 Task: Search one way flight ticket for 4 adults, 2 children, 2 infants in seat and 1 infant on lap in premium economy from Friday Harbor: Friday Harbor Airport to Raleigh: Raleigh-durham International Airport on 8-5-2023. Choice of flights is American. Number of bags: 9 checked bags. Price is upto 42000. Outbound departure time preference is 22:00.
Action: Mouse moved to (400, 359)
Screenshot: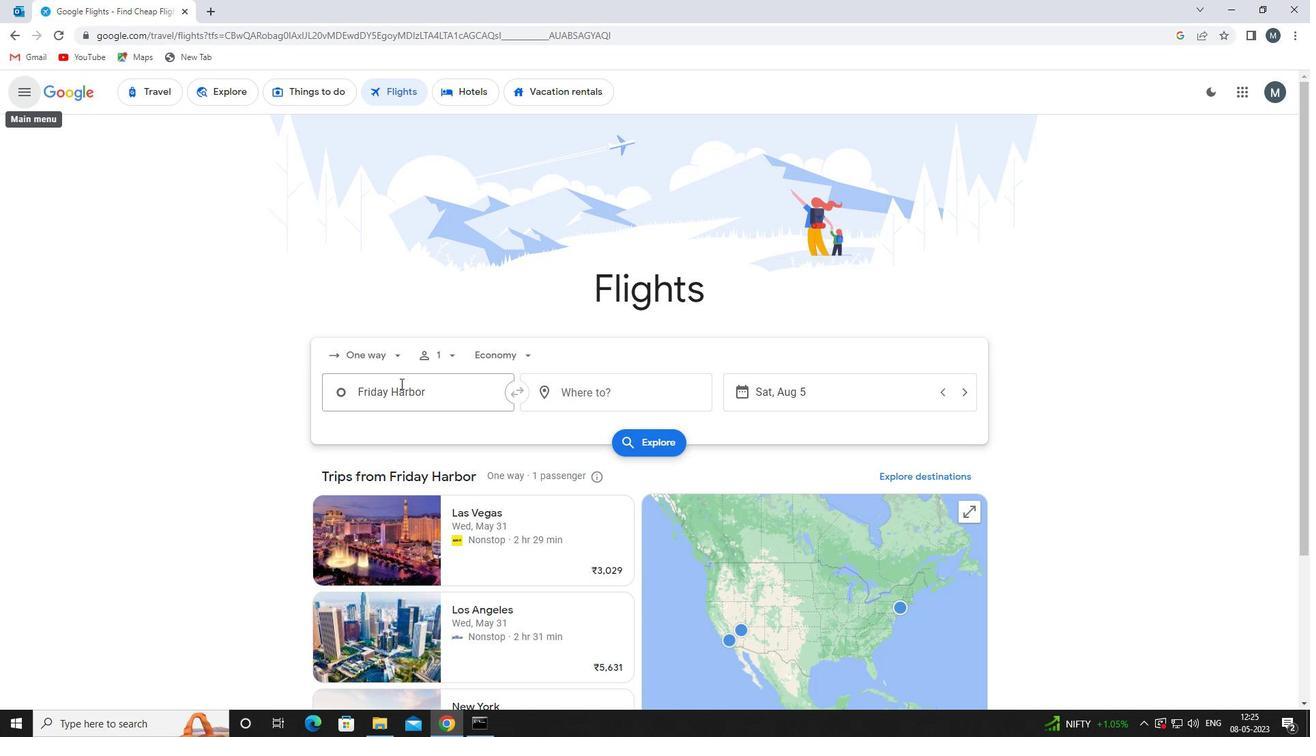
Action: Mouse pressed left at (400, 359)
Screenshot: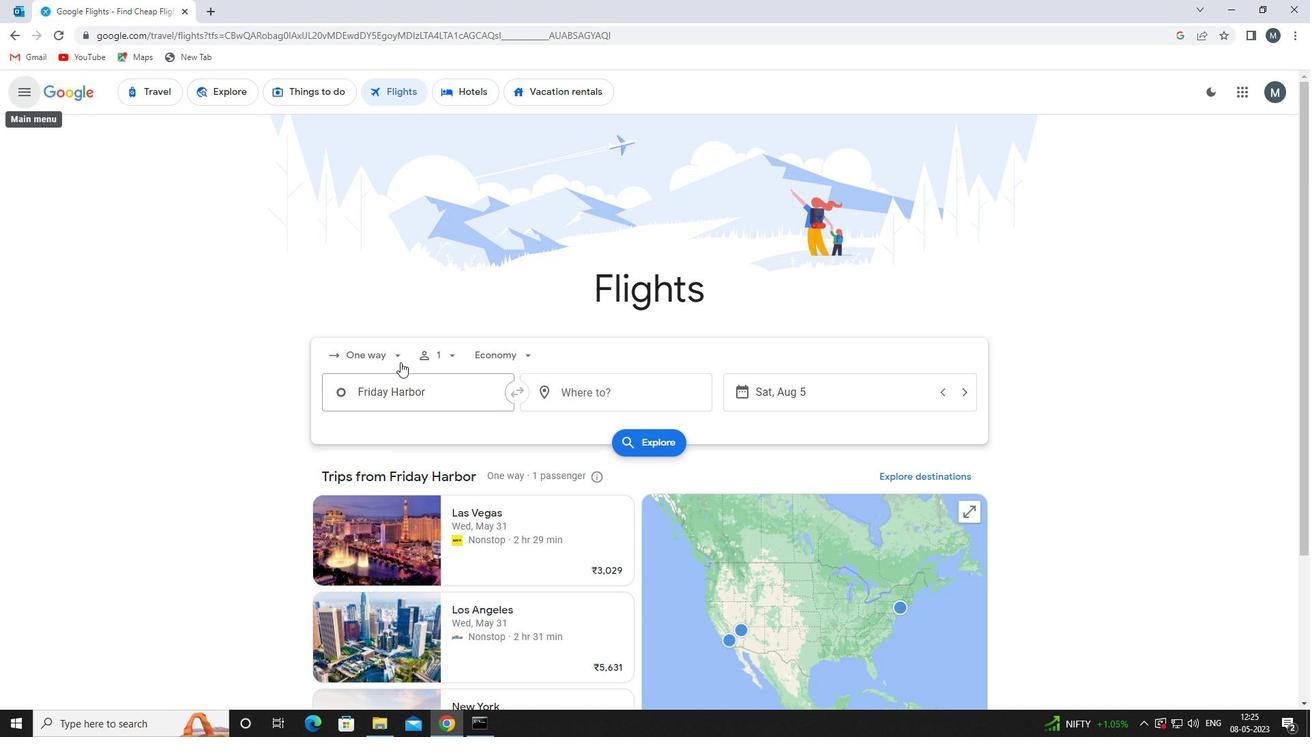 
Action: Mouse moved to (399, 425)
Screenshot: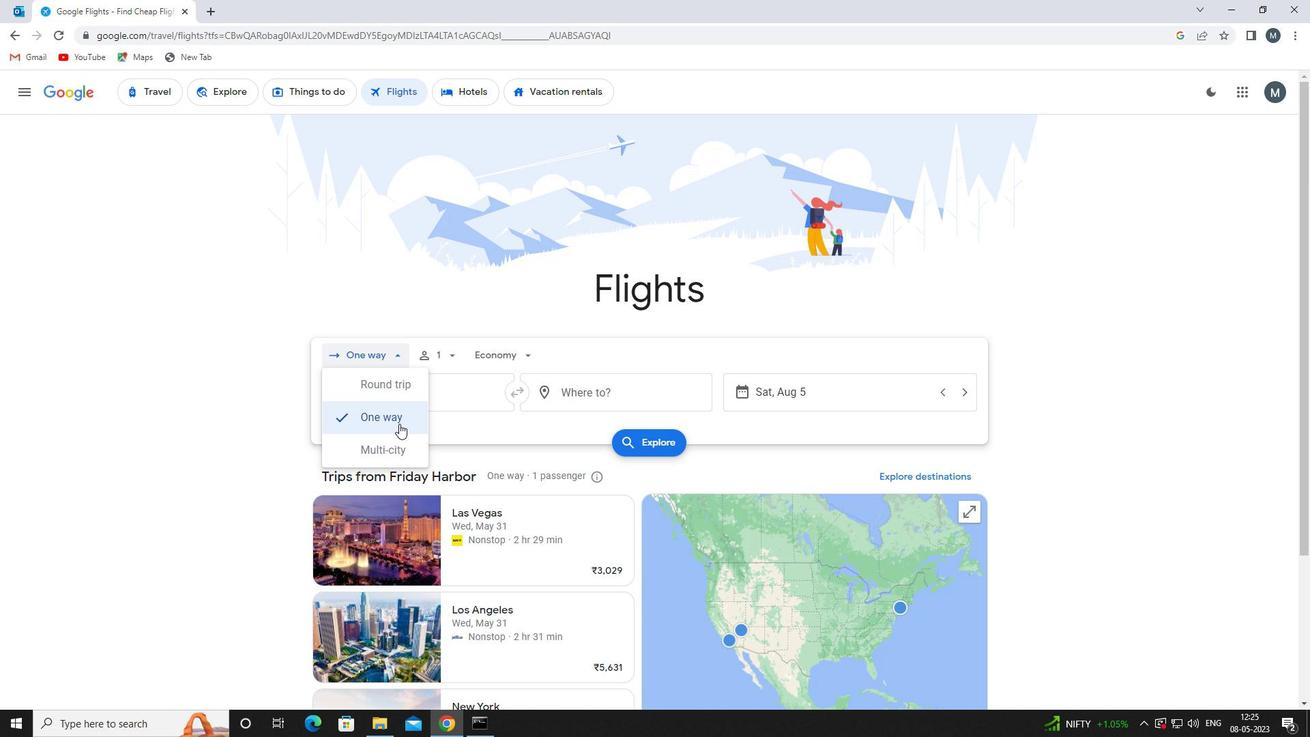 
Action: Mouse pressed left at (399, 425)
Screenshot: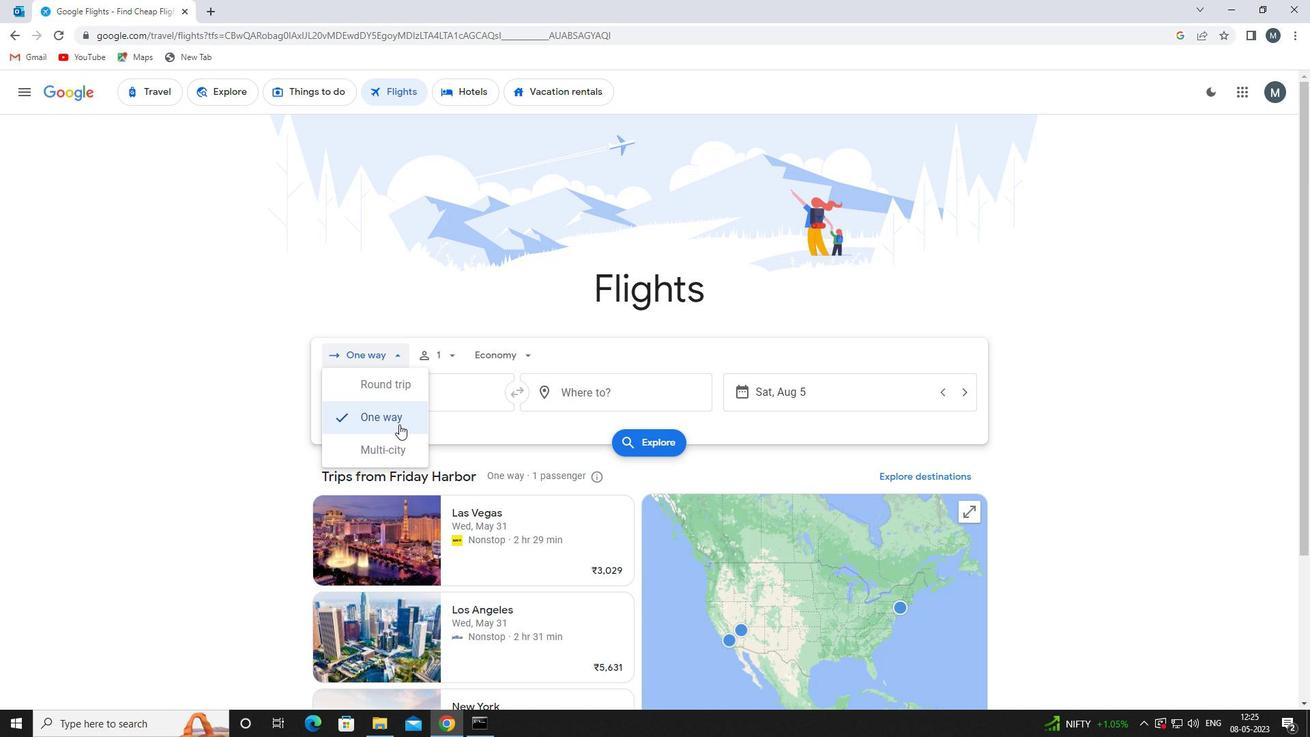
Action: Mouse moved to (447, 359)
Screenshot: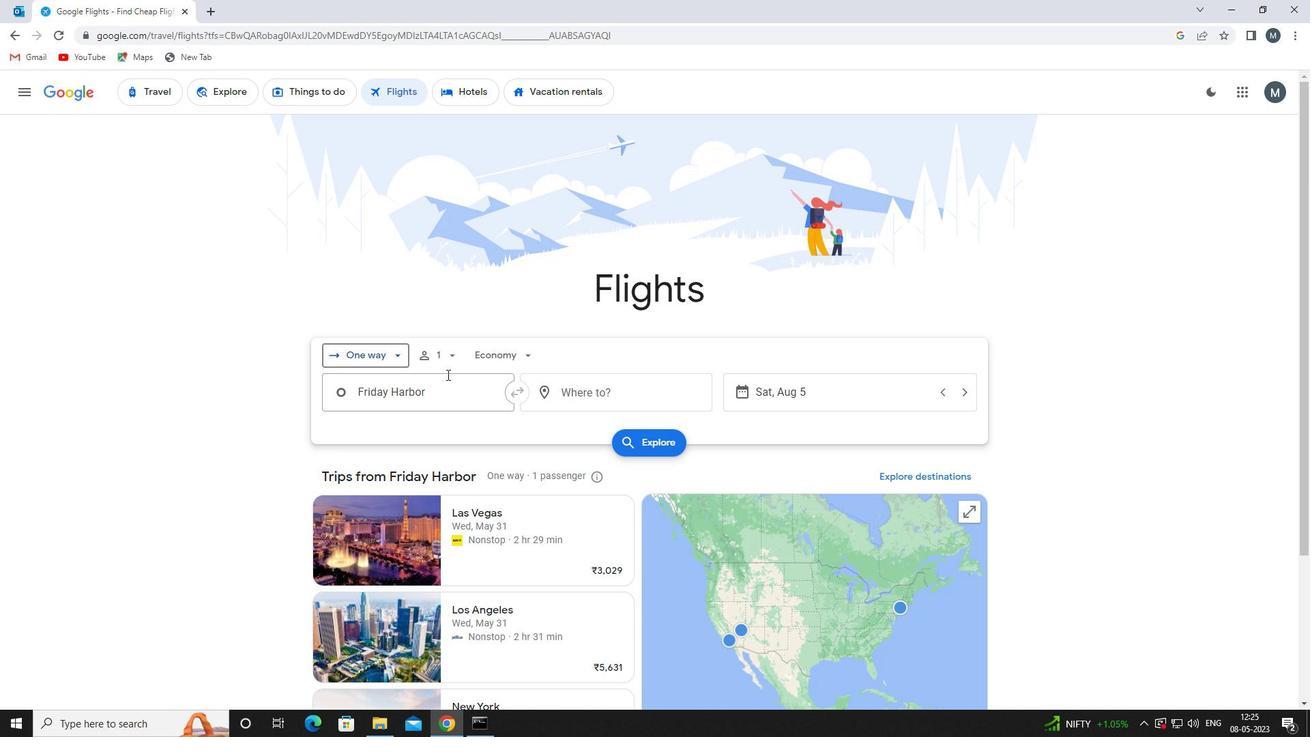 
Action: Mouse pressed left at (447, 359)
Screenshot: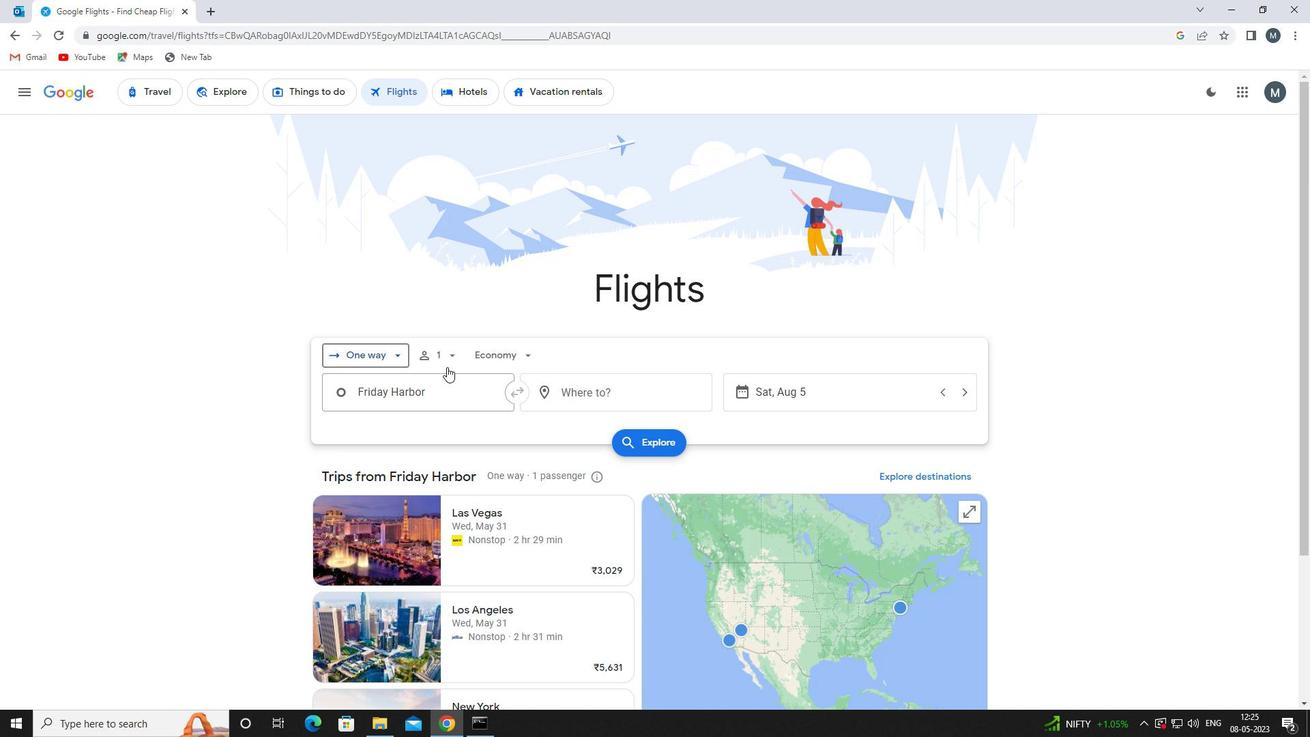 
Action: Mouse moved to (555, 387)
Screenshot: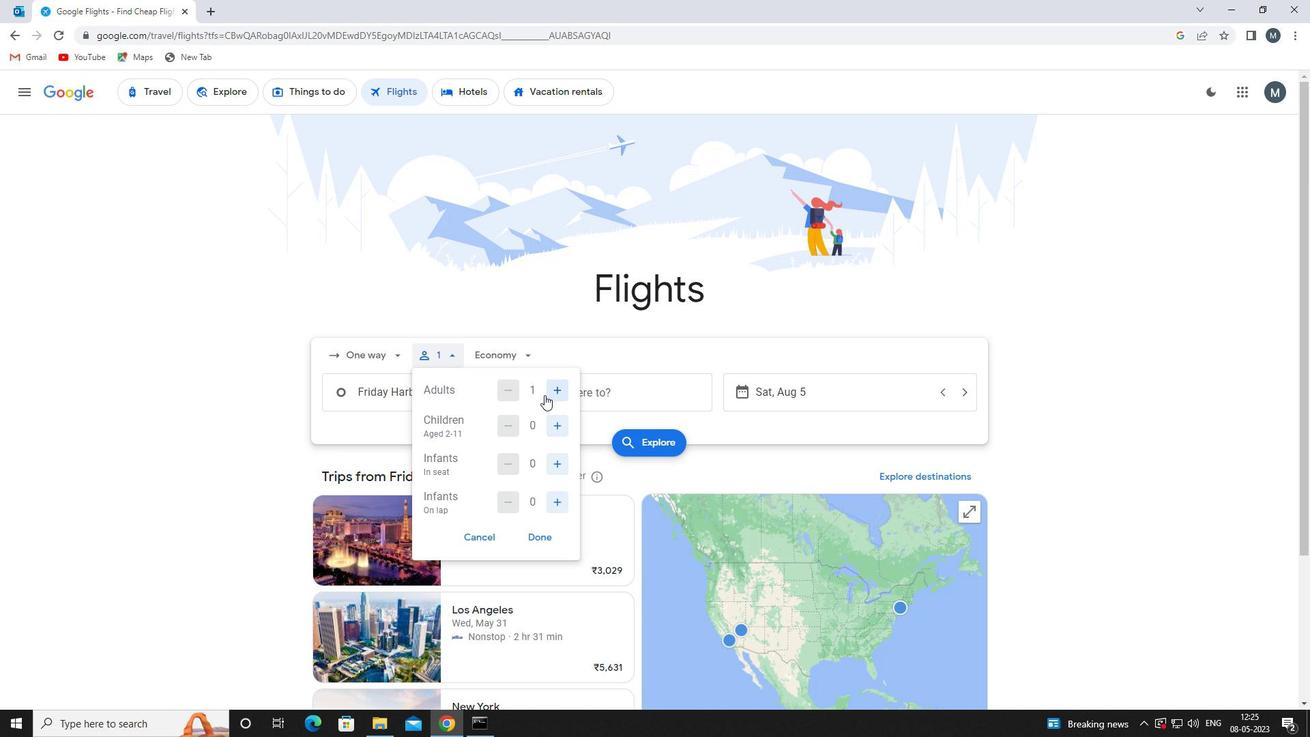
Action: Mouse pressed left at (555, 387)
Screenshot: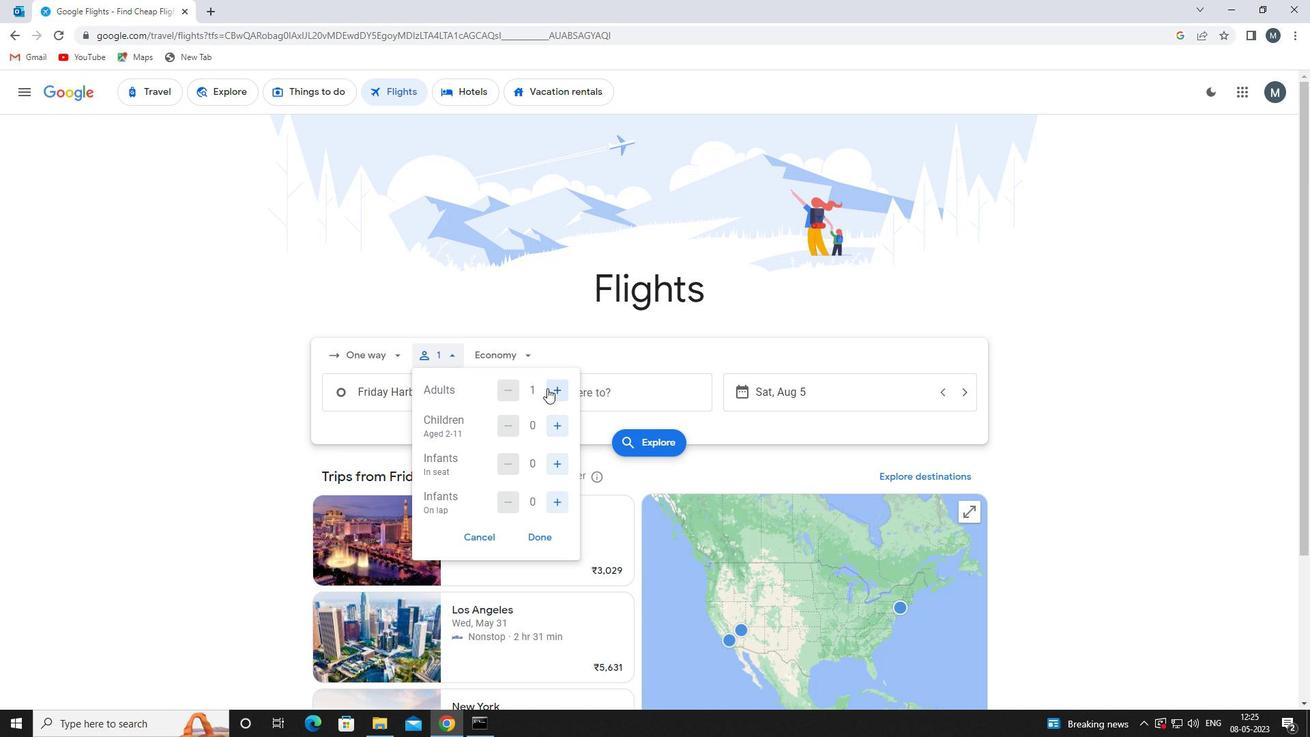 
Action: Mouse moved to (555, 387)
Screenshot: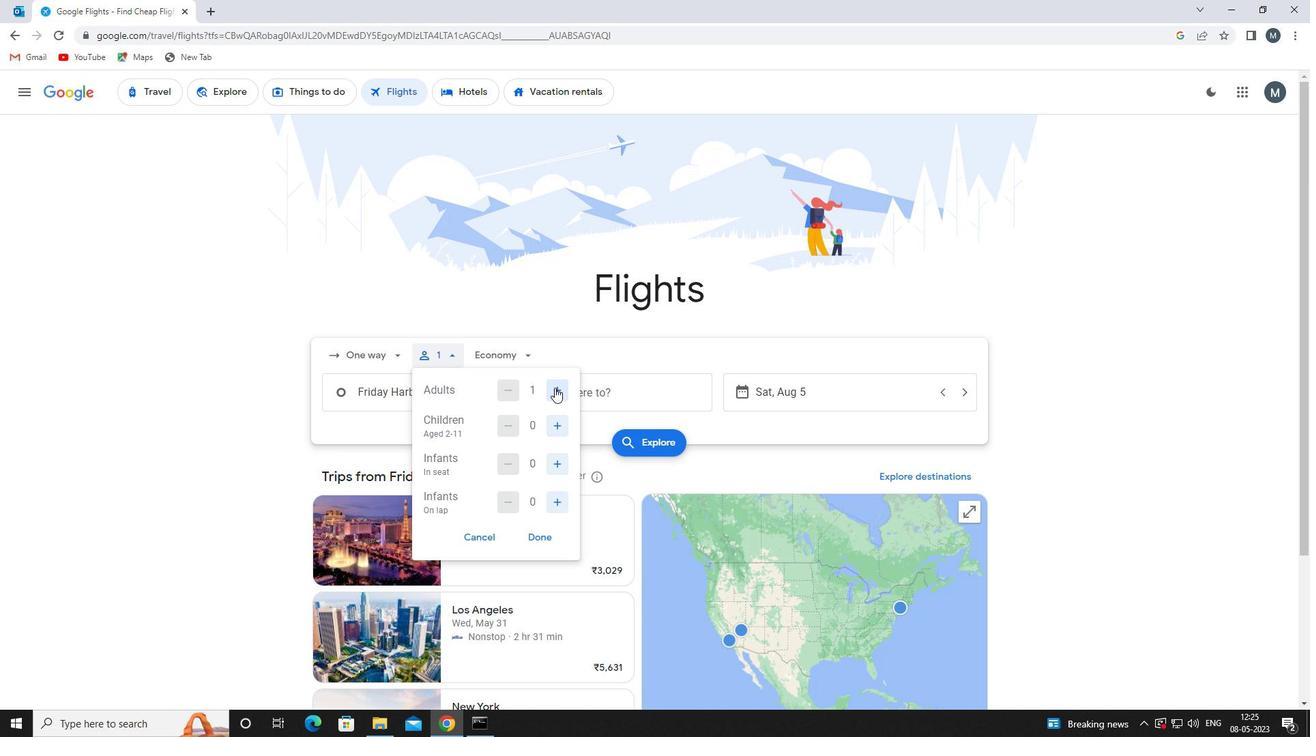 
Action: Mouse pressed left at (555, 387)
Screenshot: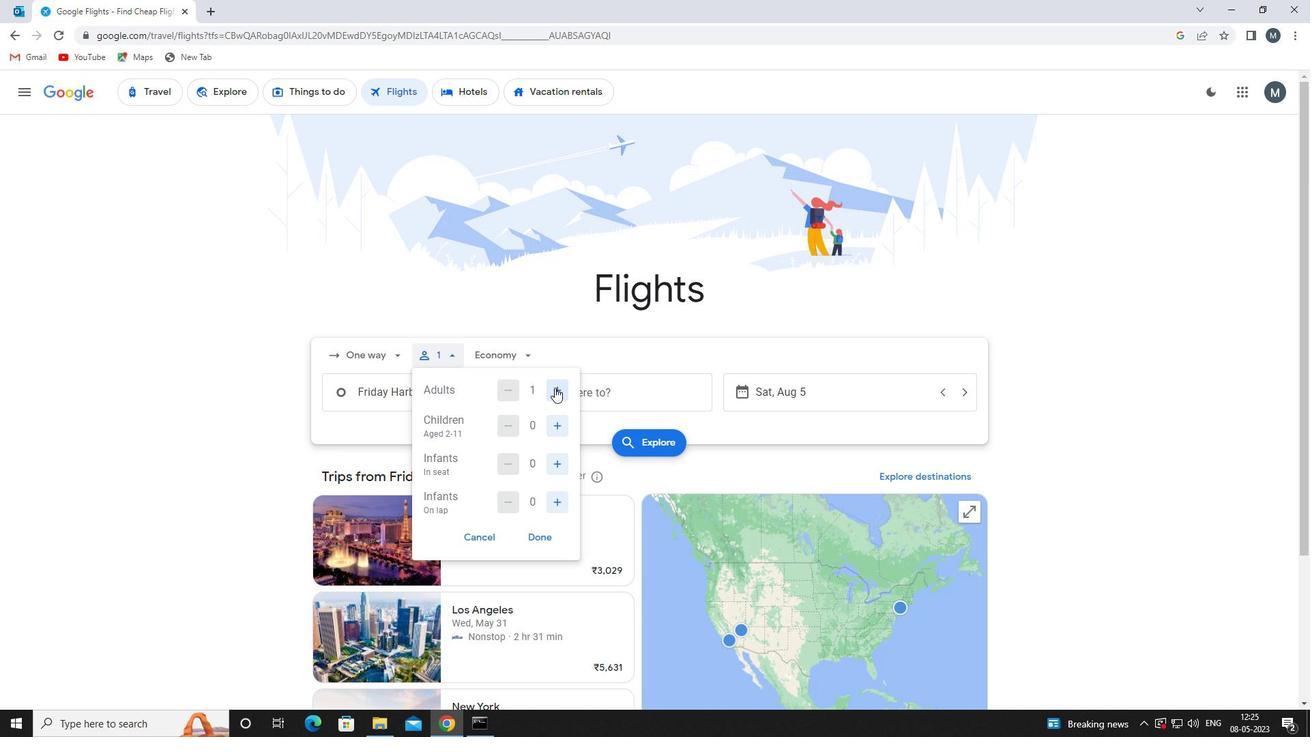
Action: Mouse moved to (558, 387)
Screenshot: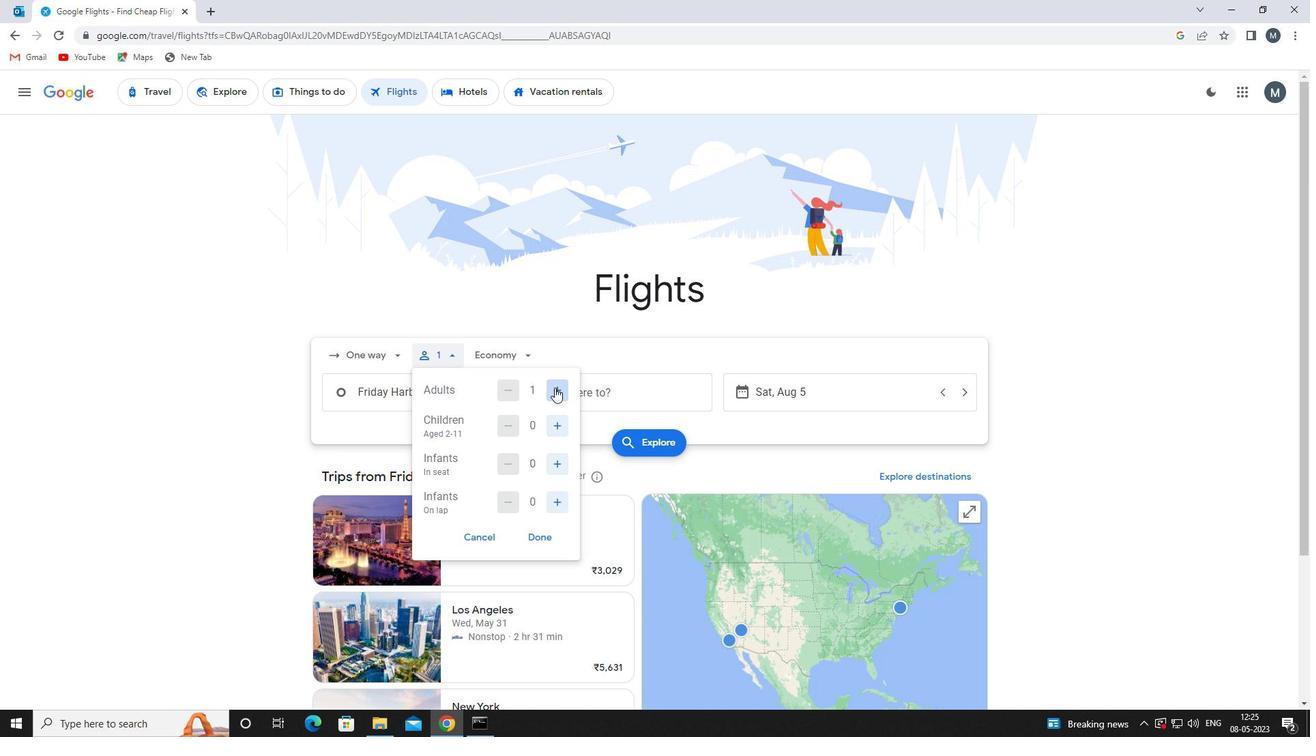 
Action: Mouse pressed left at (558, 387)
Screenshot: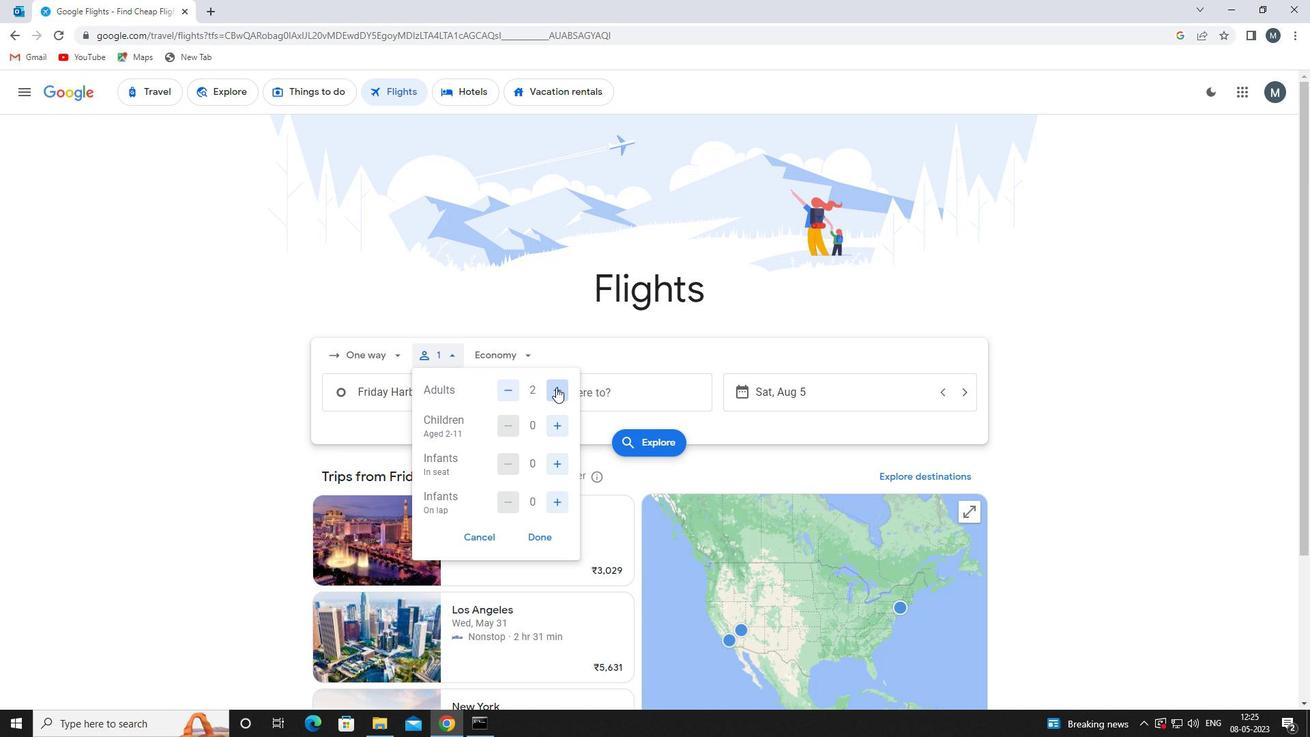 
Action: Mouse moved to (559, 430)
Screenshot: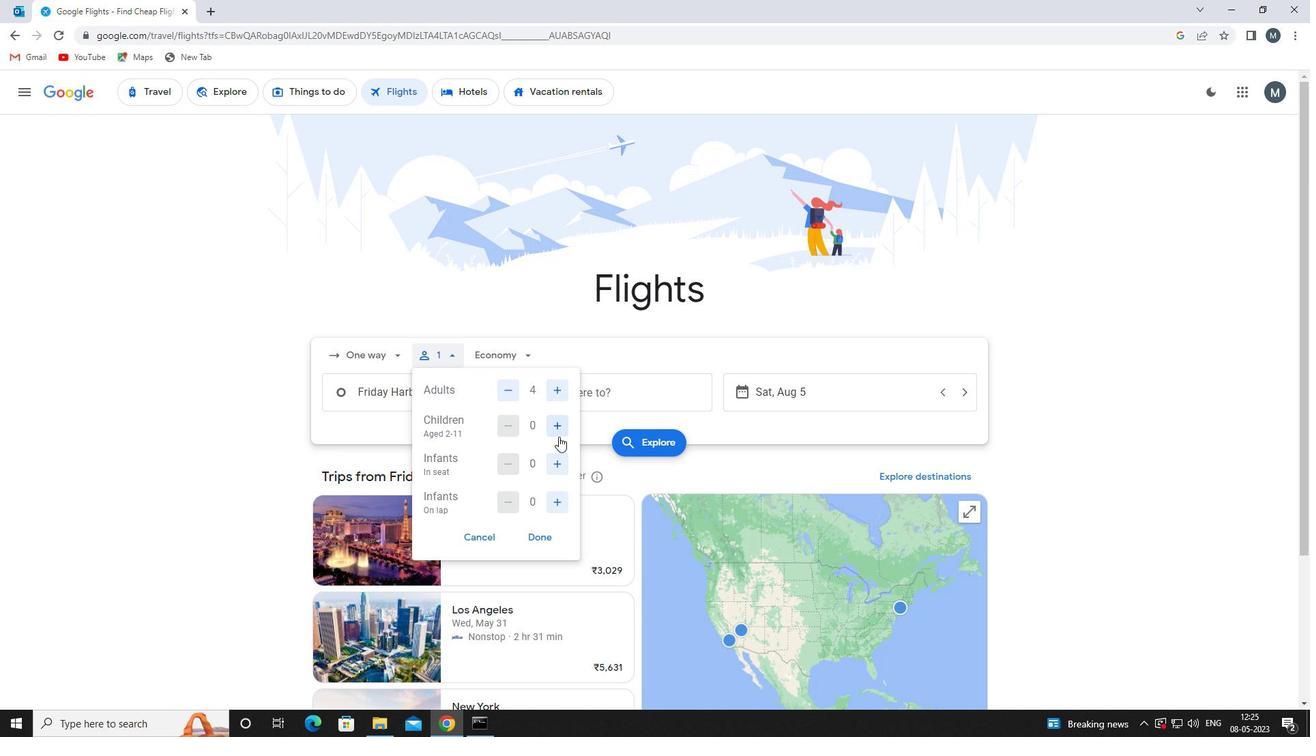 
Action: Mouse pressed left at (559, 430)
Screenshot: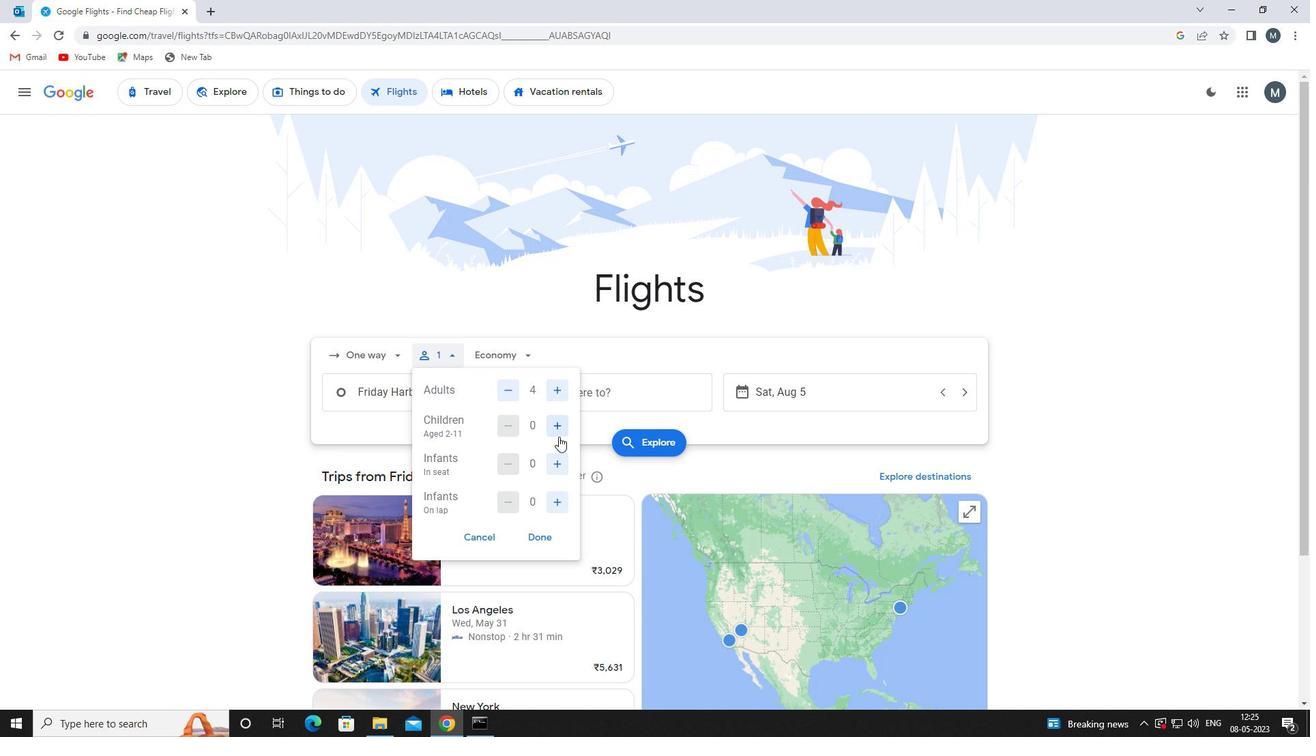 
Action: Mouse moved to (561, 430)
Screenshot: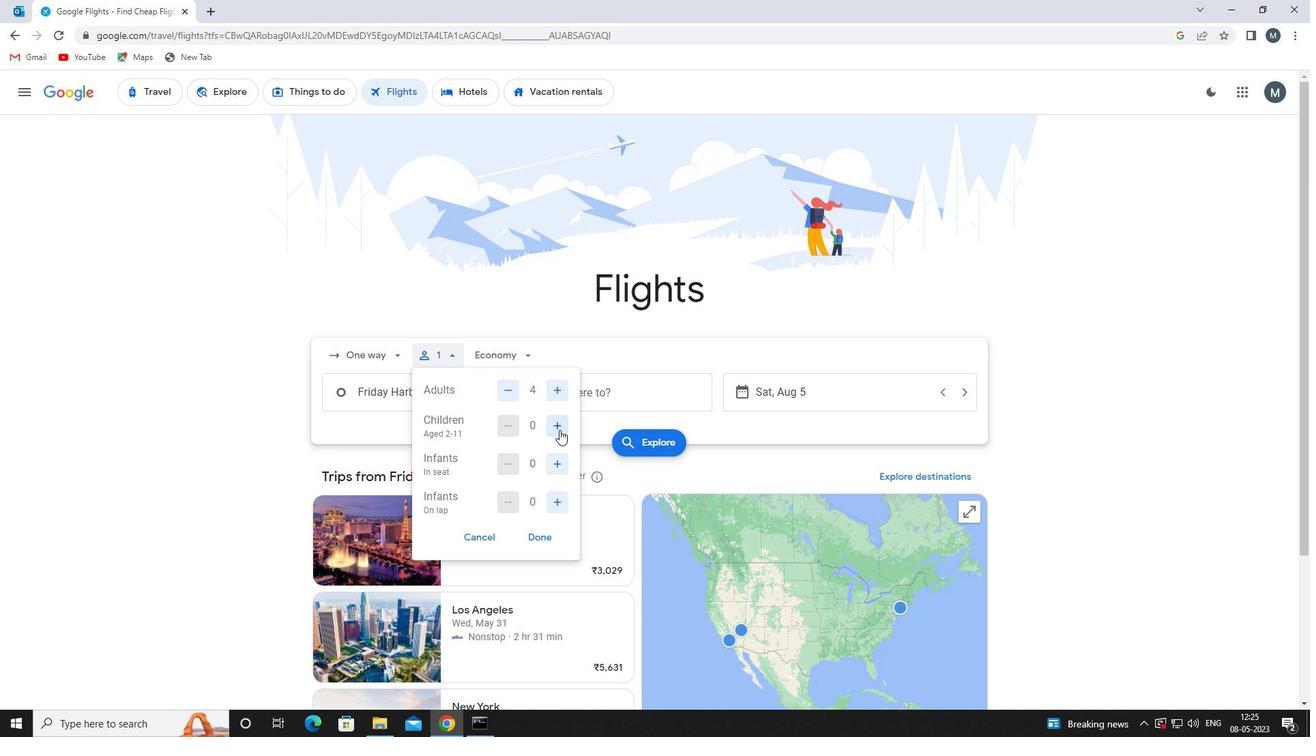 
Action: Mouse pressed left at (561, 430)
Screenshot: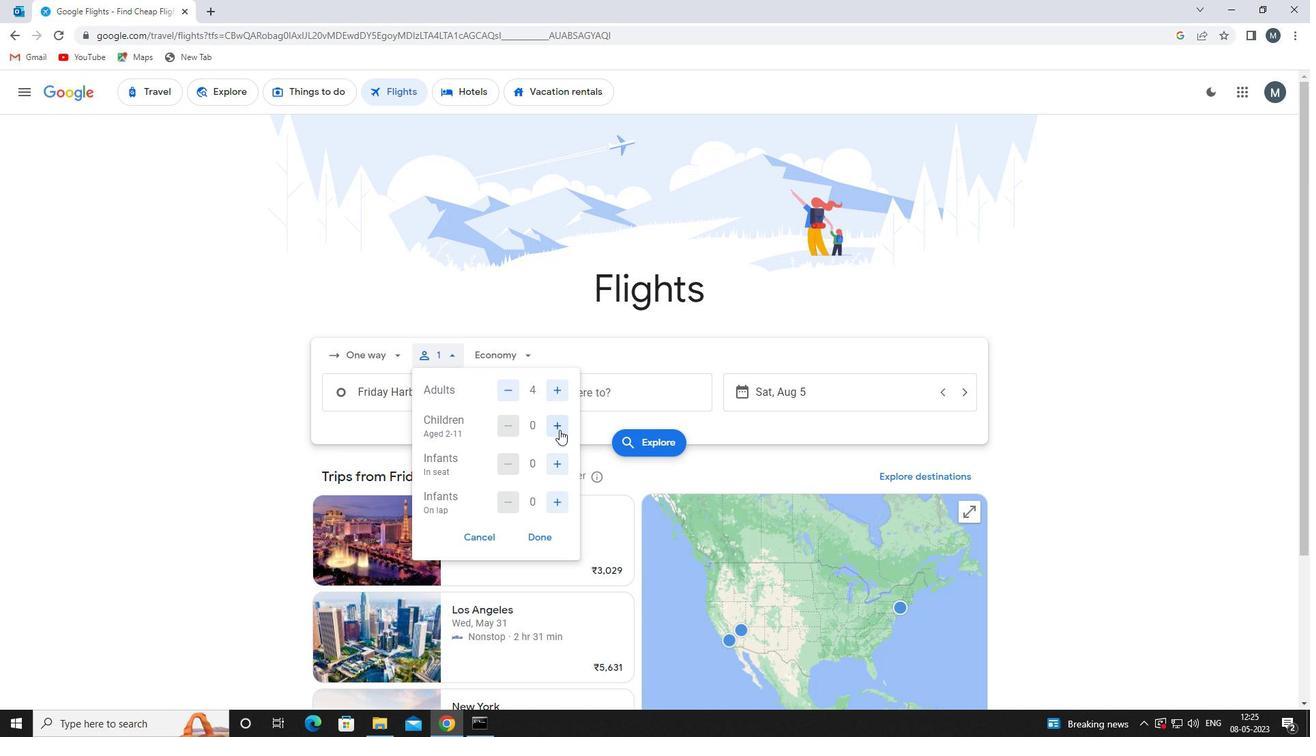 
Action: Mouse moved to (563, 461)
Screenshot: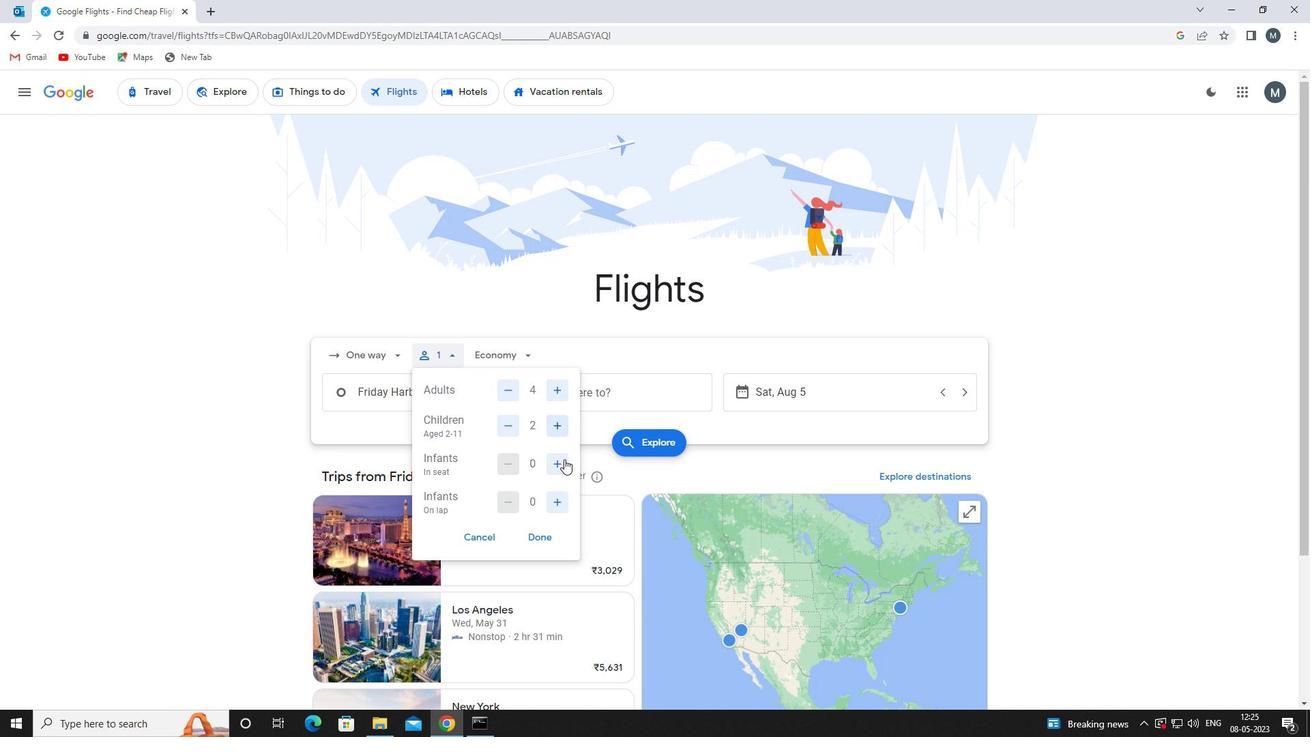 
Action: Mouse pressed left at (563, 461)
Screenshot: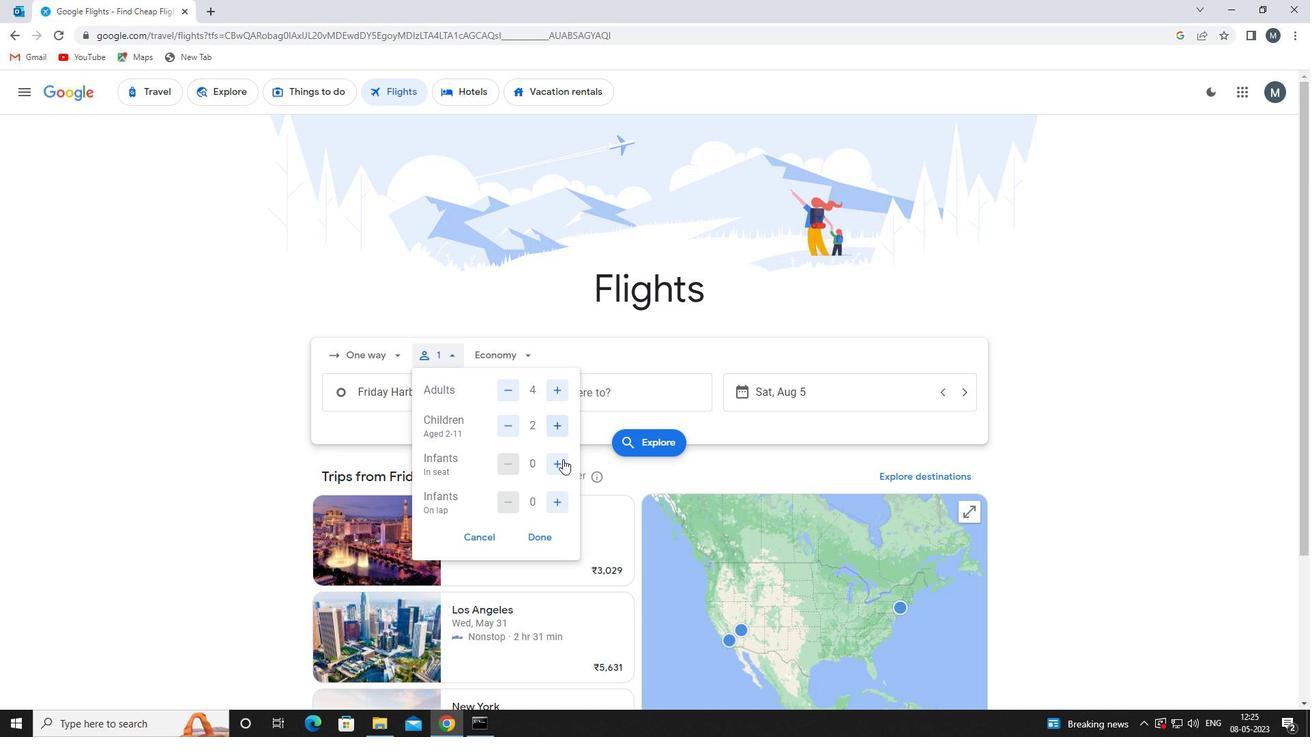 
Action: Mouse moved to (563, 462)
Screenshot: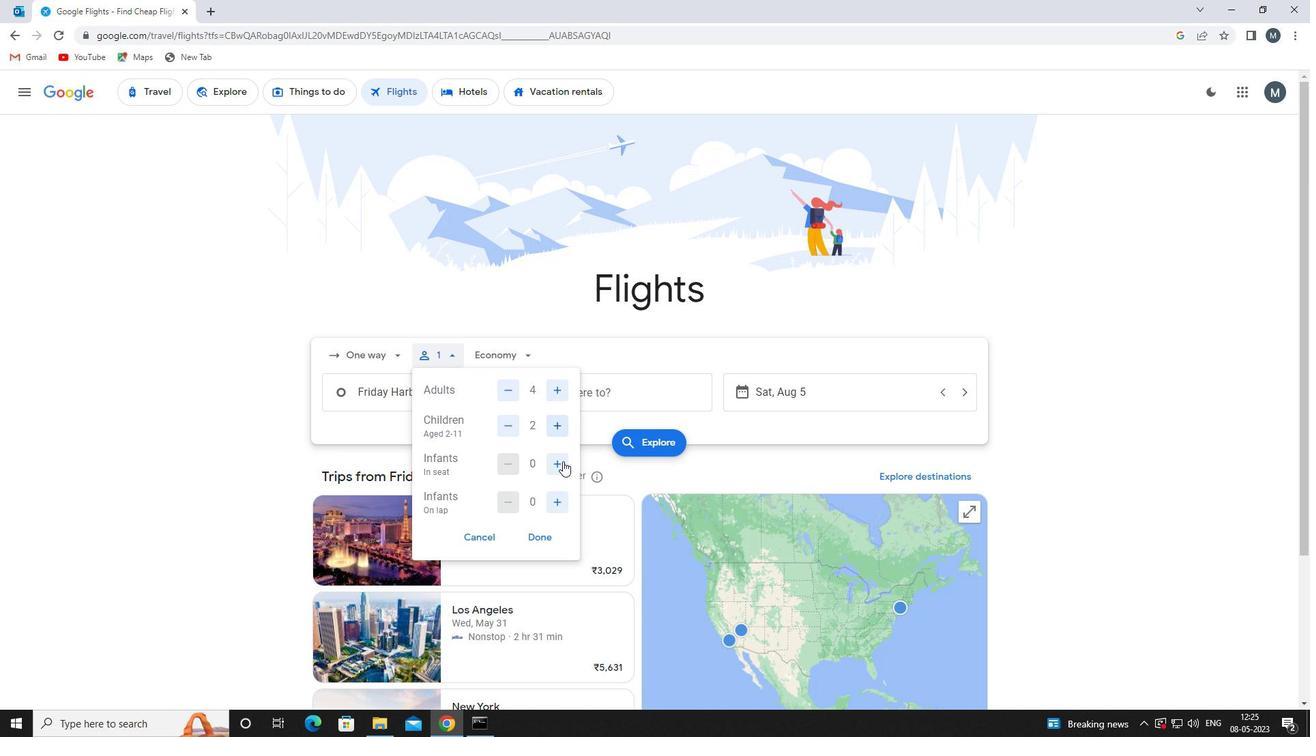 
Action: Mouse pressed left at (563, 462)
Screenshot: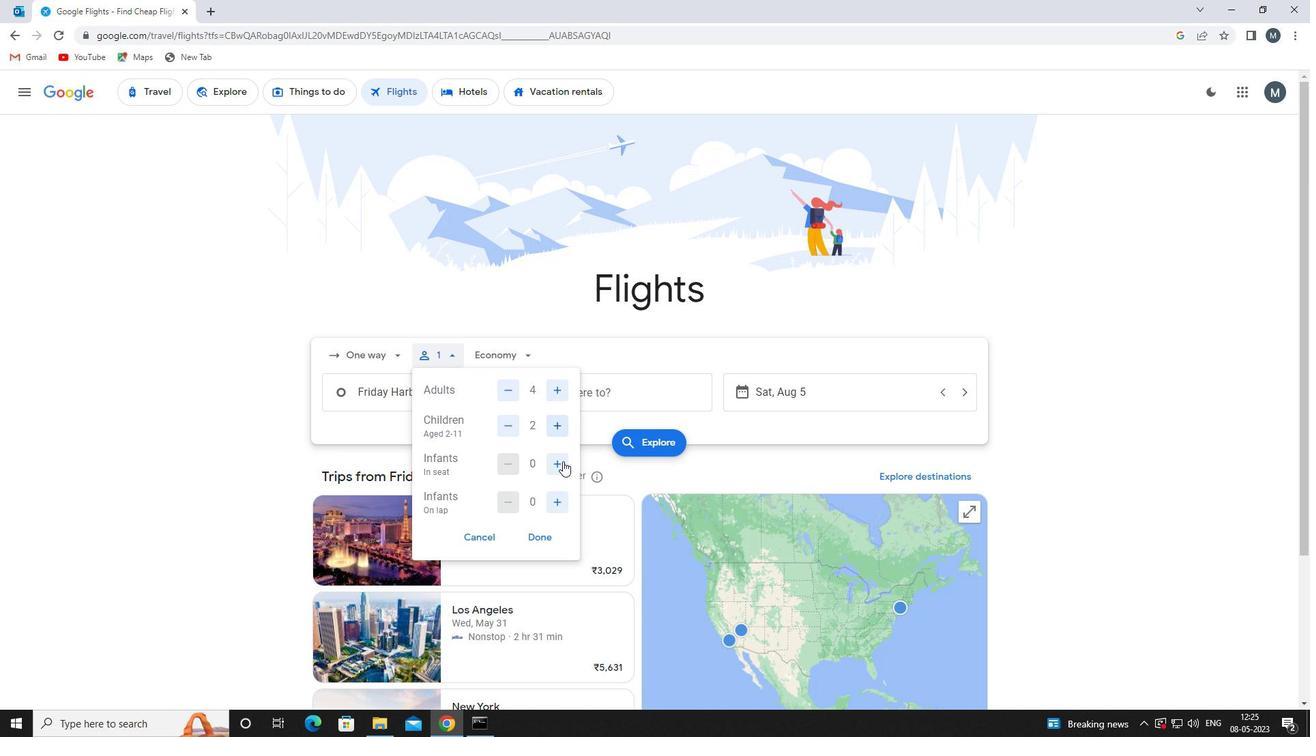 
Action: Mouse moved to (557, 493)
Screenshot: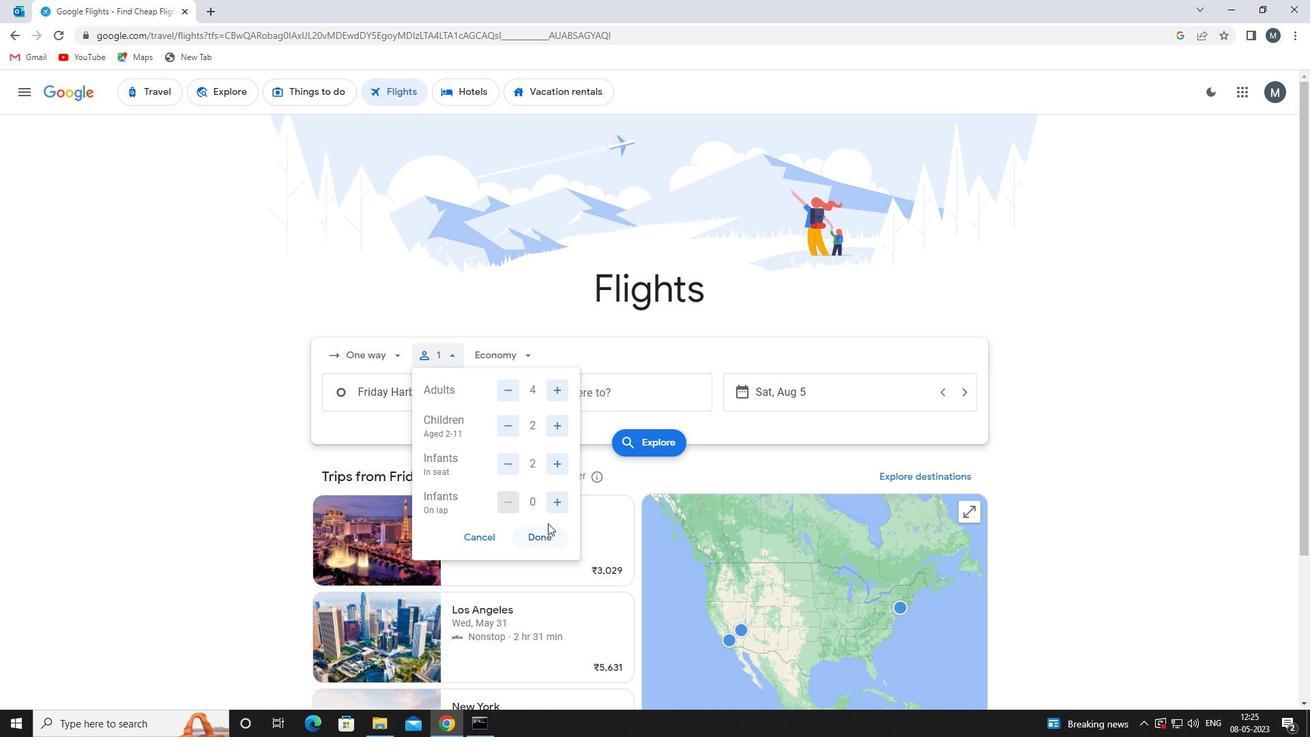 
Action: Mouse pressed left at (557, 493)
Screenshot: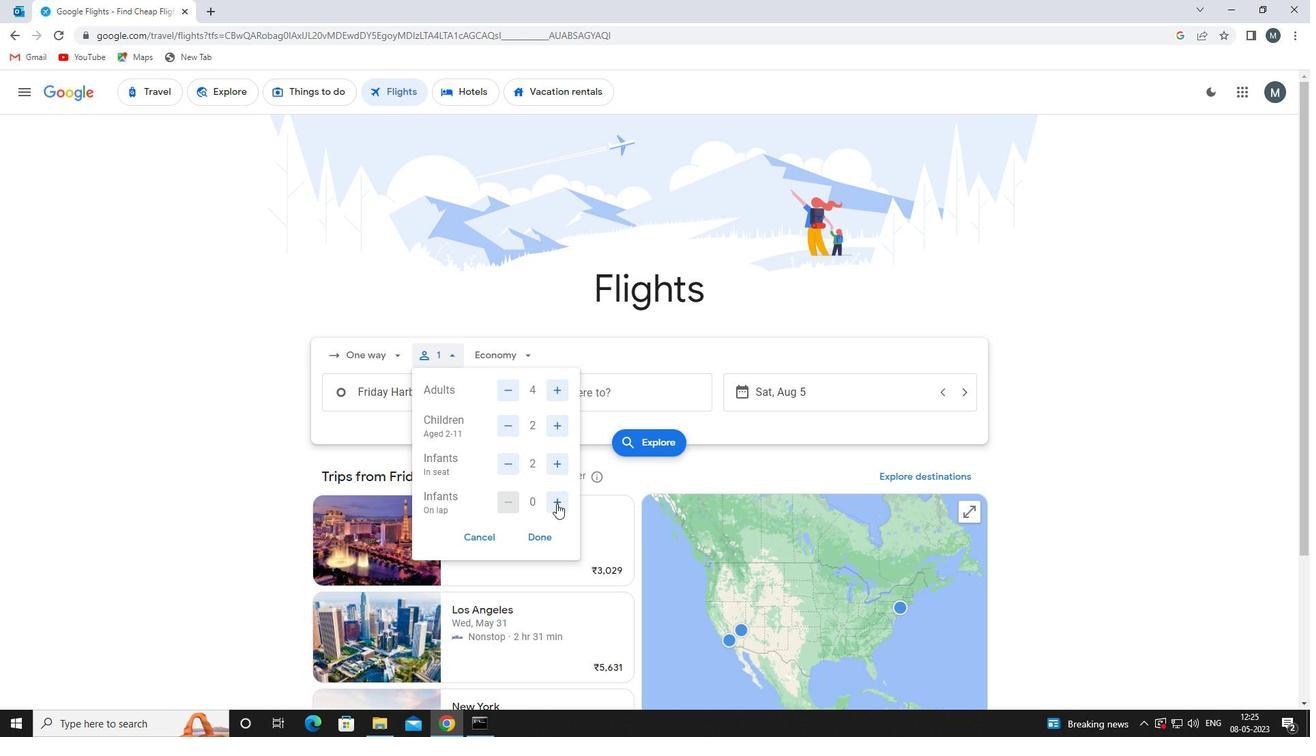 
Action: Mouse moved to (544, 537)
Screenshot: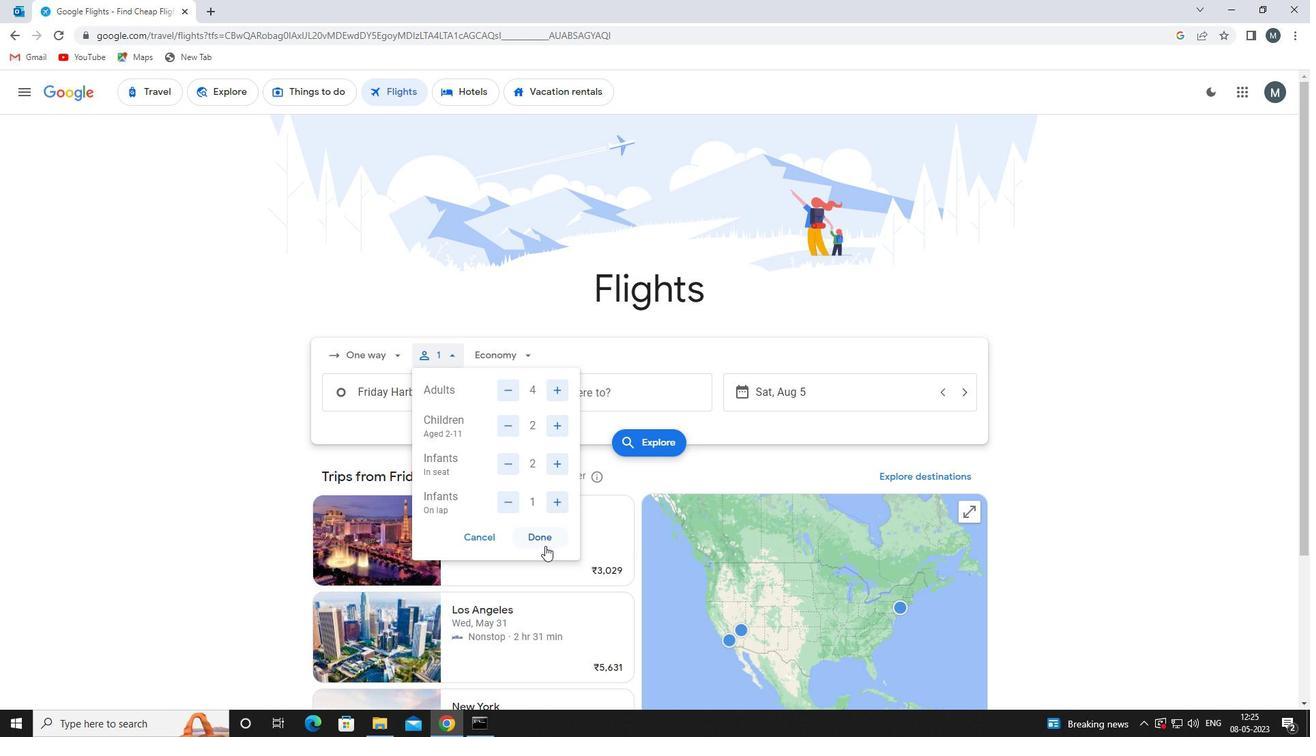 
Action: Mouse pressed left at (544, 537)
Screenshot: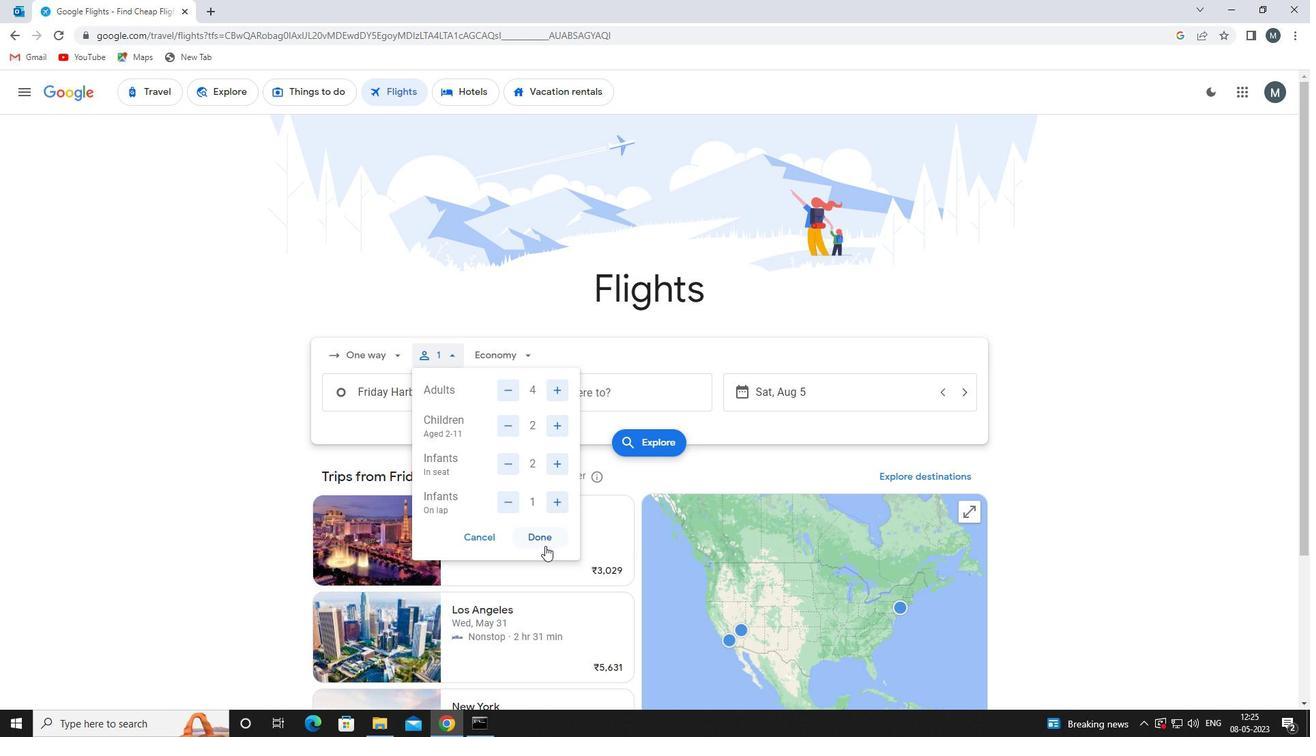 
Action: Mouse moved to (512, 351)
Screenshot: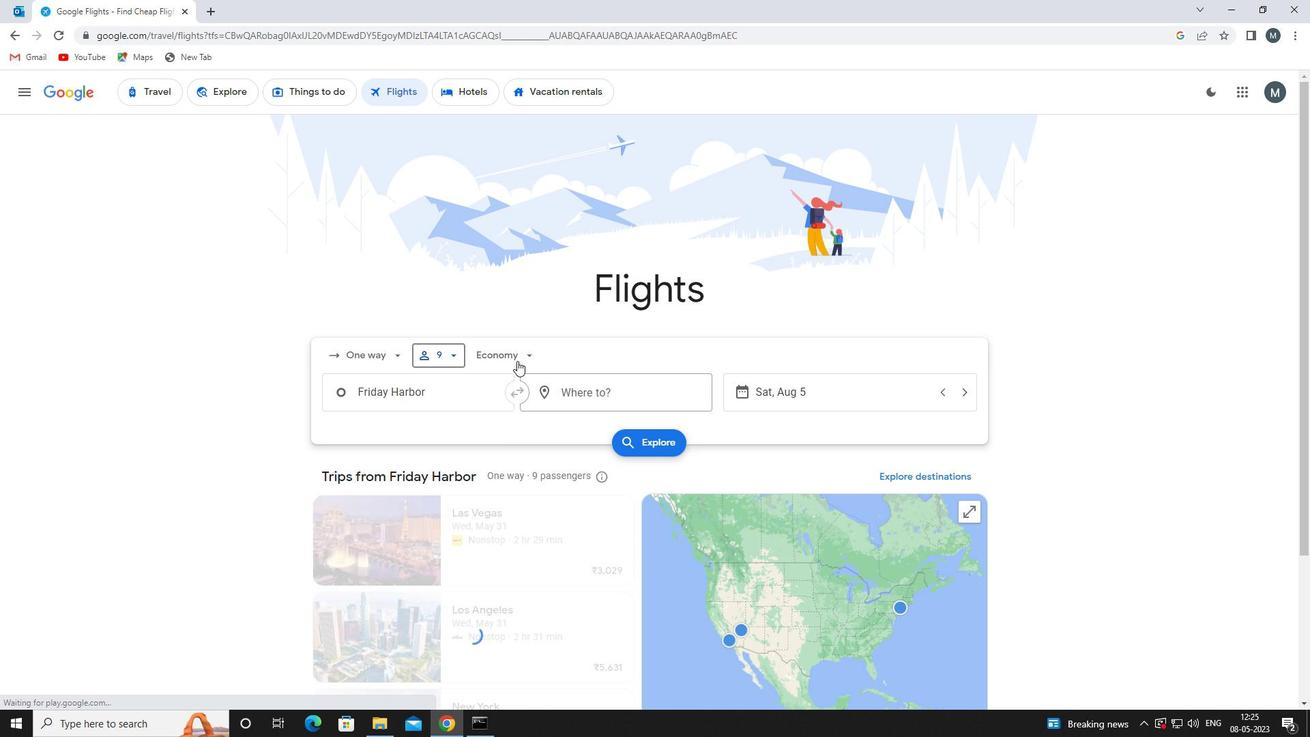 
Action: Mouse pressed left at (512, 351)
Screenshot: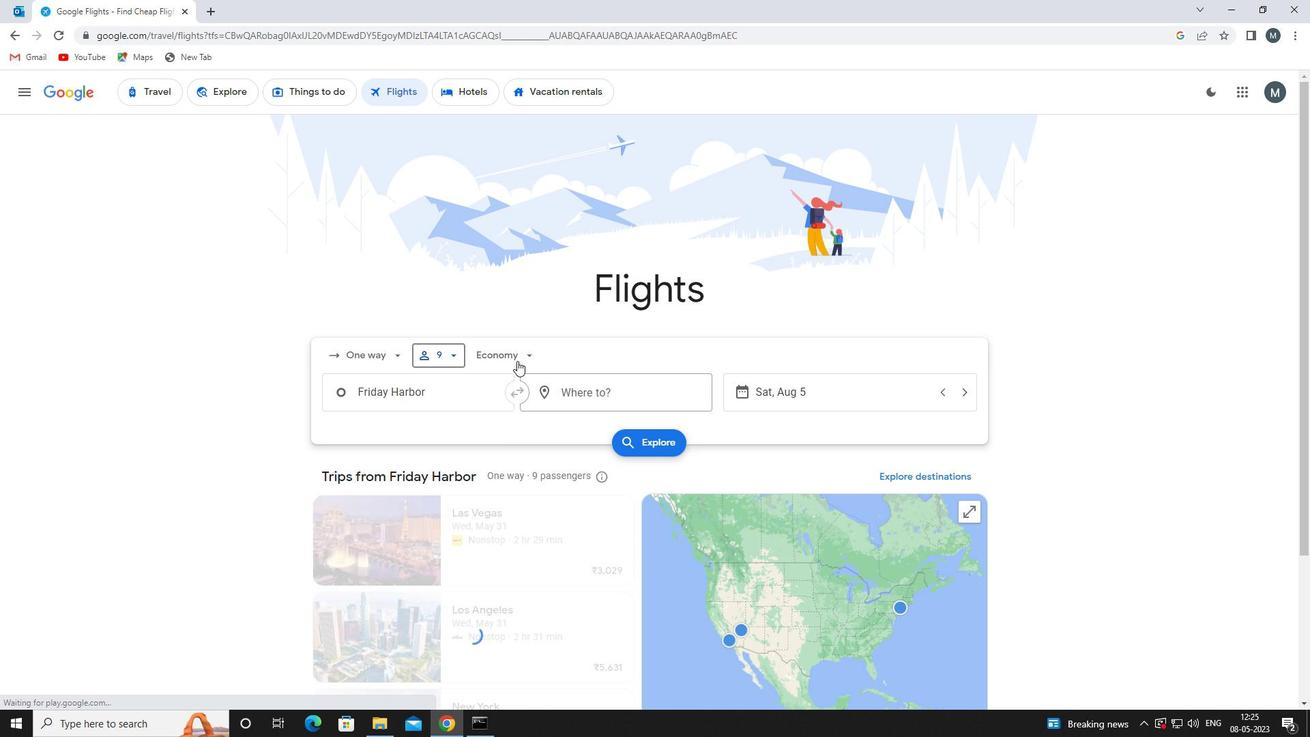 
Action: Mouse moved to (523, 421)
Screenshot: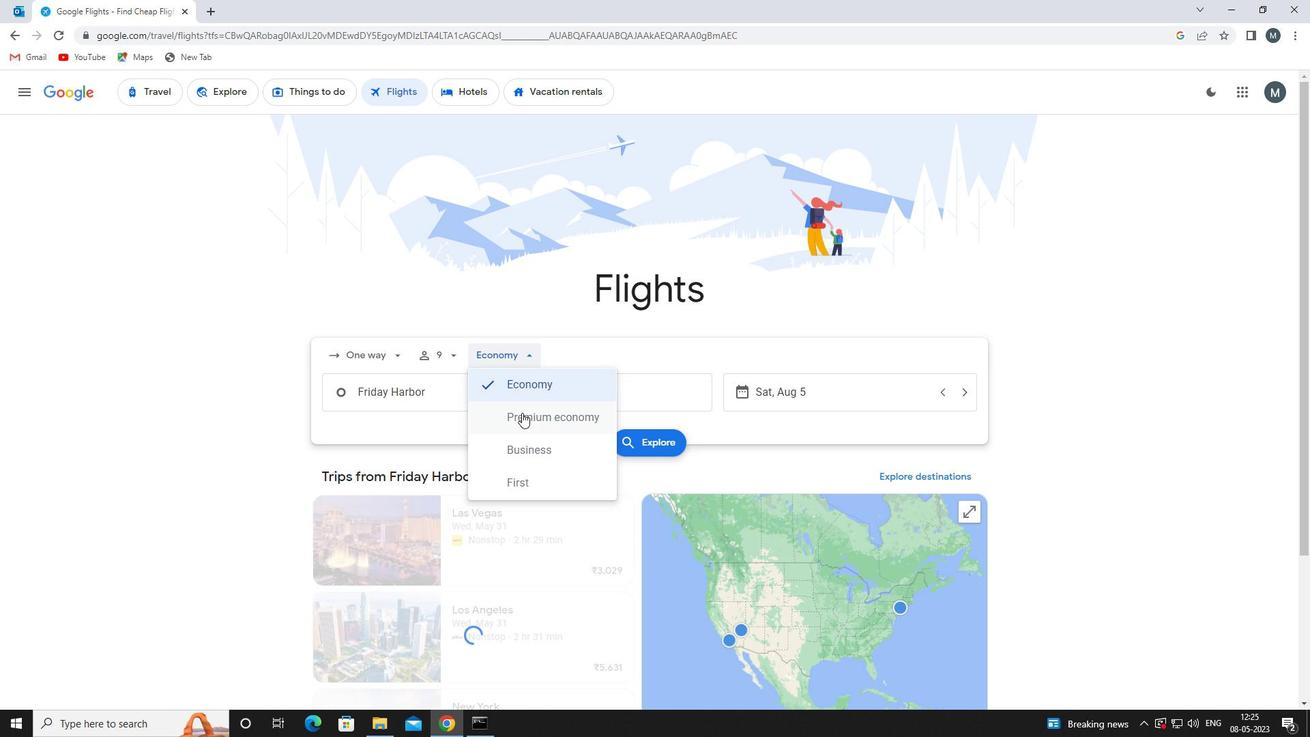 
Action: Mouse pressed left at (523, 421)
Screenshot: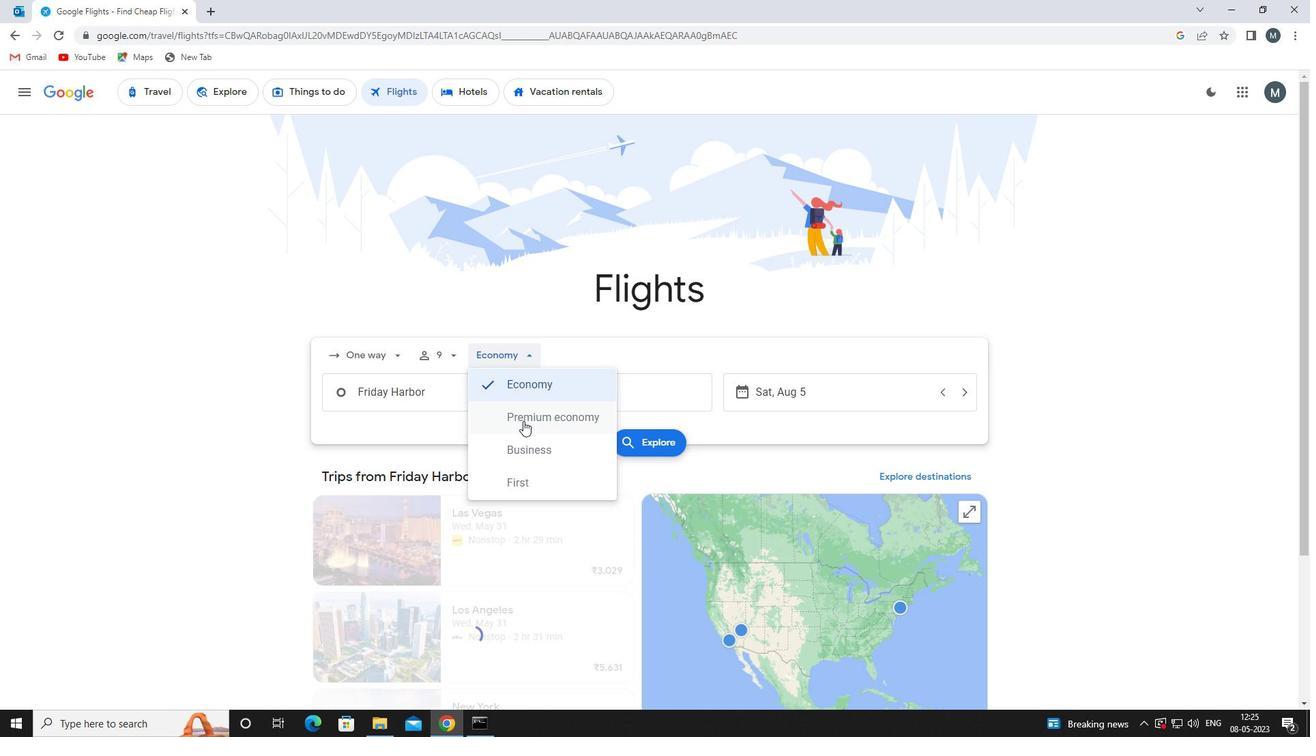 
Action: Mouse moved to (454, 398)
Screenshot: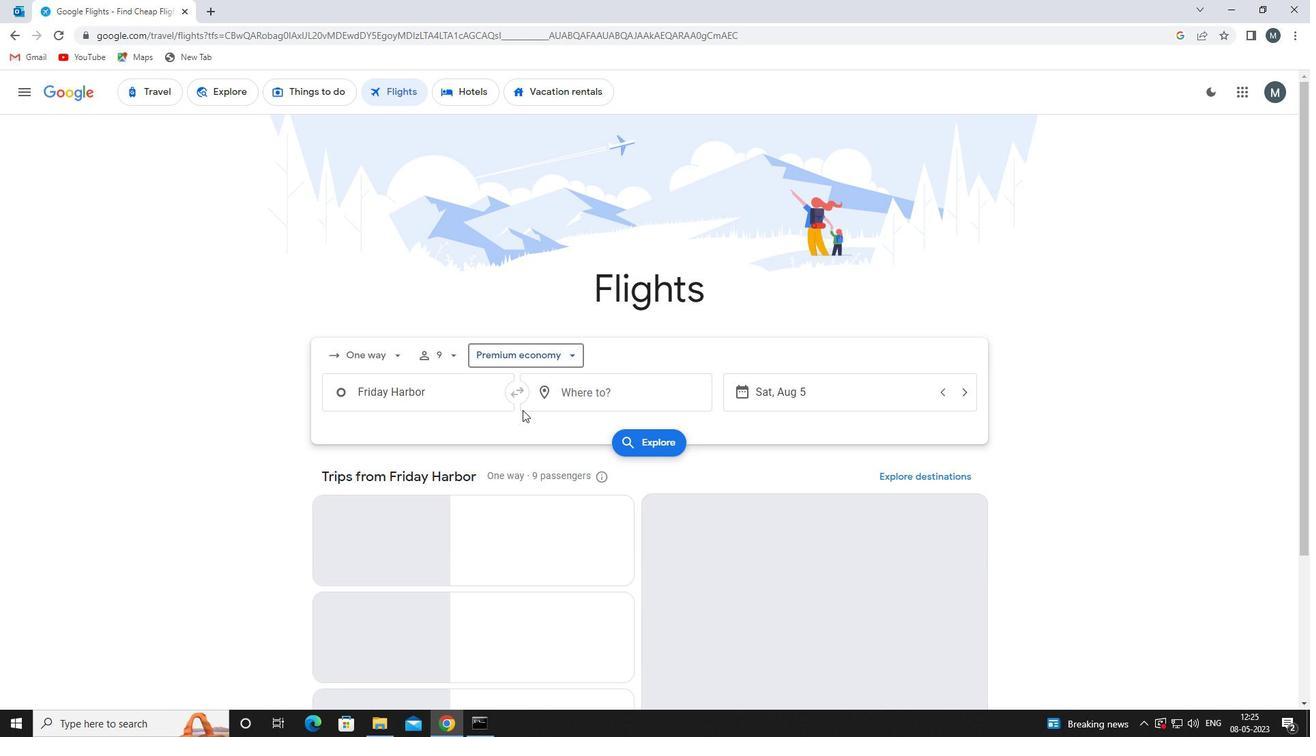 
Action: Mouse pressed left at (454, 398)
Screenshot: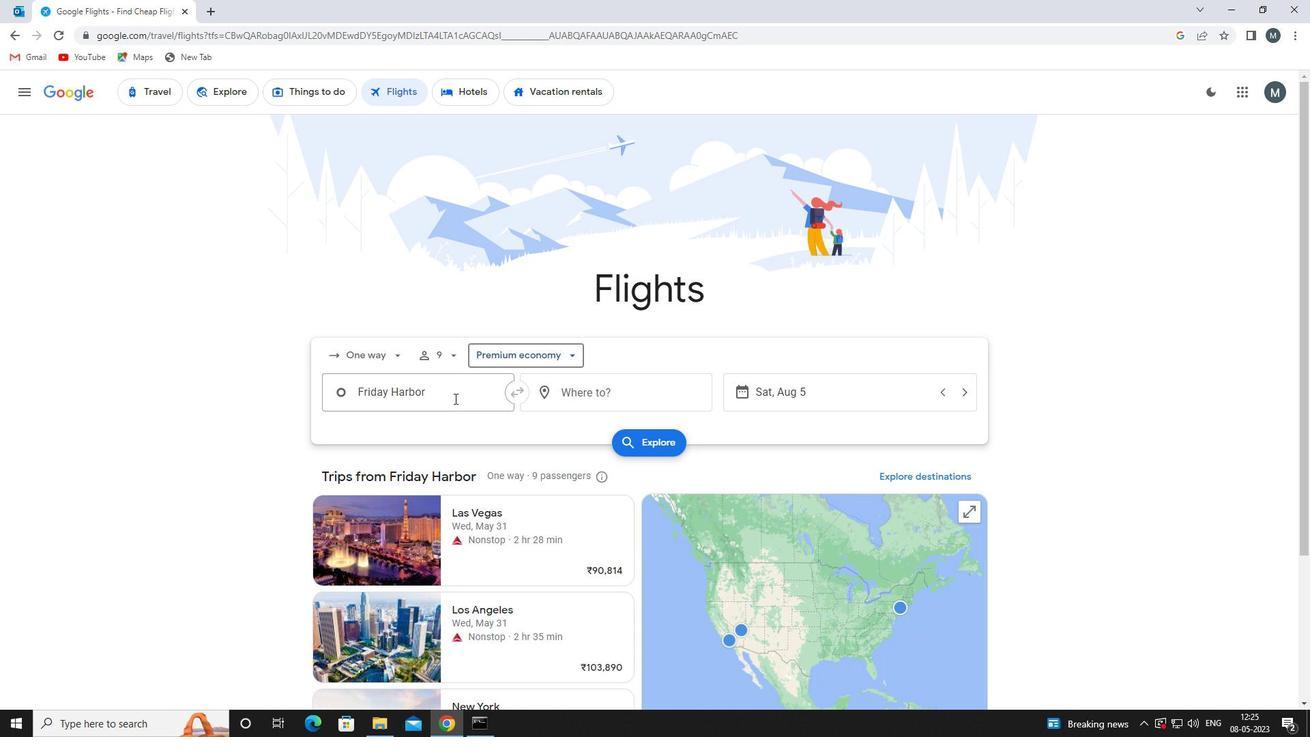 
Action: Mouse moved to (471, 432)
Screenshot: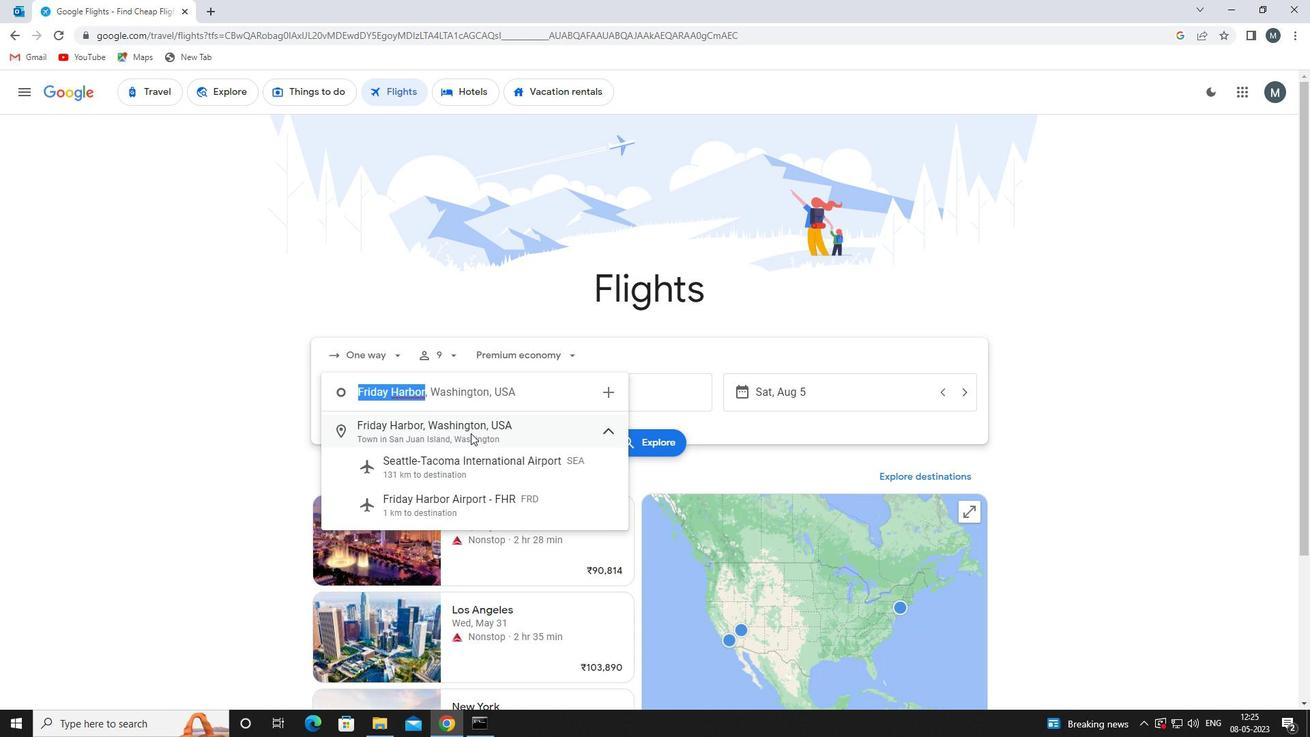 
Action: Mouse pressed left at (471, 432)
Screenshot: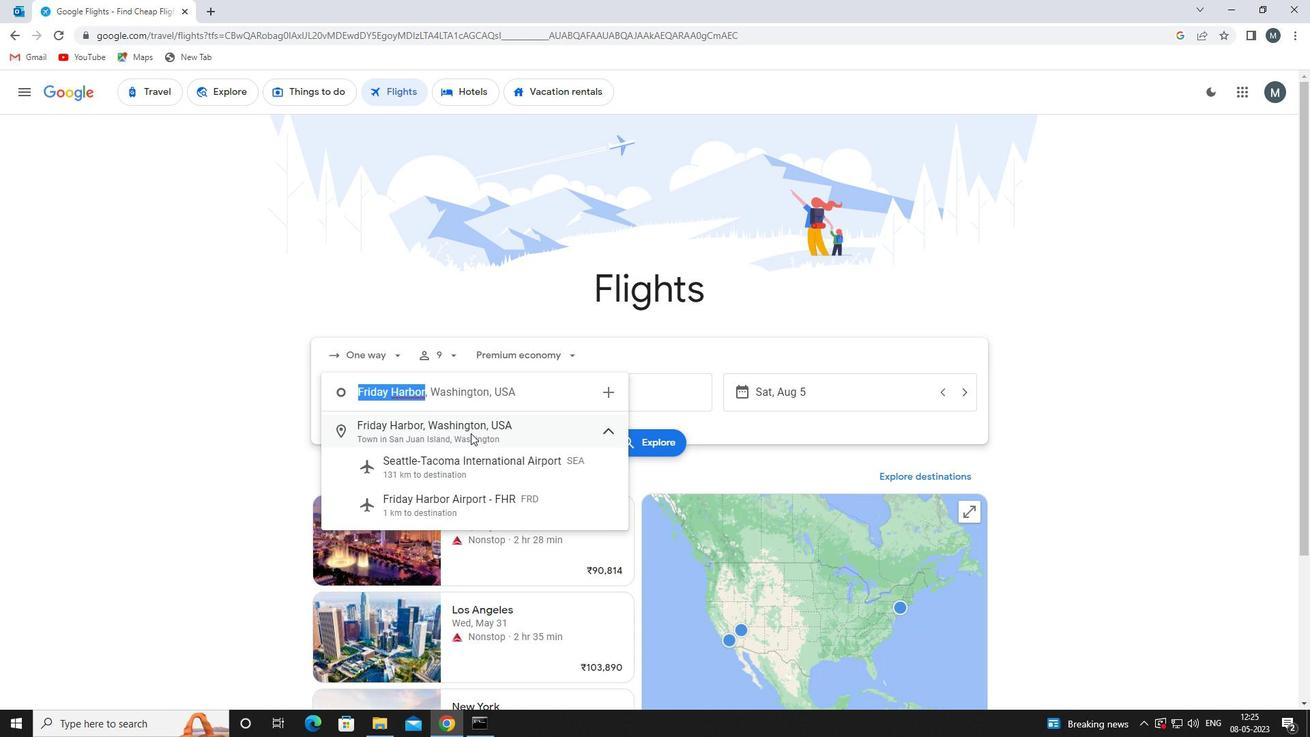 
Action: Mouse moved to (466, 394)
Screenshot: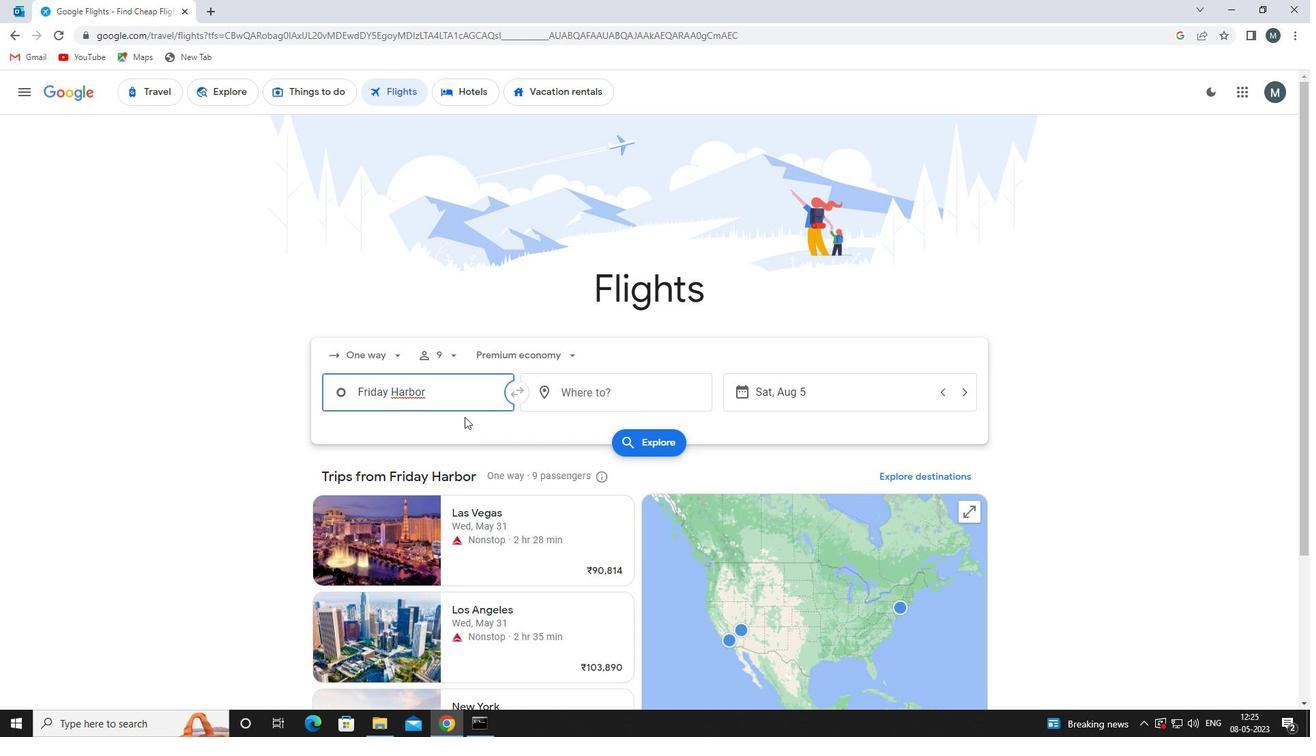 
Action: Mouse pressed left at (466, 394)
Screenshot: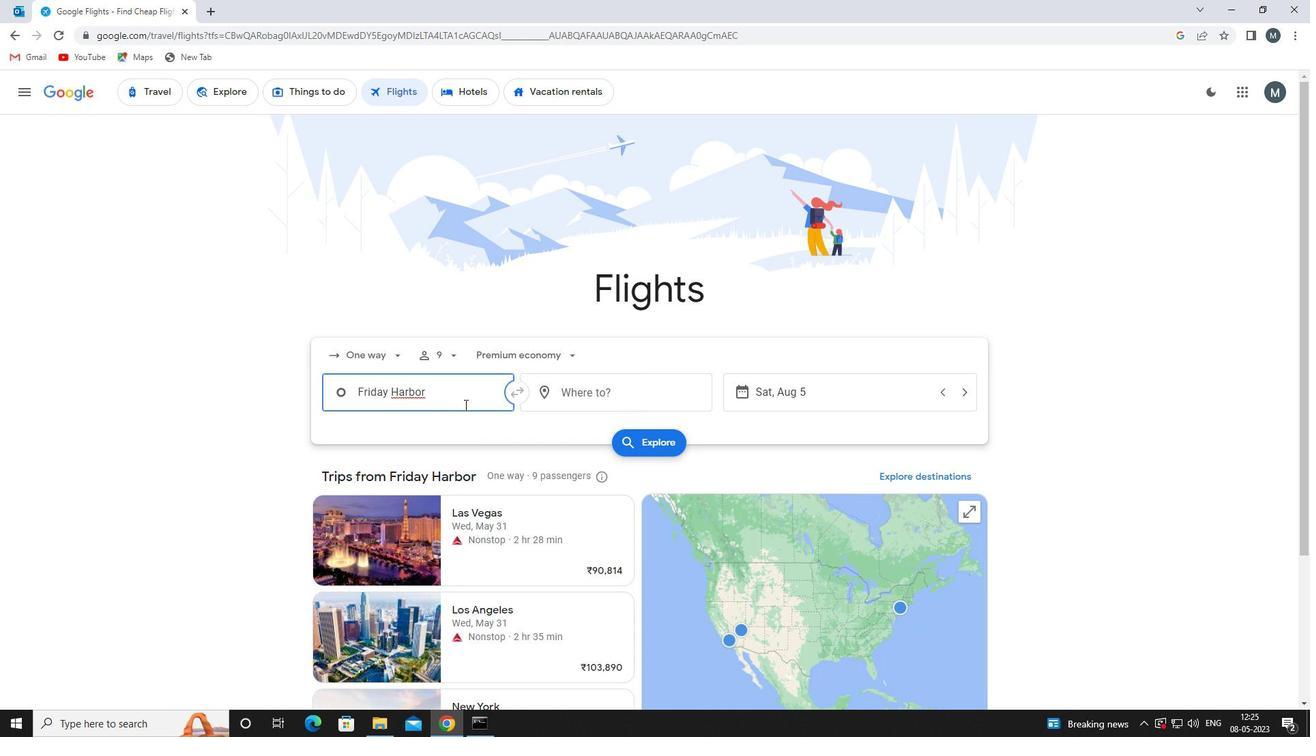 
Action: Mouse moved to (466, 434)
Screenshot: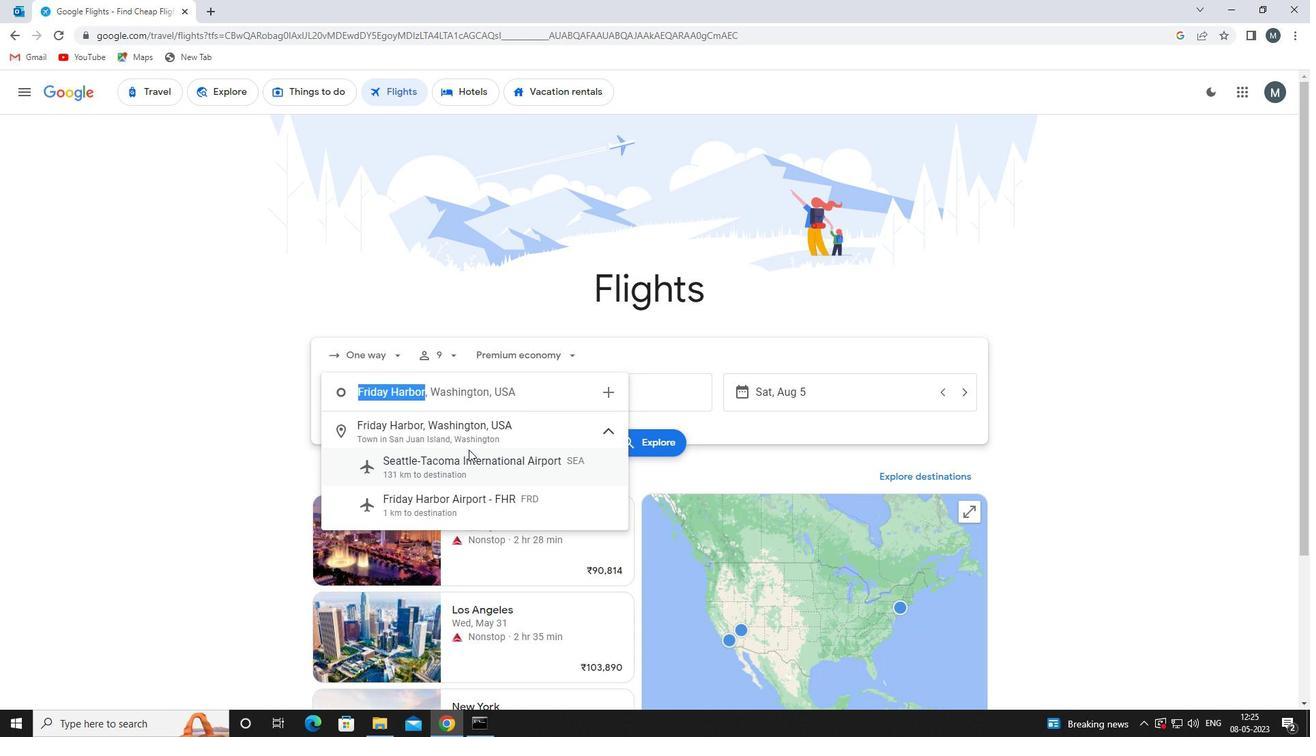 
Action: Mouse pressed left at (466, 434)
Screenshot: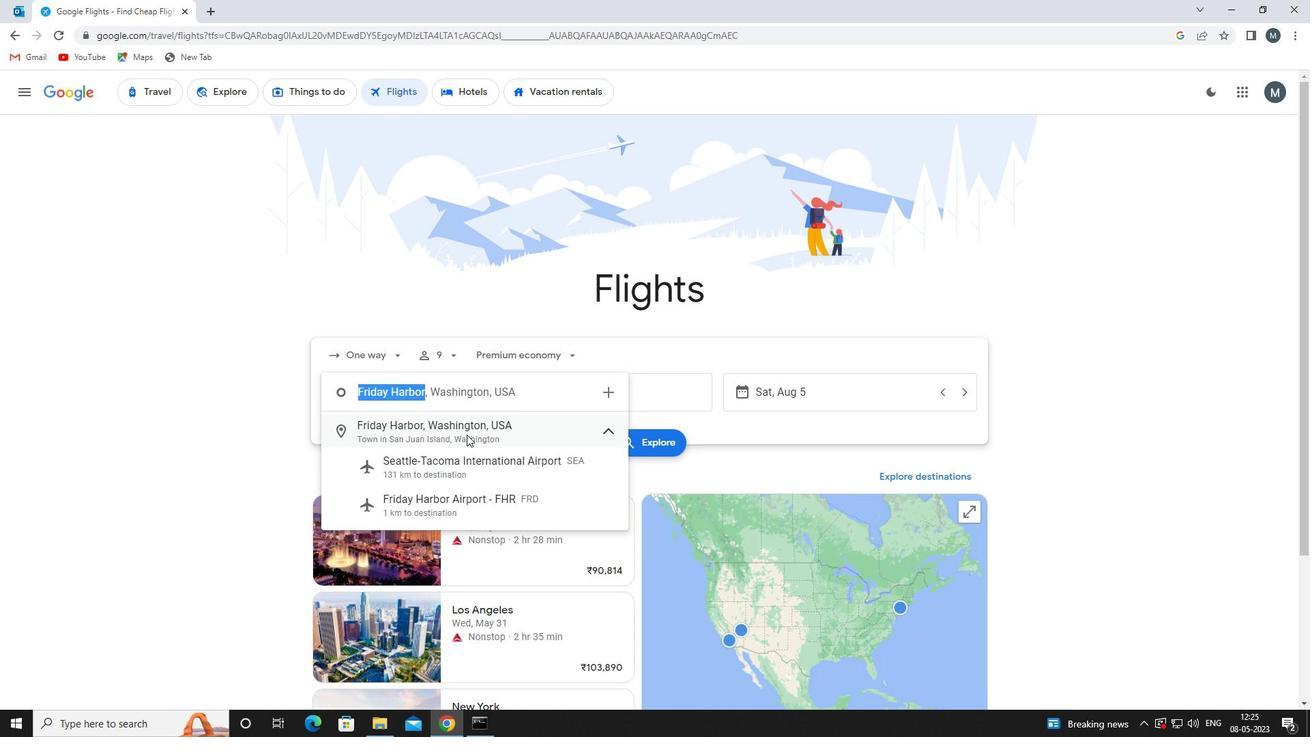 
Action: Mouse moved to (600, 391)
Screenshot: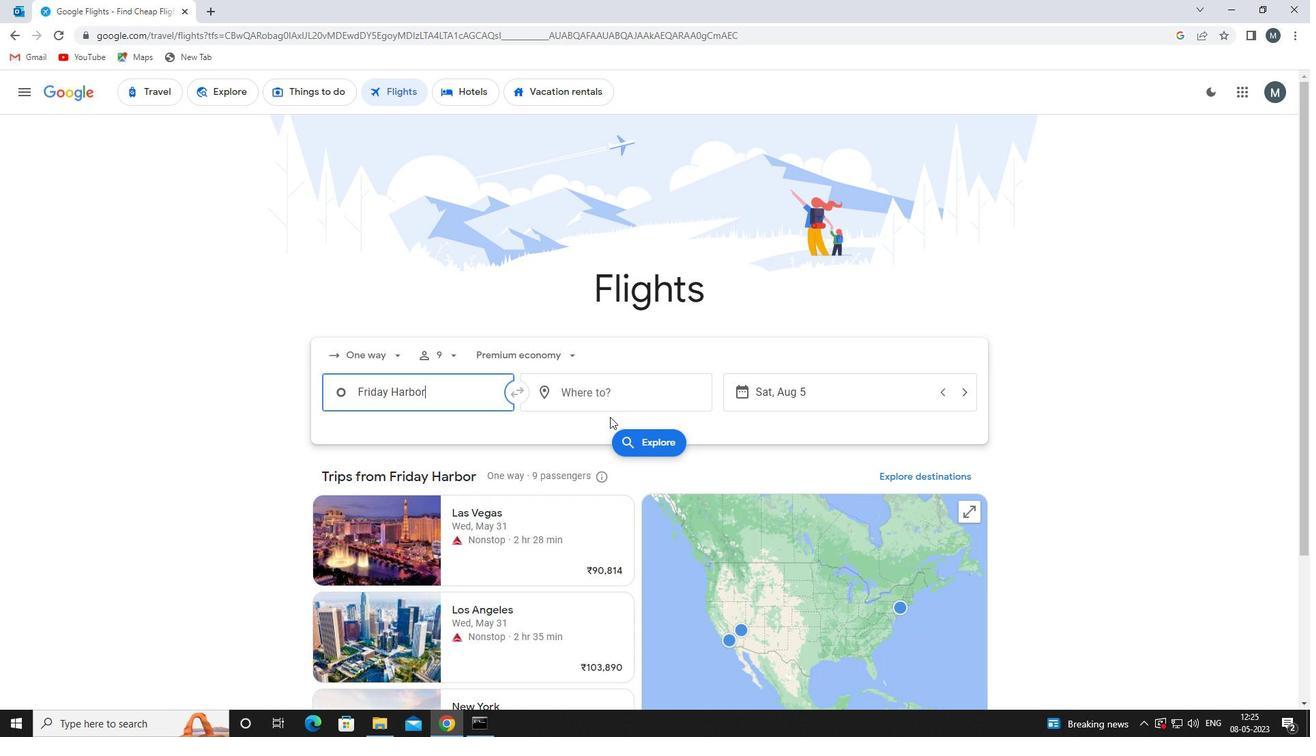
Action: Mouse pressed left at (600, 391)
Screenshot: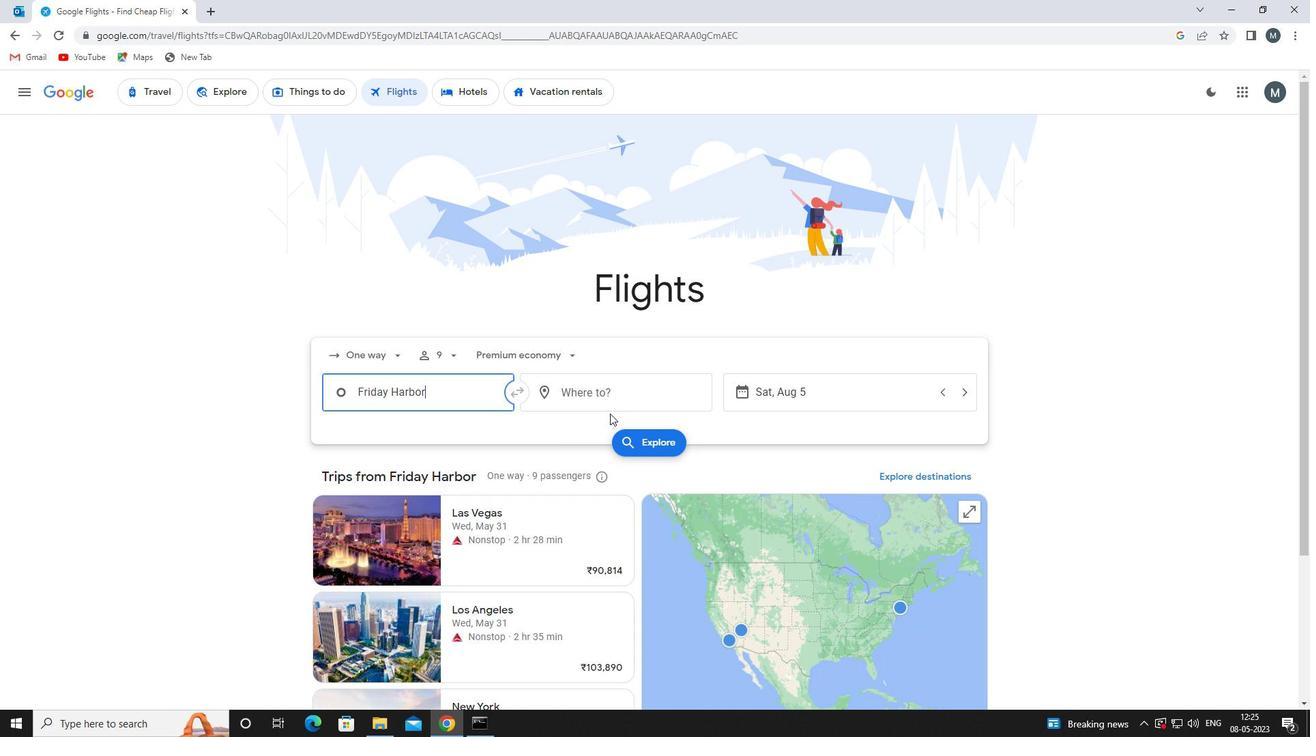 
Action: Mouse moved to (599, 390)
Screenshot: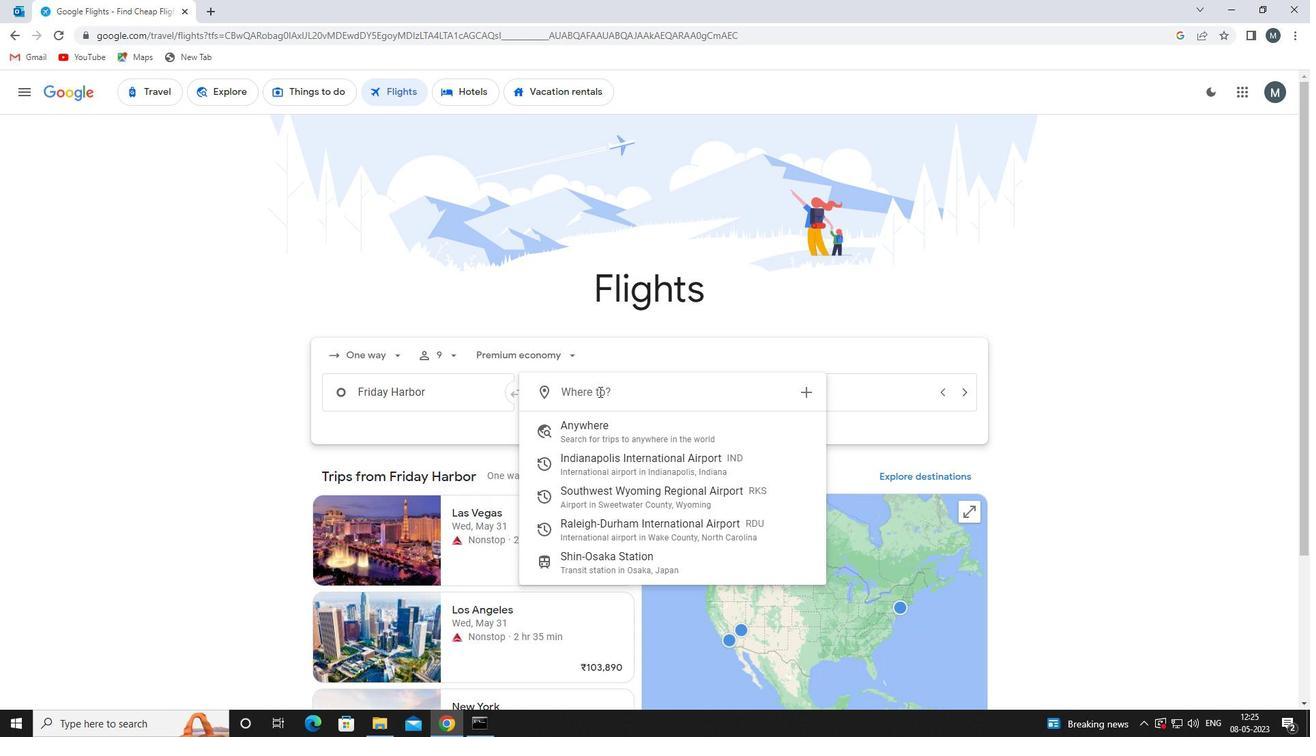 
Action: Key pressed rdu
Screenshot: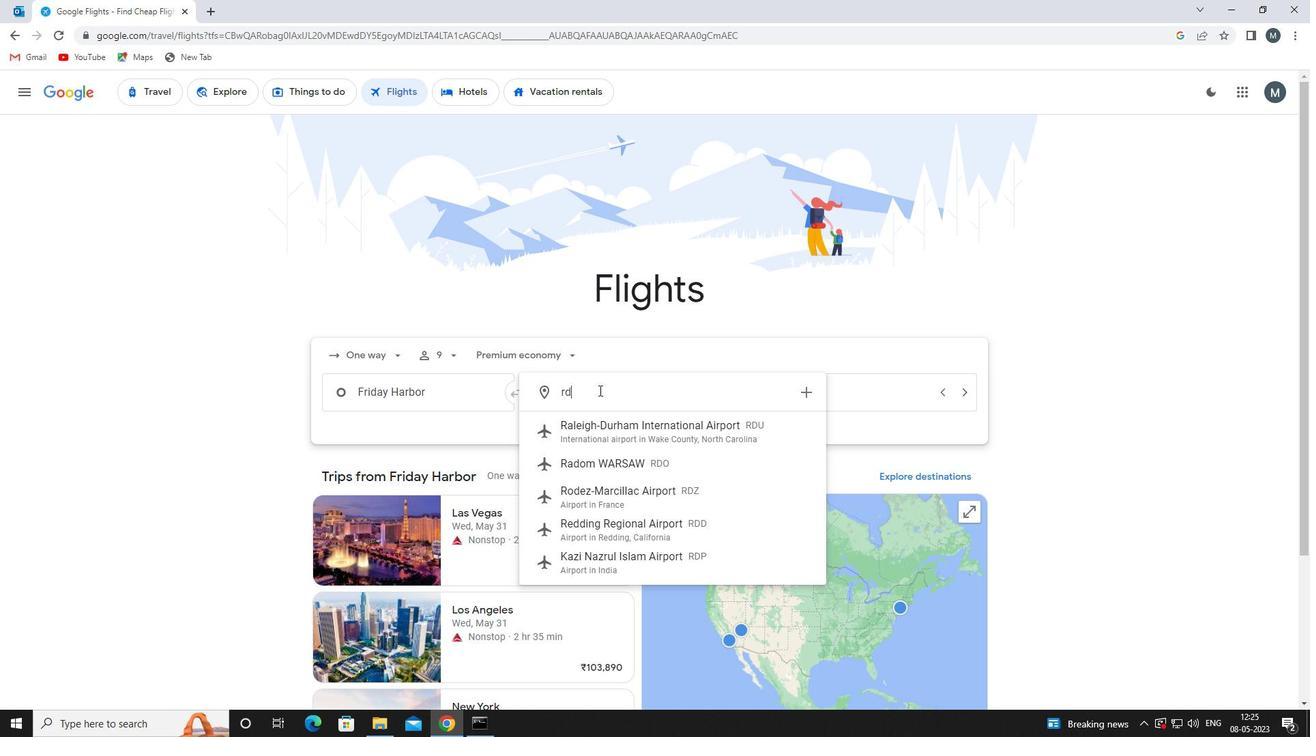
Action: Mouse moved to (639, 432)
Screenshot: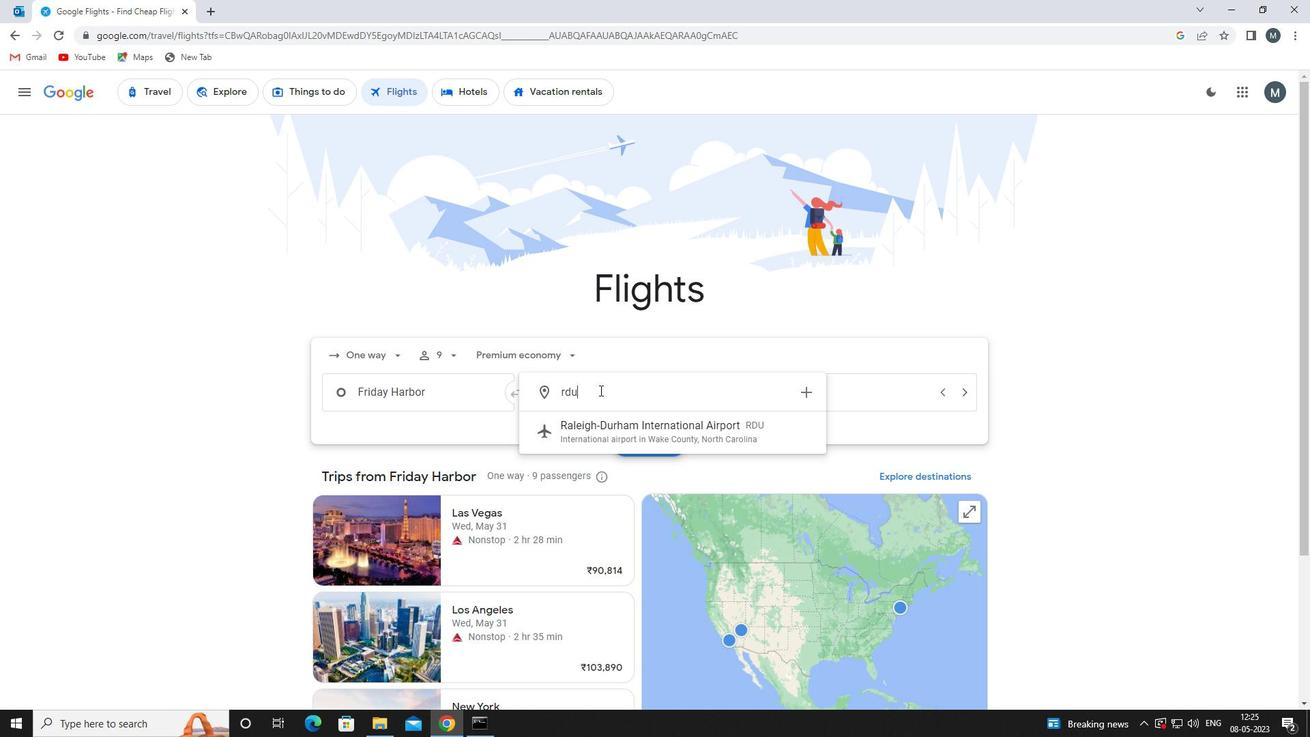 
Action: Mouse pressed left at (639, 432)
Screenshot: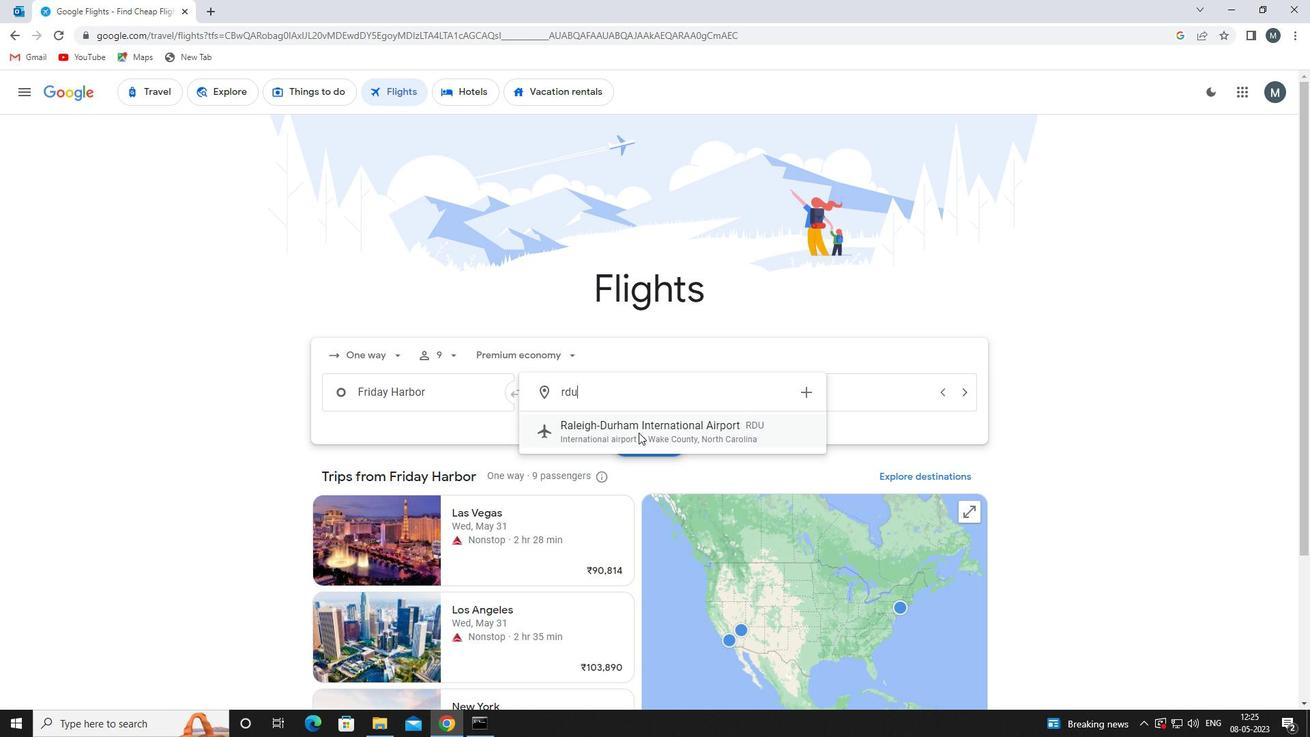 
Action: Mouse moved to (816, 393)
Screenshot: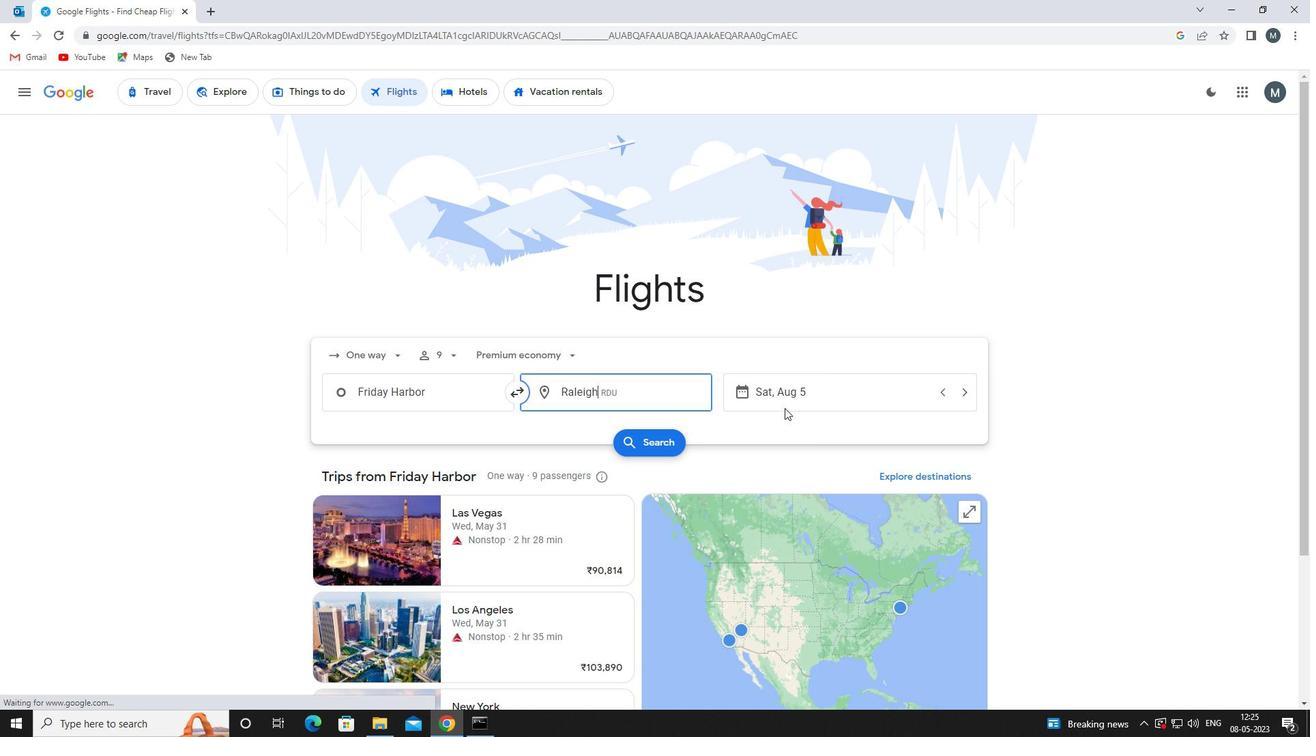 
Action: Mouse pressed left at (816, 393)
Screenshot: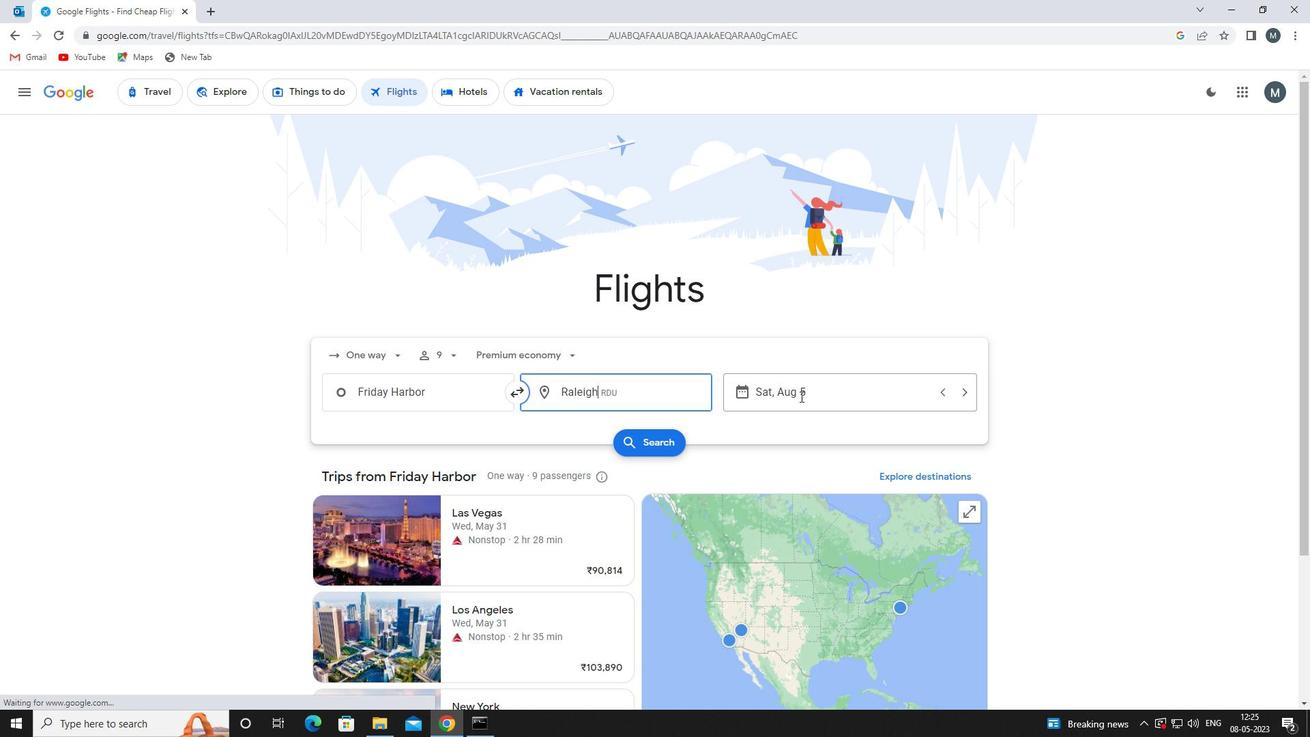 
Action: Mouse moved to (686, 462)
Screenshot: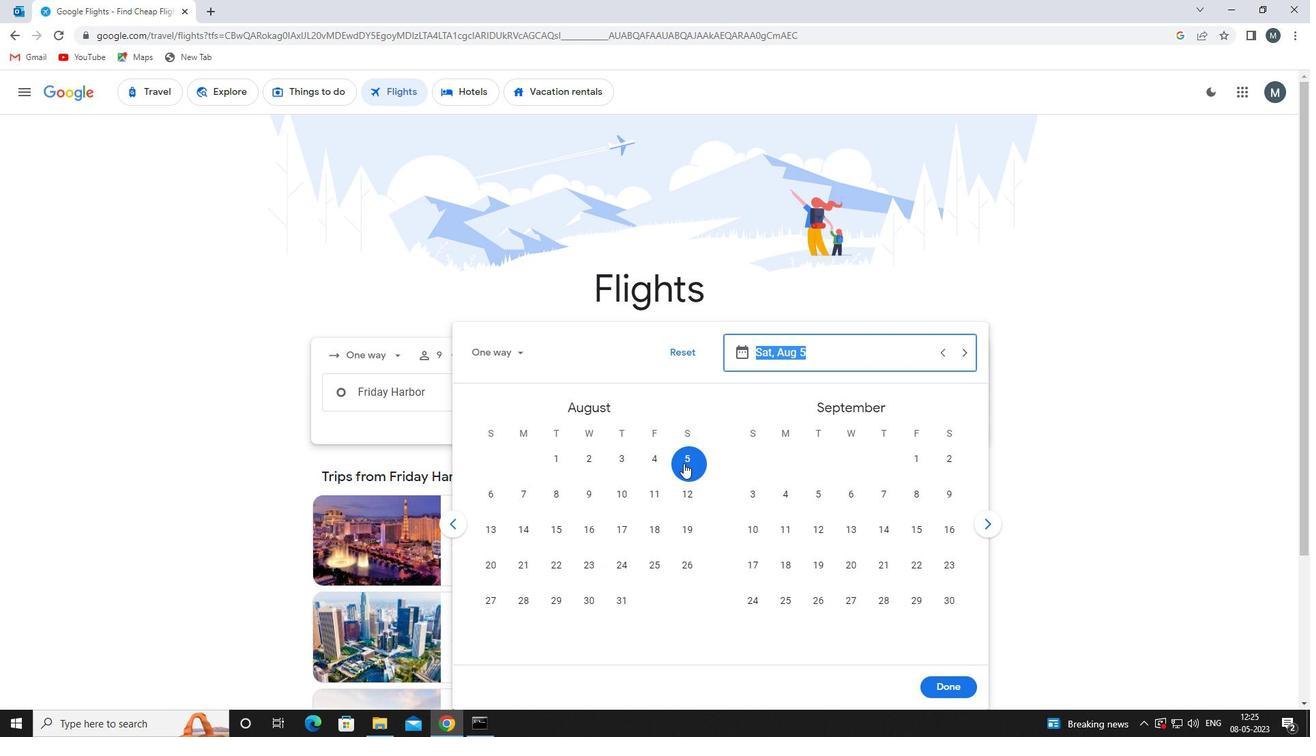 
Action: Mouse pressed left at (686, 462)
Screenshot: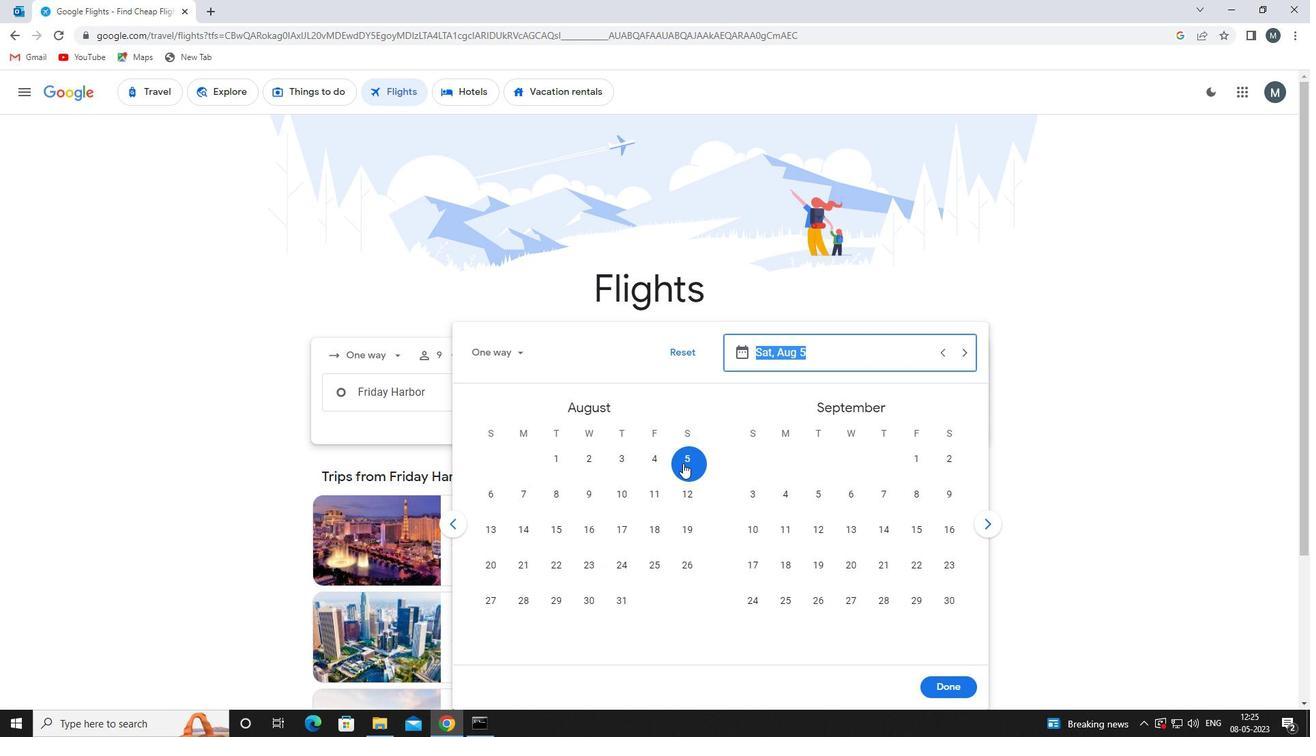 
Action: Mouse moved to (944, 682)
Screenshot: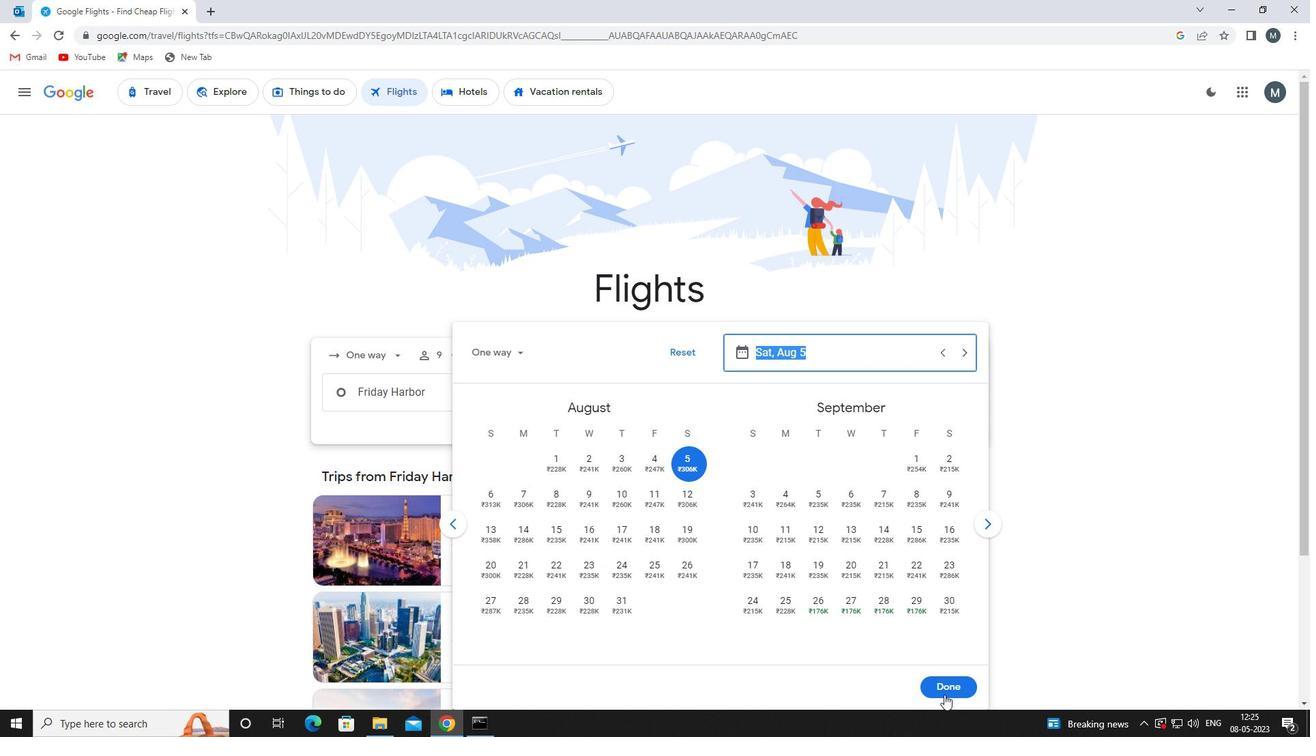 
Action: Mouse pressed left at (944, 682)
Screenshot: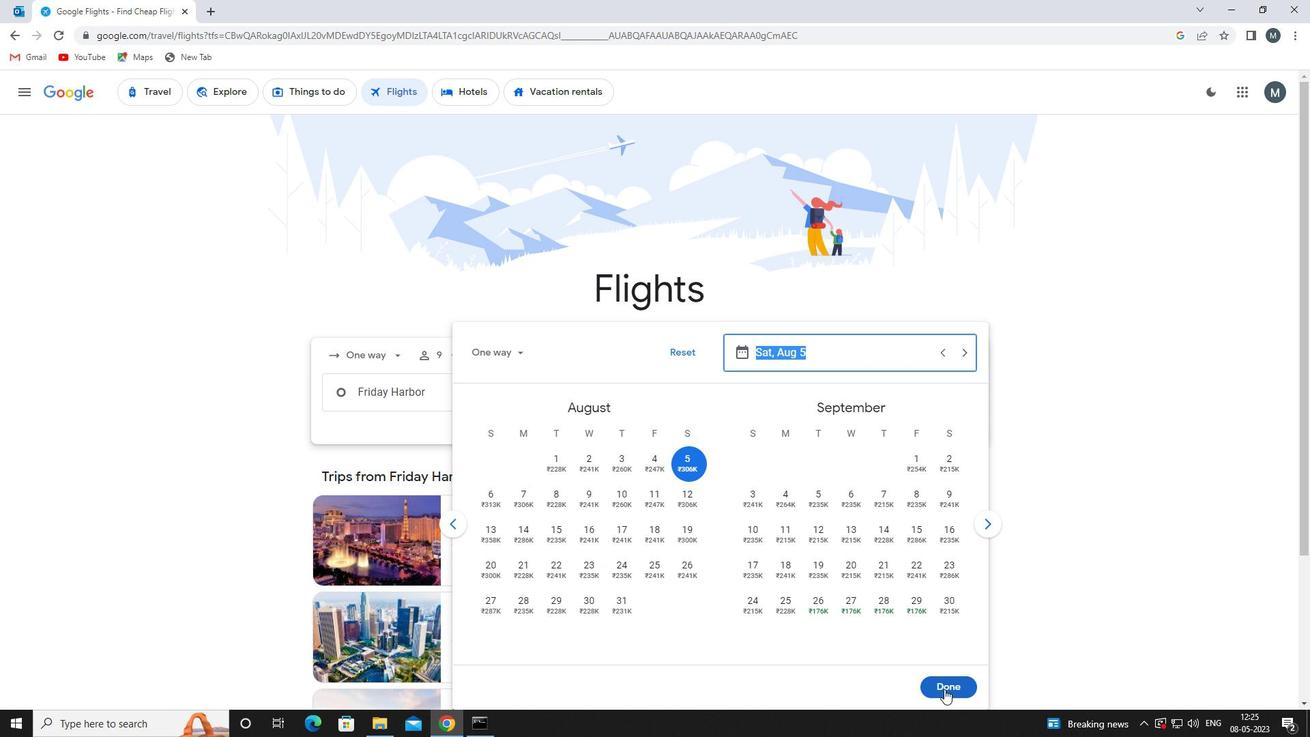 
Action: Mouse moved to (675, 444)
Screenshot: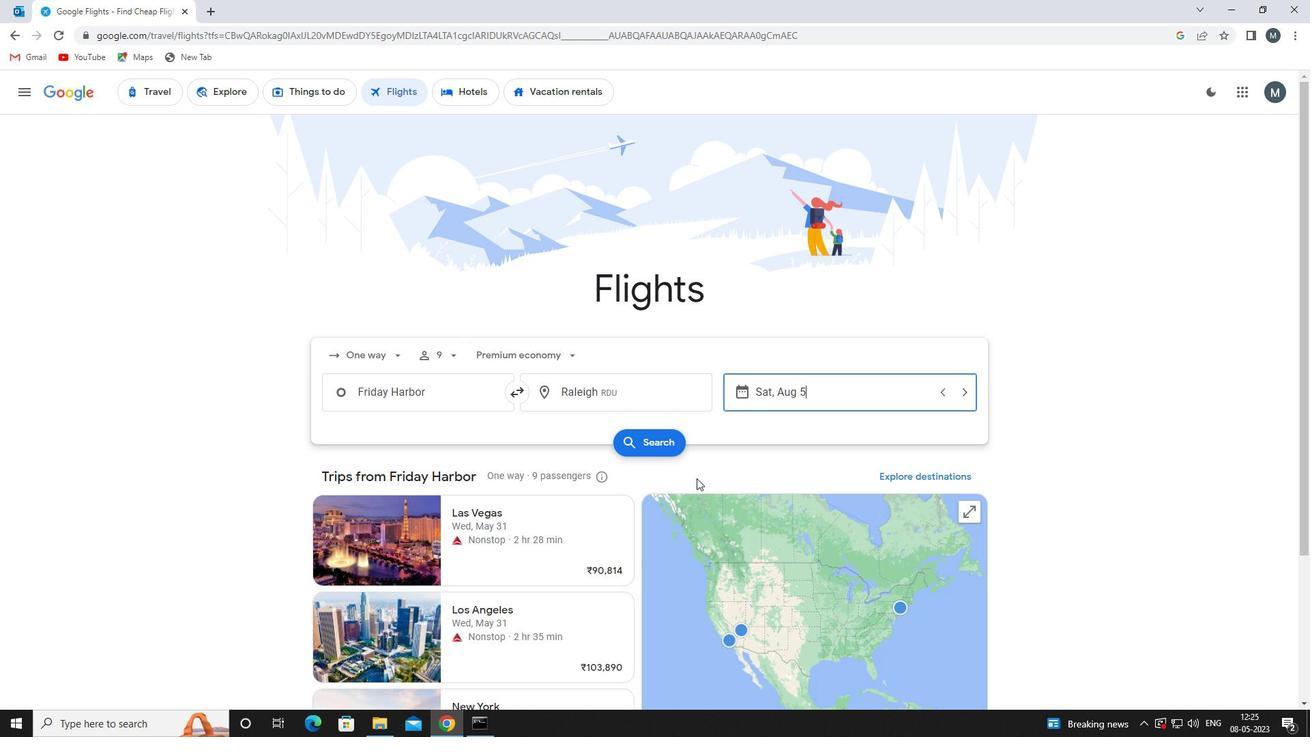 
Action: Mouse pressed left at (675, 444)
Screenshot: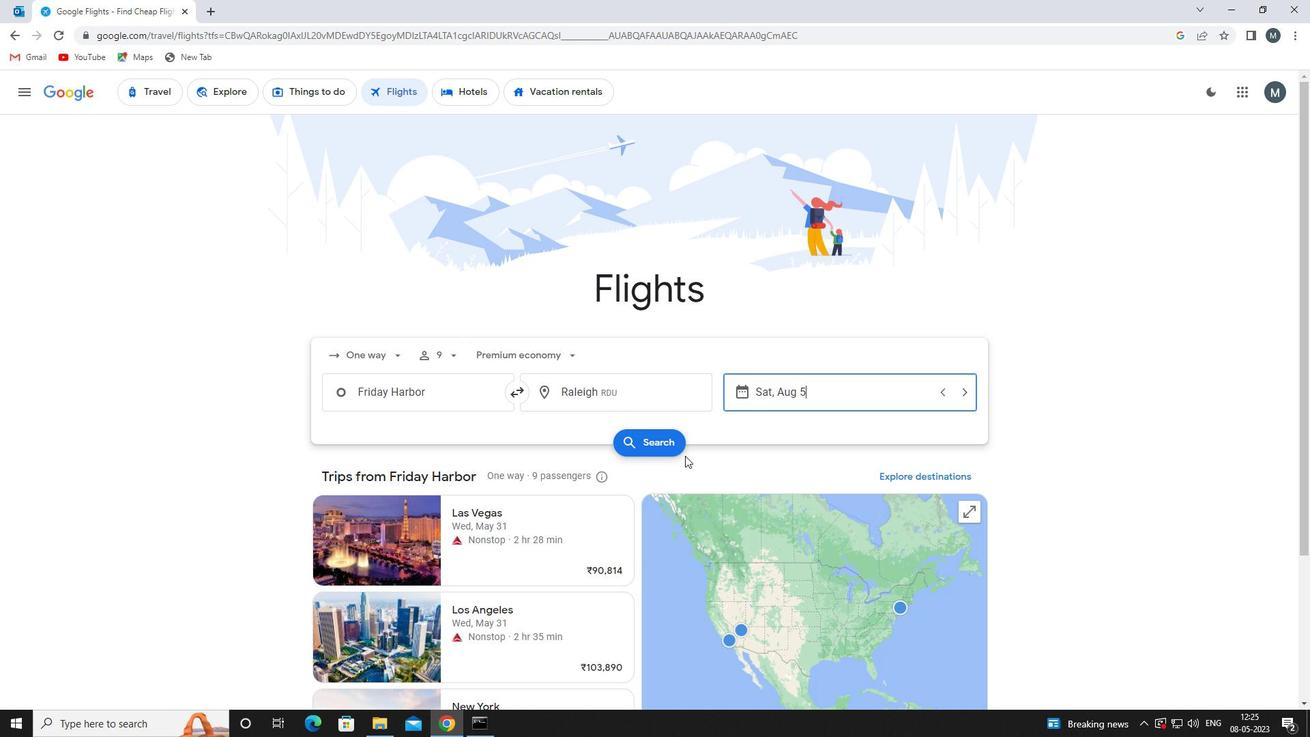 
Action: Mouse moved to (355, 218)
Screenshot: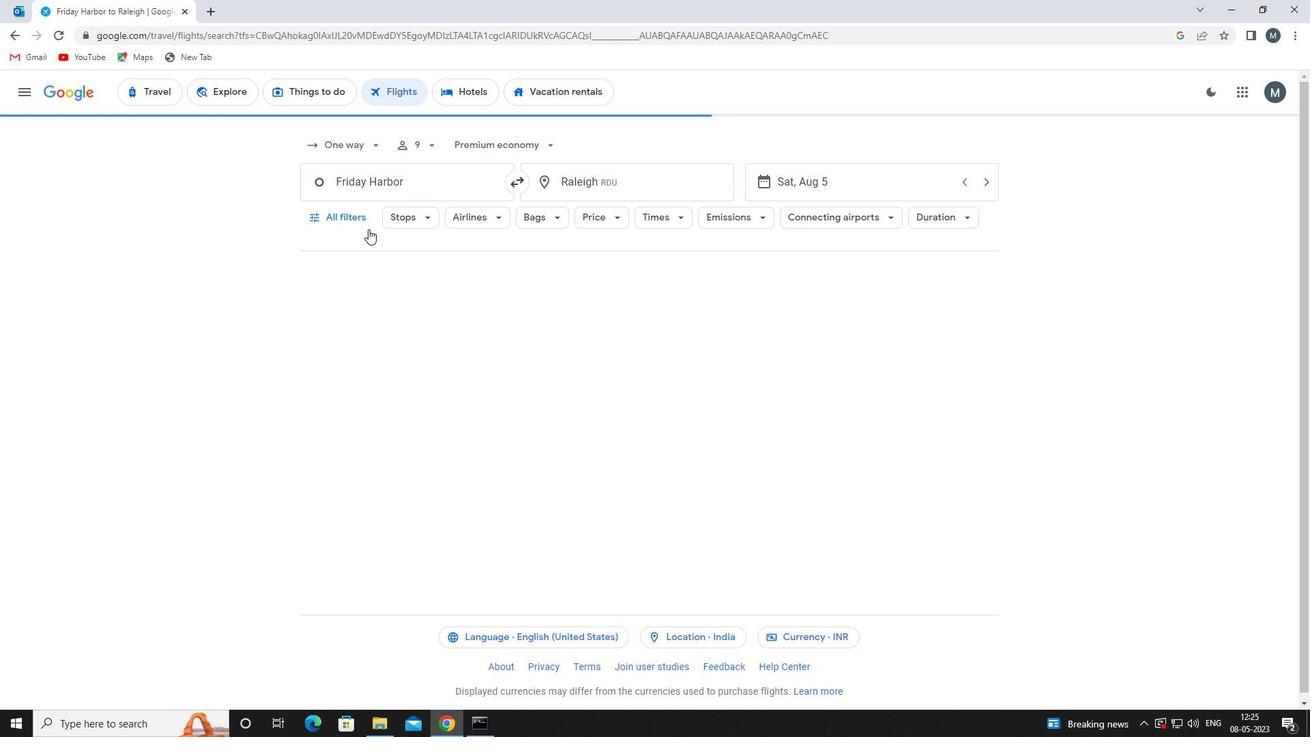 
Action: Mouse pressed left at (355, 218)
Screenshot: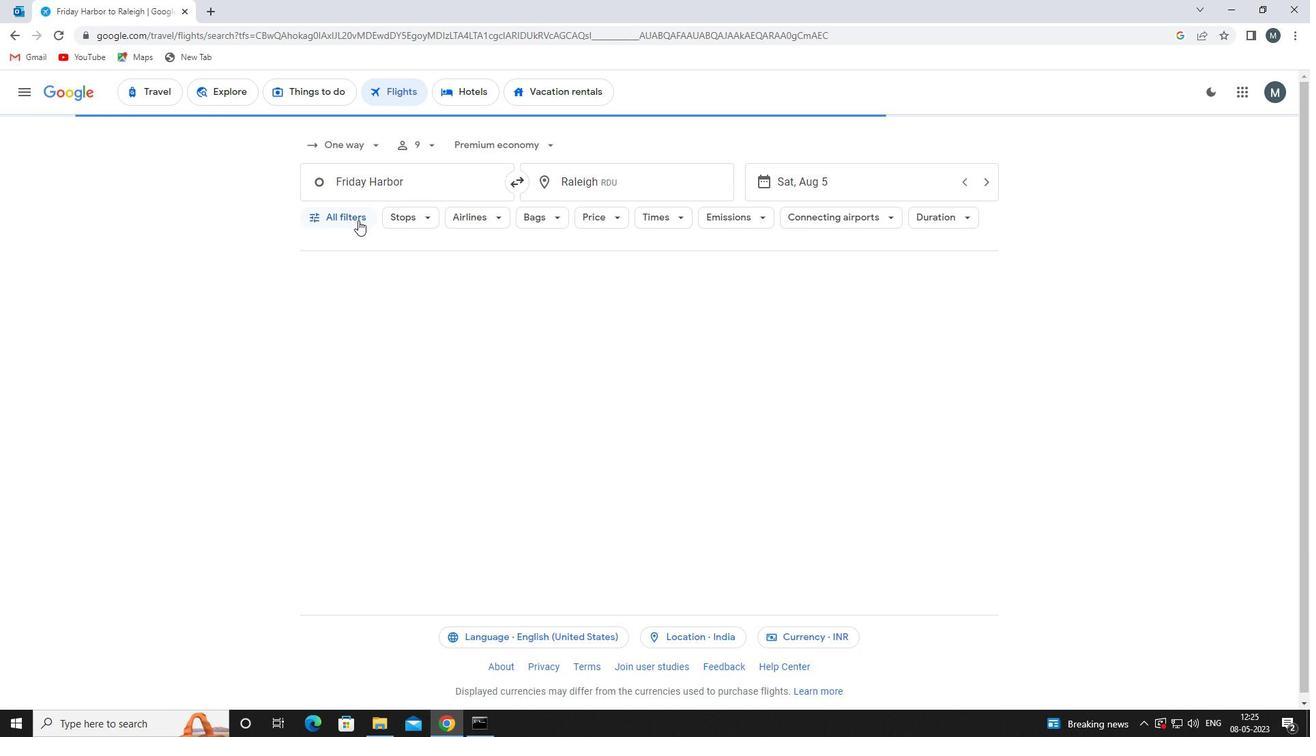 
Action: Mouse moved to (385, 367)
Screenshot: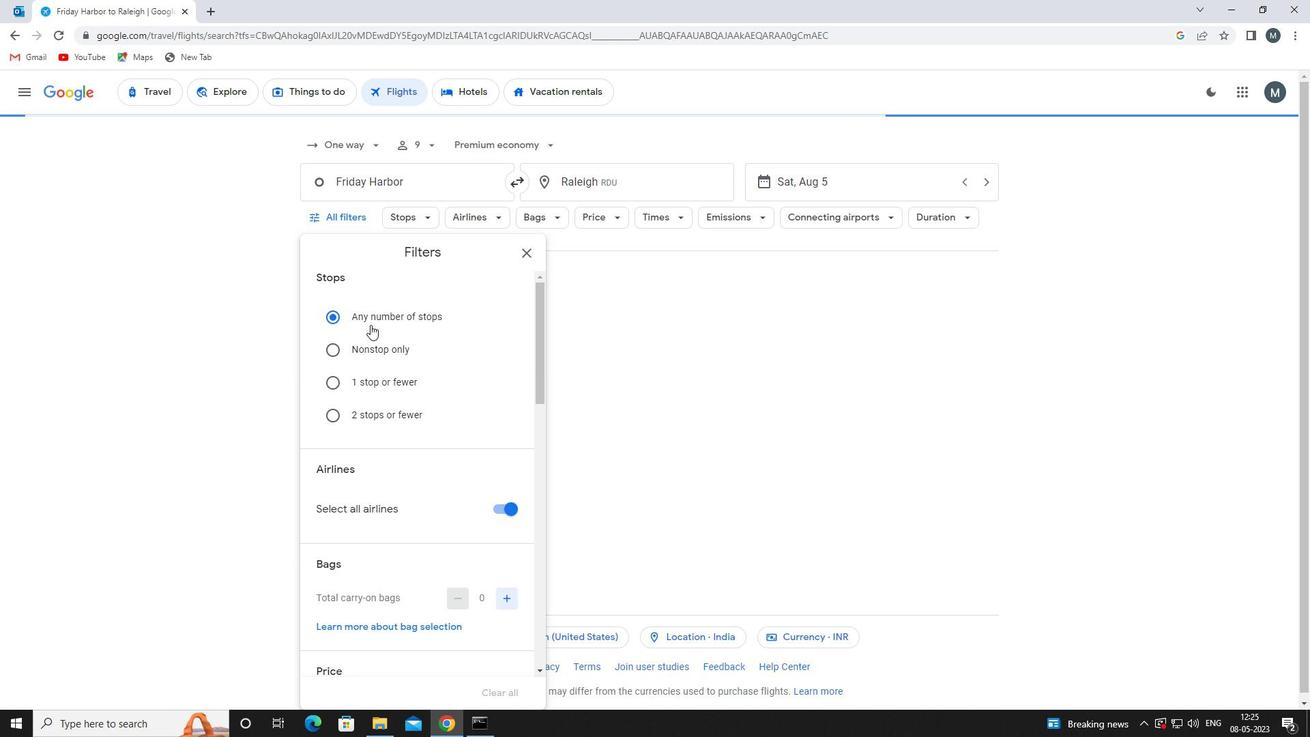 
Action: Mouse scrolled (385, 367) with delta (0, 0)
Screenshot: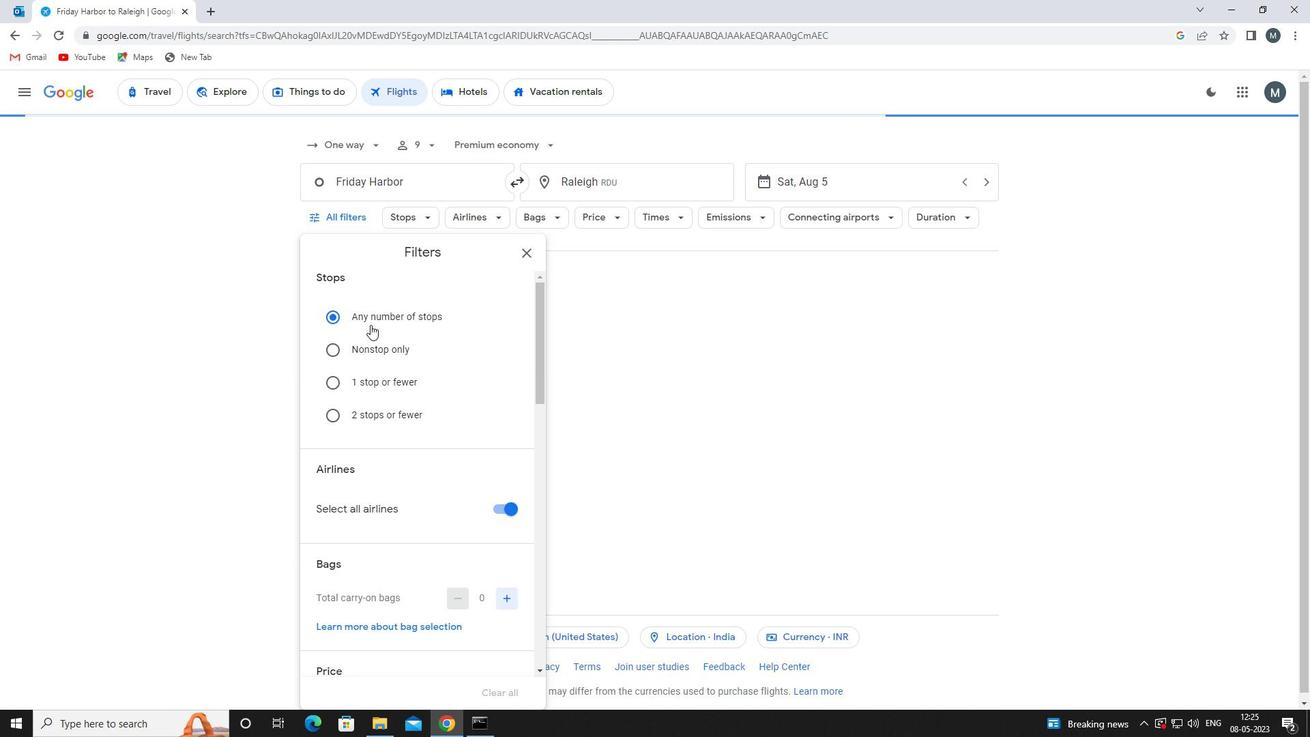 
Action: Mouse moved to (388, 382)
Screenshot: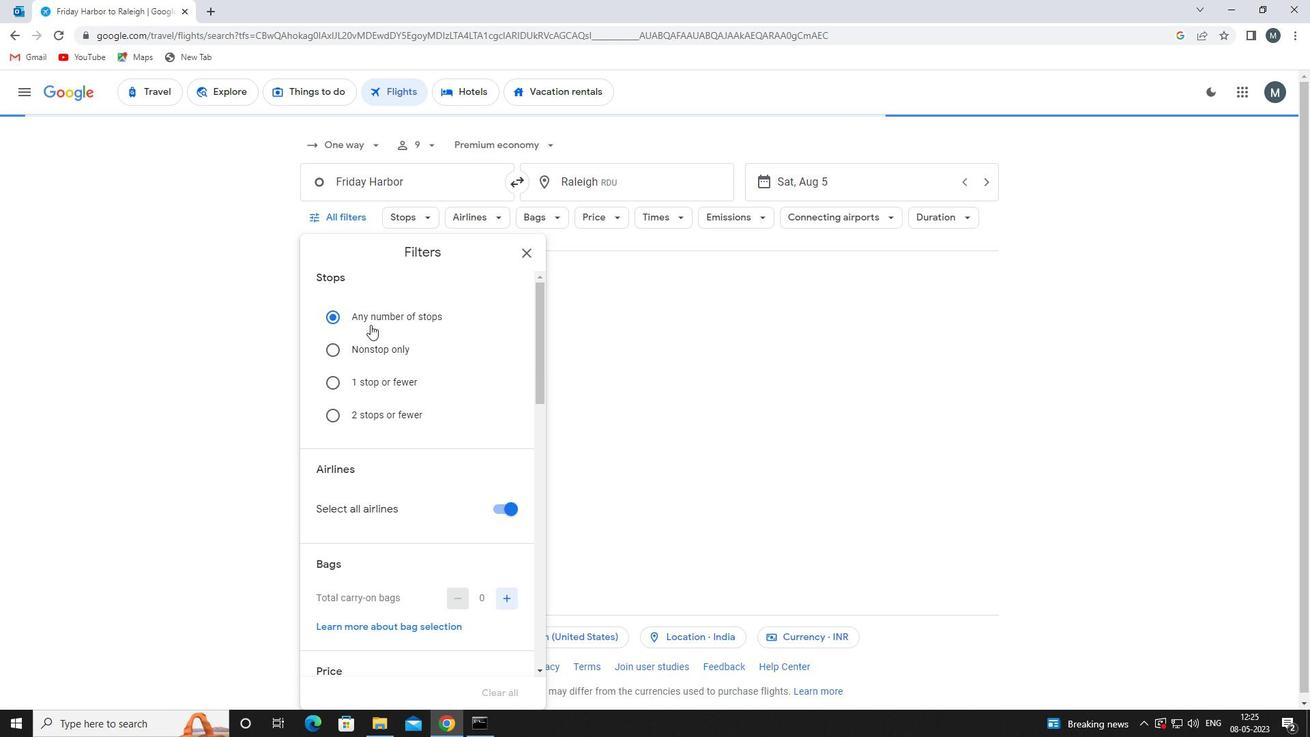 
Action: Mouse scrolled (388, 381) with delta (0, 0)
Screenshot: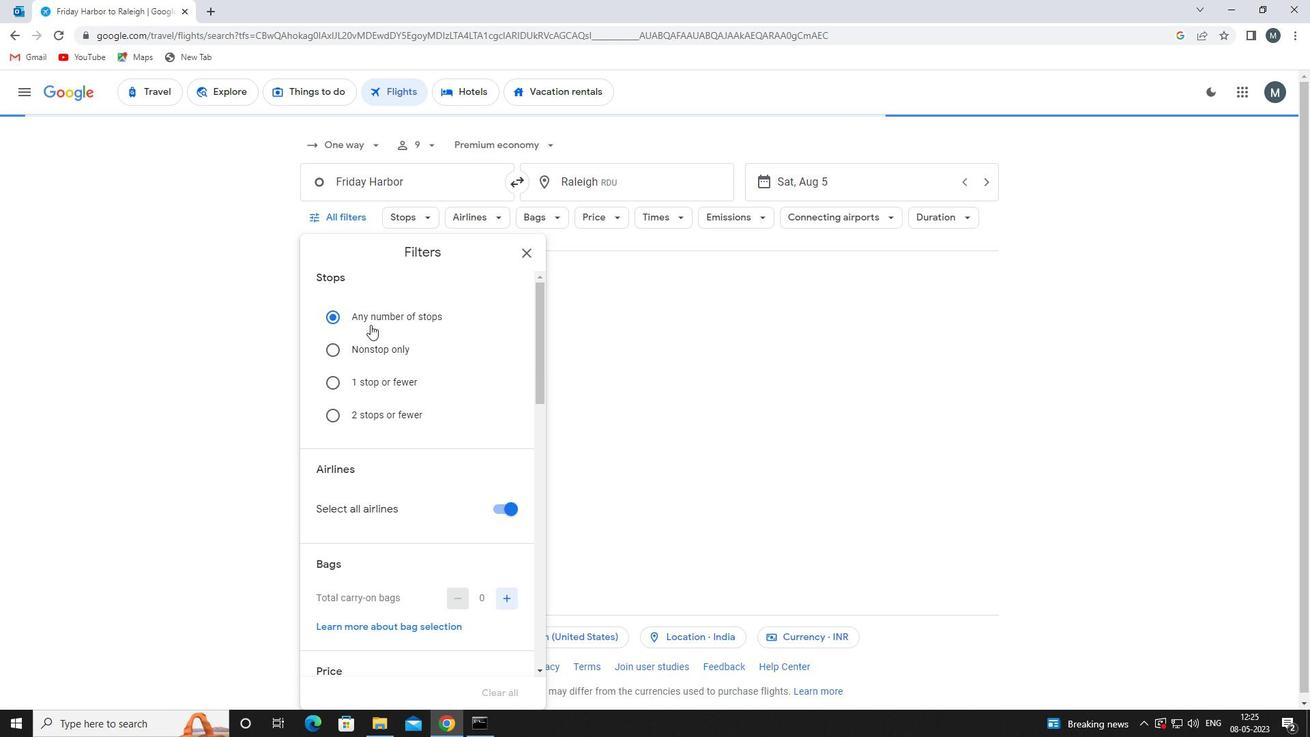 
Action: Mouse moved to (503, 367)
Screenshot: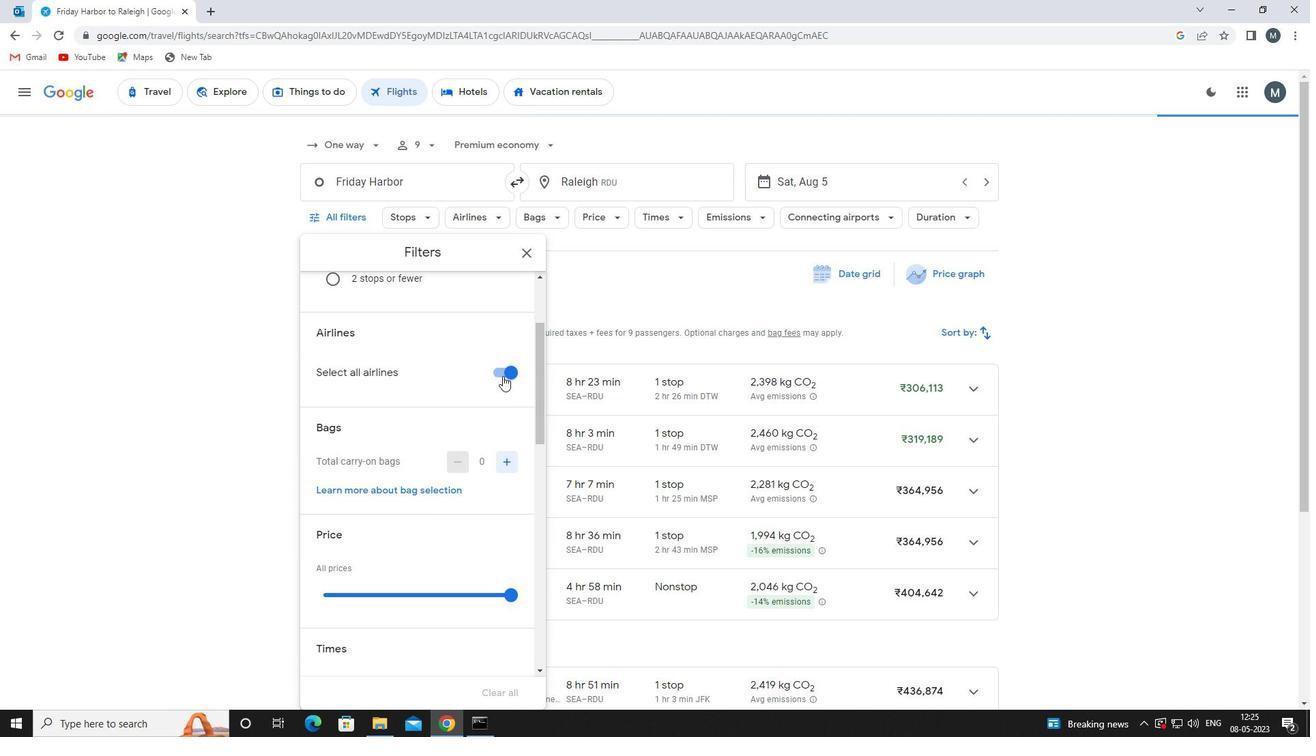 
Action: Mouse pressed left at (503, 367)
Screenshot: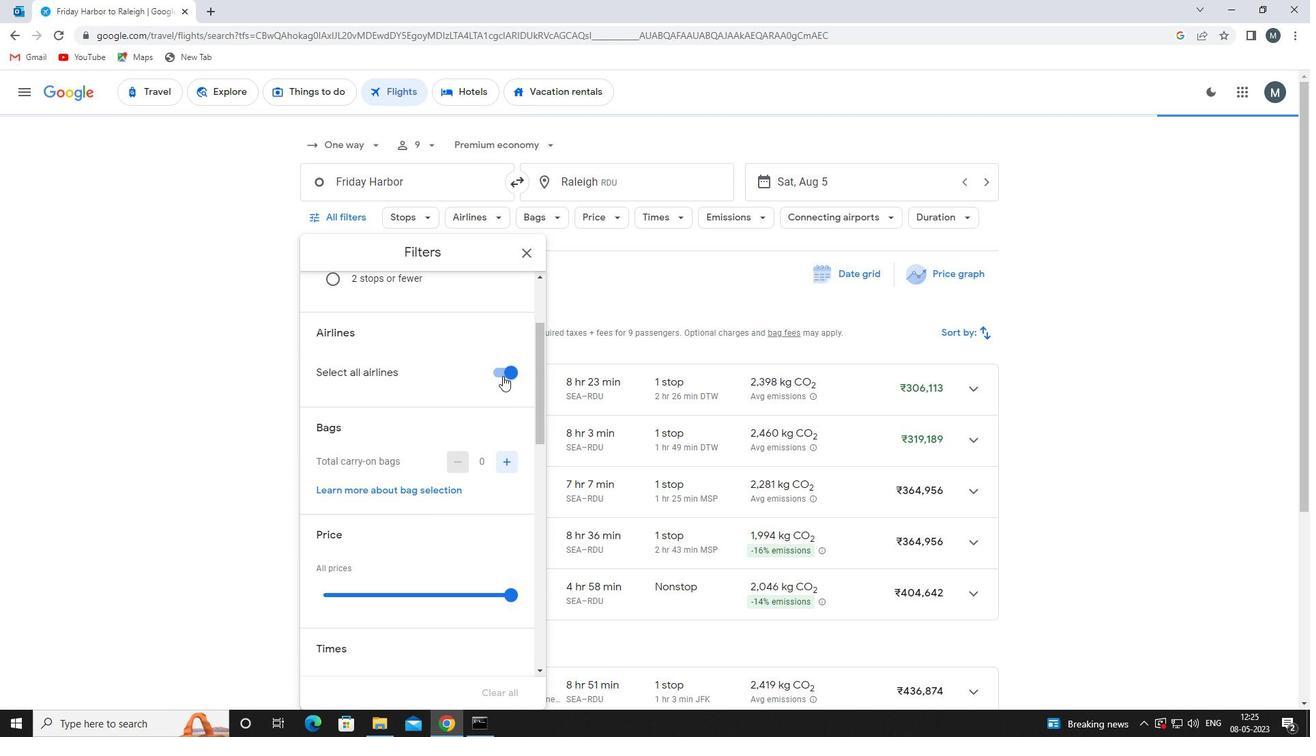 
Action: Mouse moved to (503, 374)
Screenshot: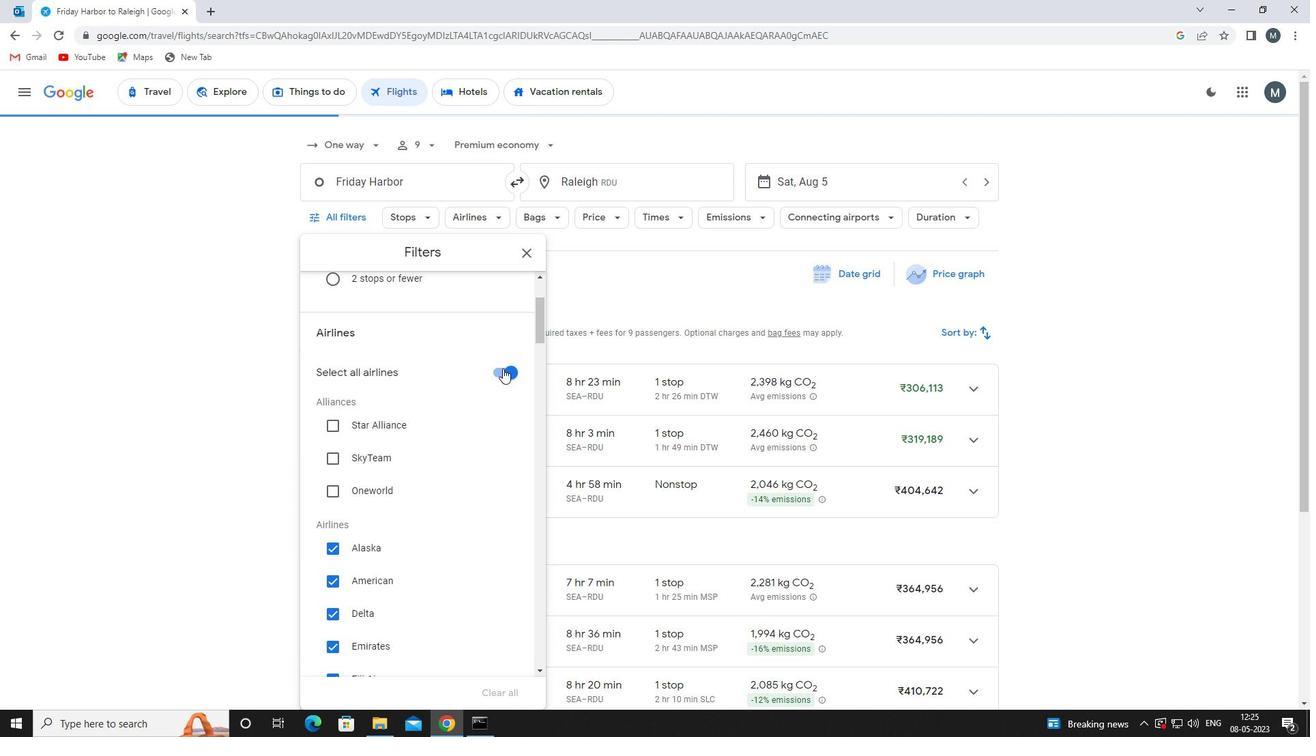 
Action: Mouse pressed left at (503, 374)
Screenshot: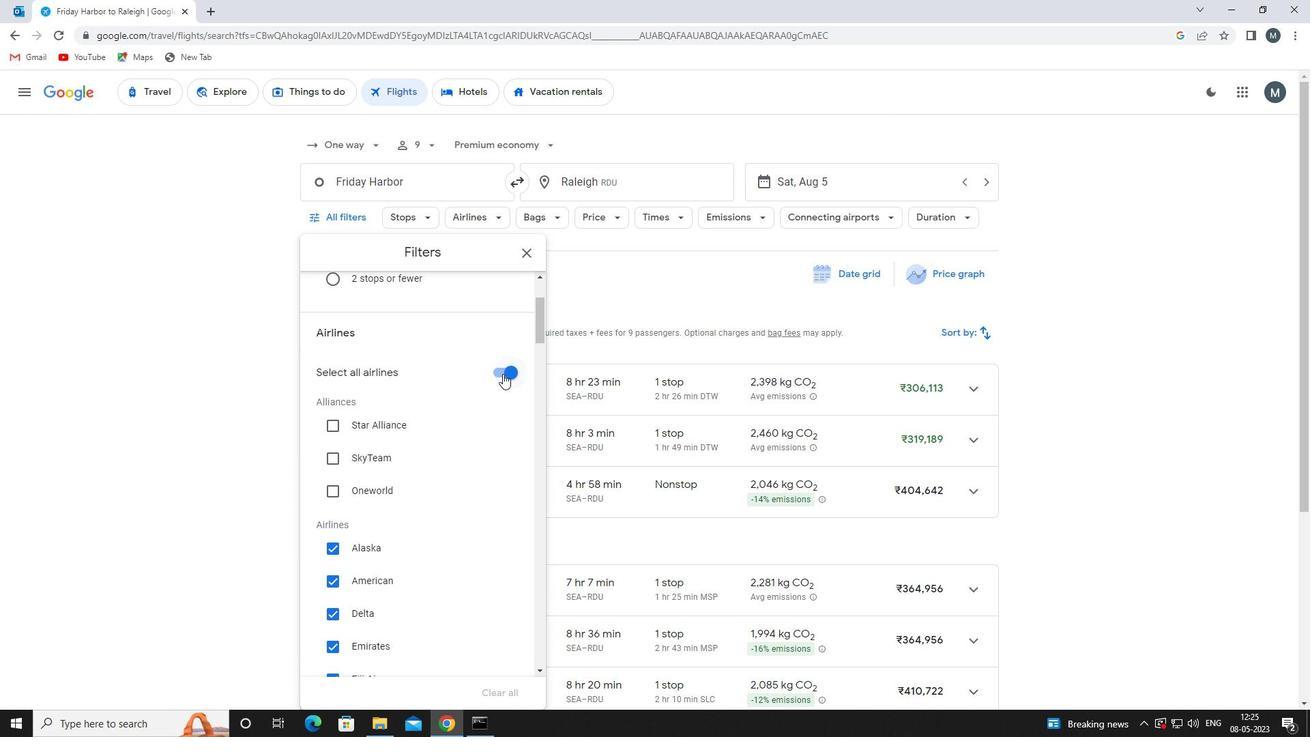 
Action: Mouse moved to (395, 422)
Screenshot: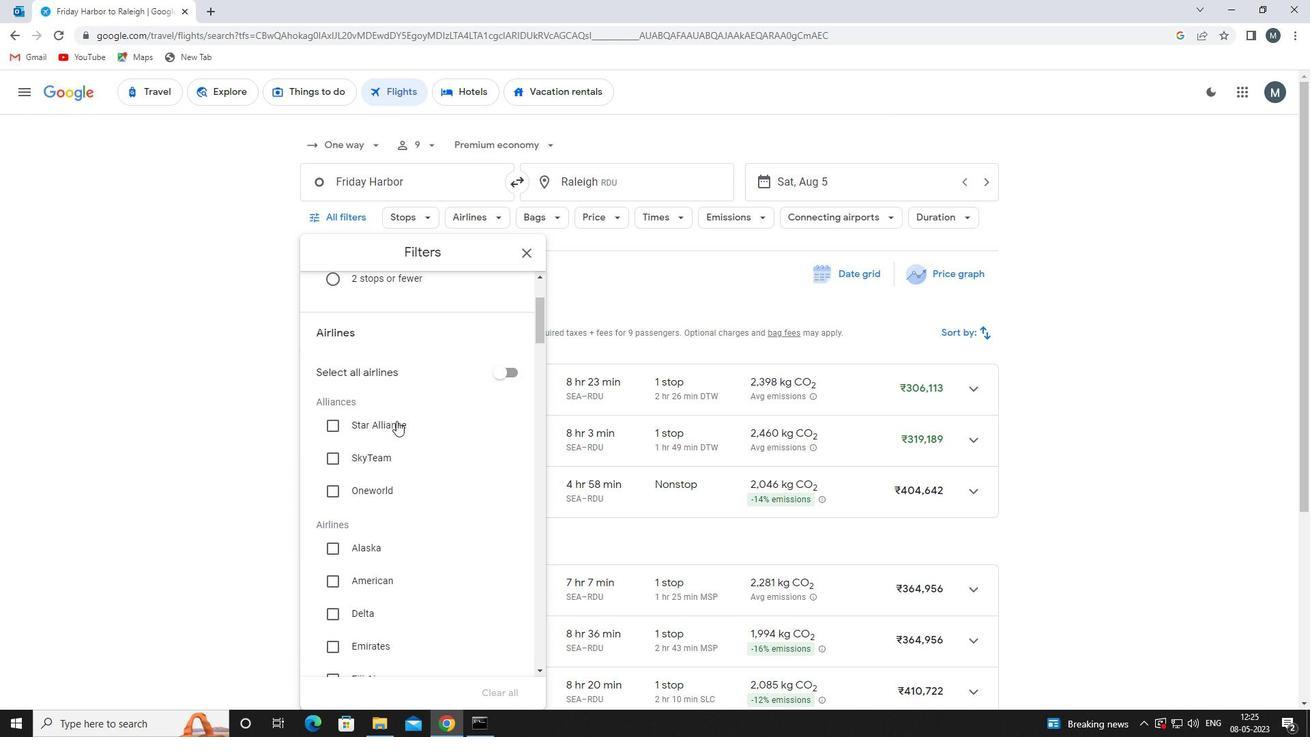 
Action: Mouse scrolled (395, 421) with delta (0, 0)
Screenshot: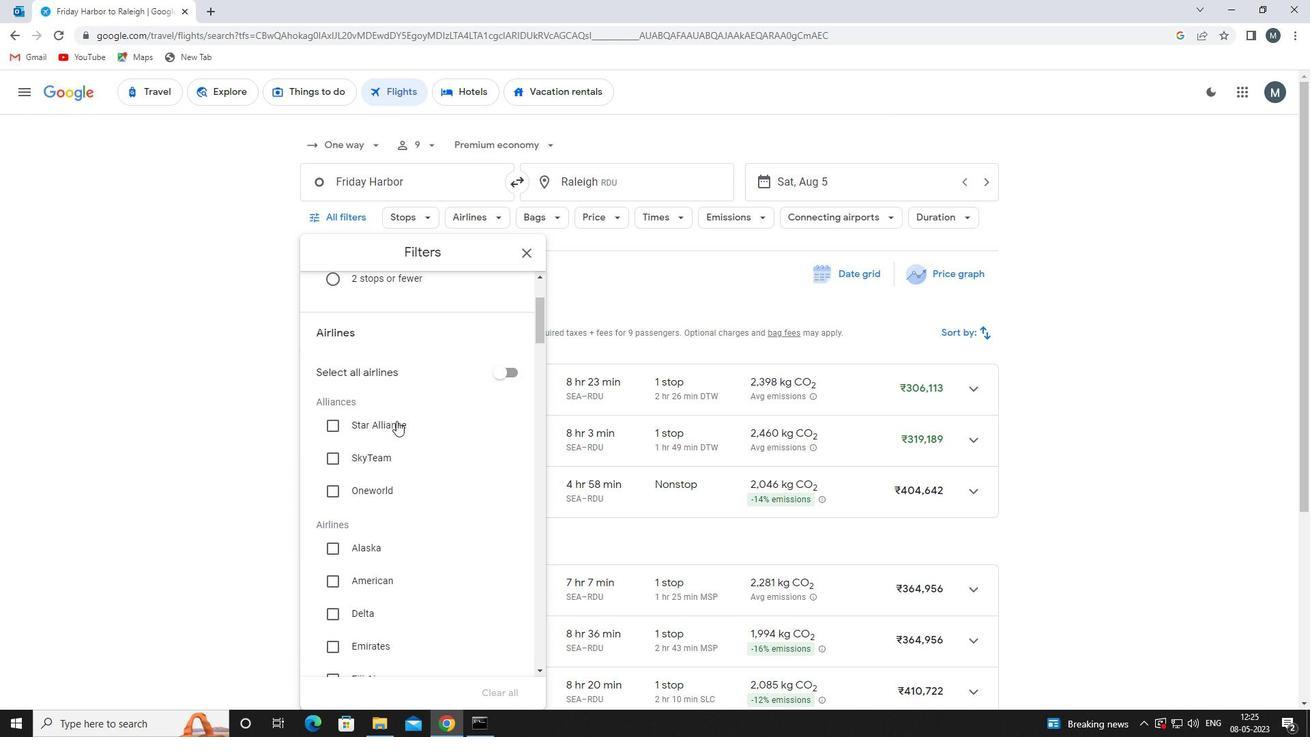 
Action: Mouse moved to (395, 423)
Screenshot: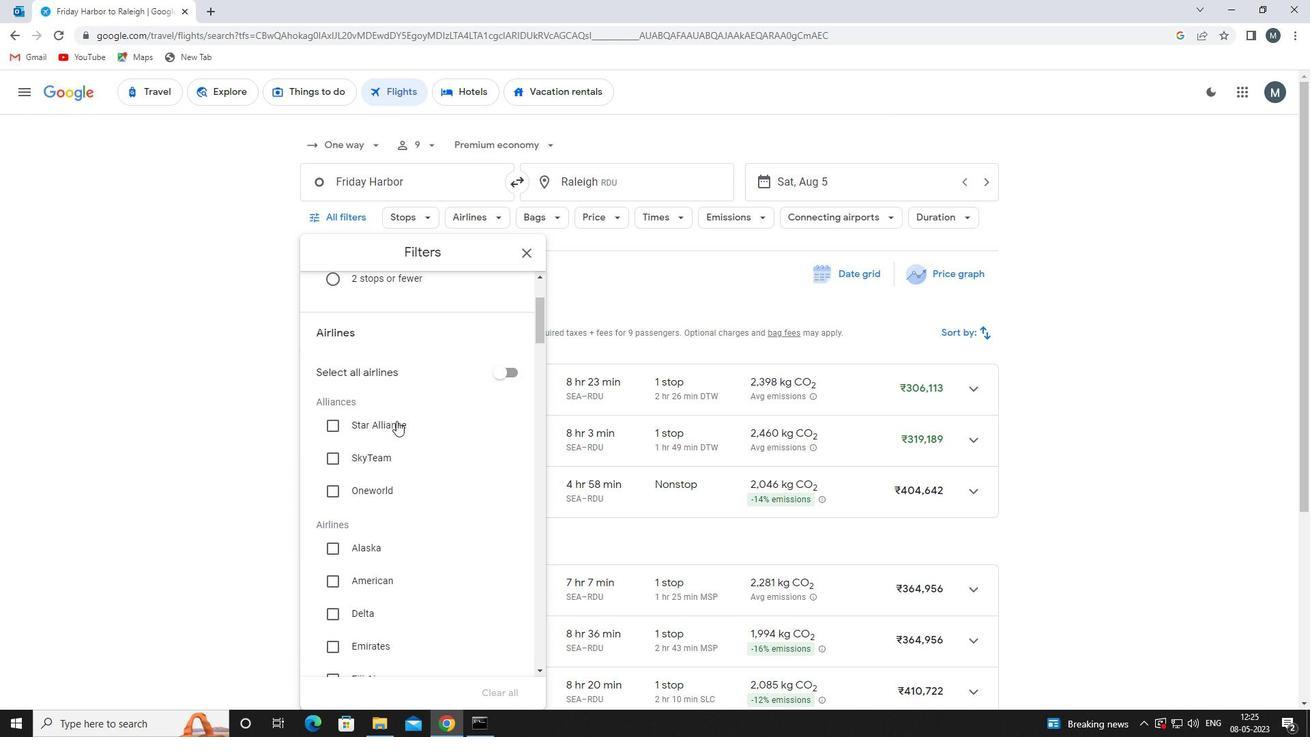 
Action: Mouse scrolled (395, 423) with delta (0, 0)
Screenshot: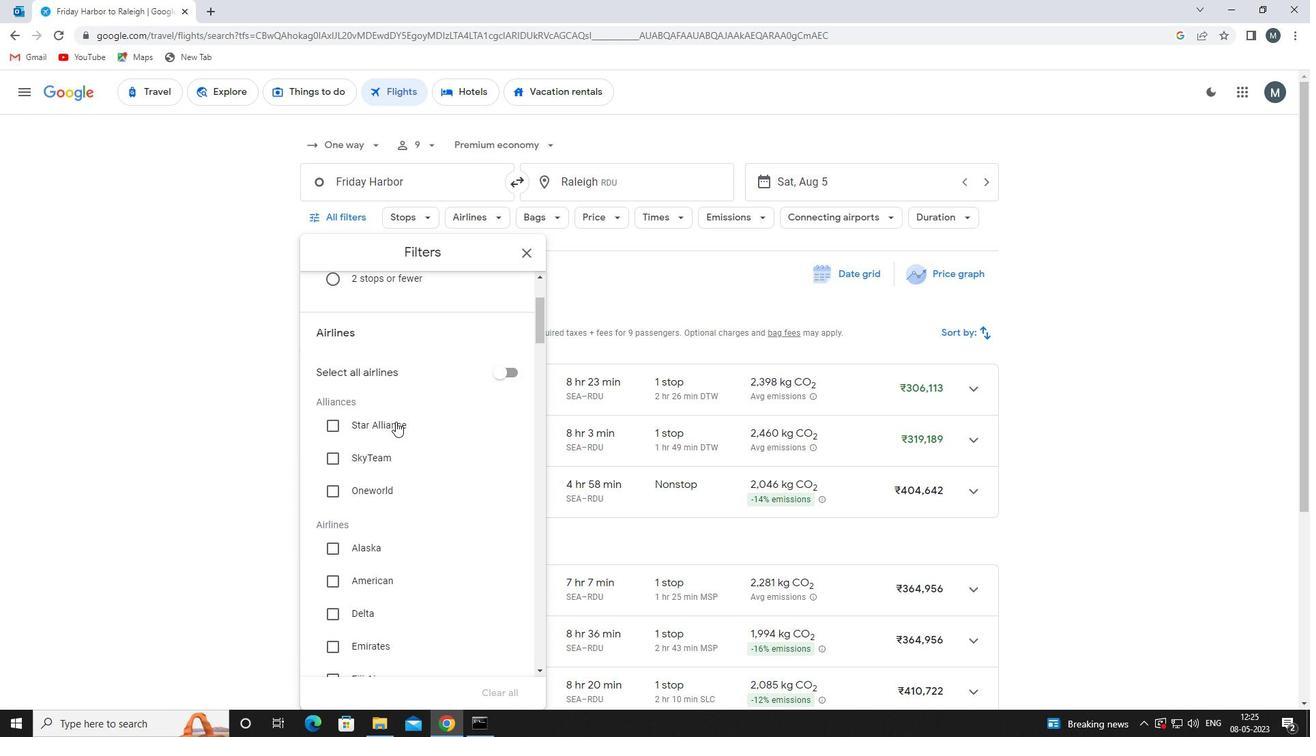 
Action: Mouse moved to (390, 442)
Screenshot: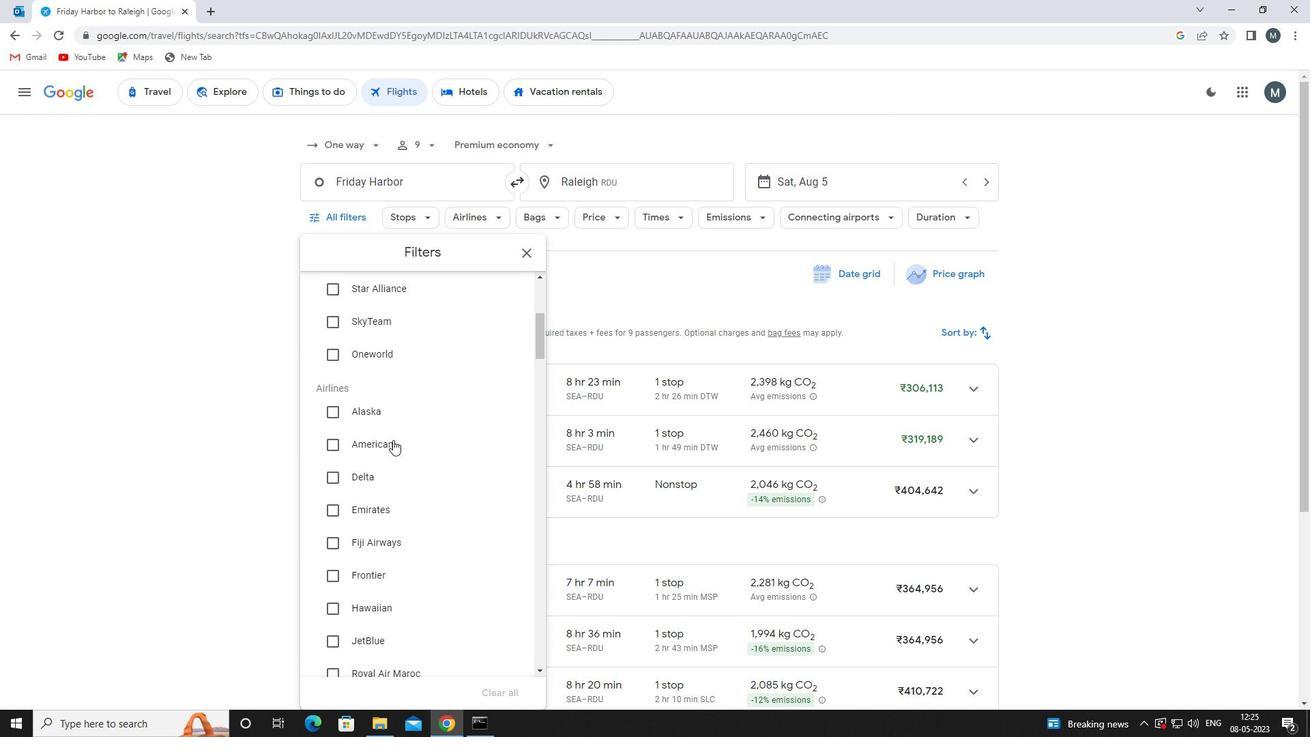 
Action: Mouse pressed left at (390, 442)
Screenshot: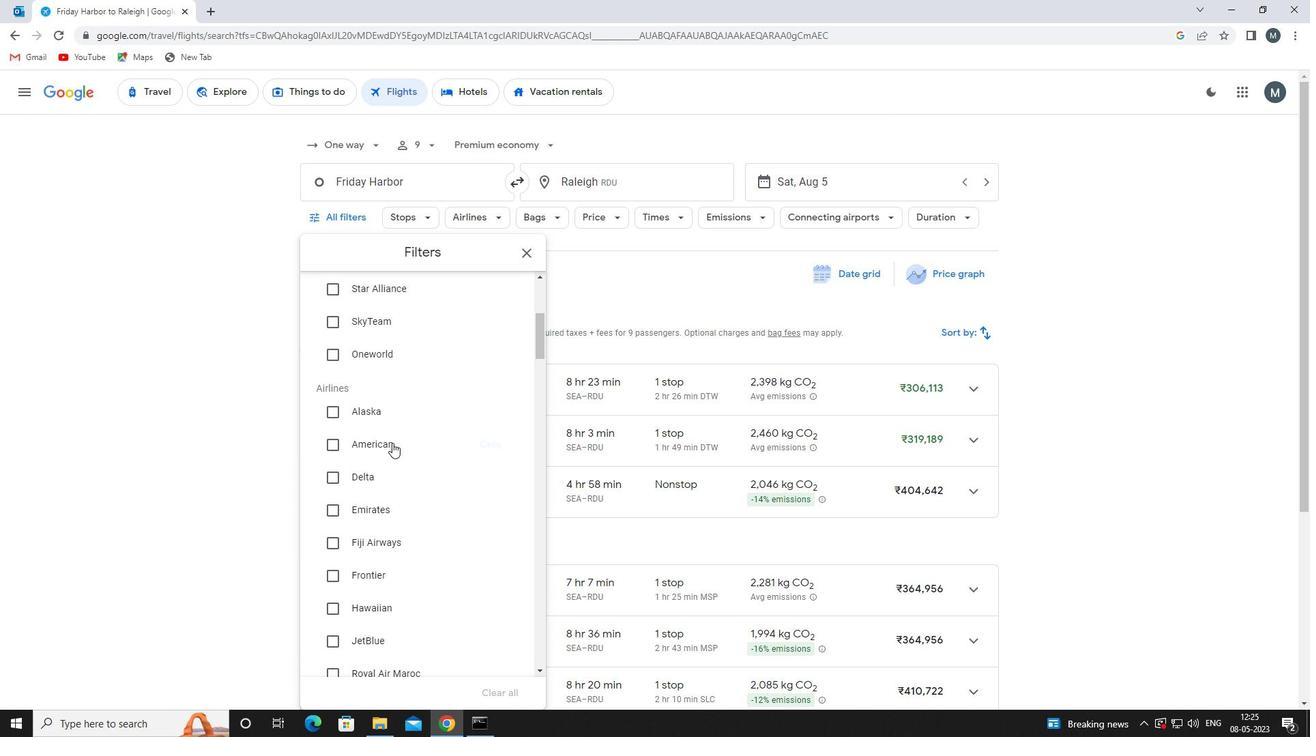 
Action: Mouse moved to (422, 430)
Screenshot: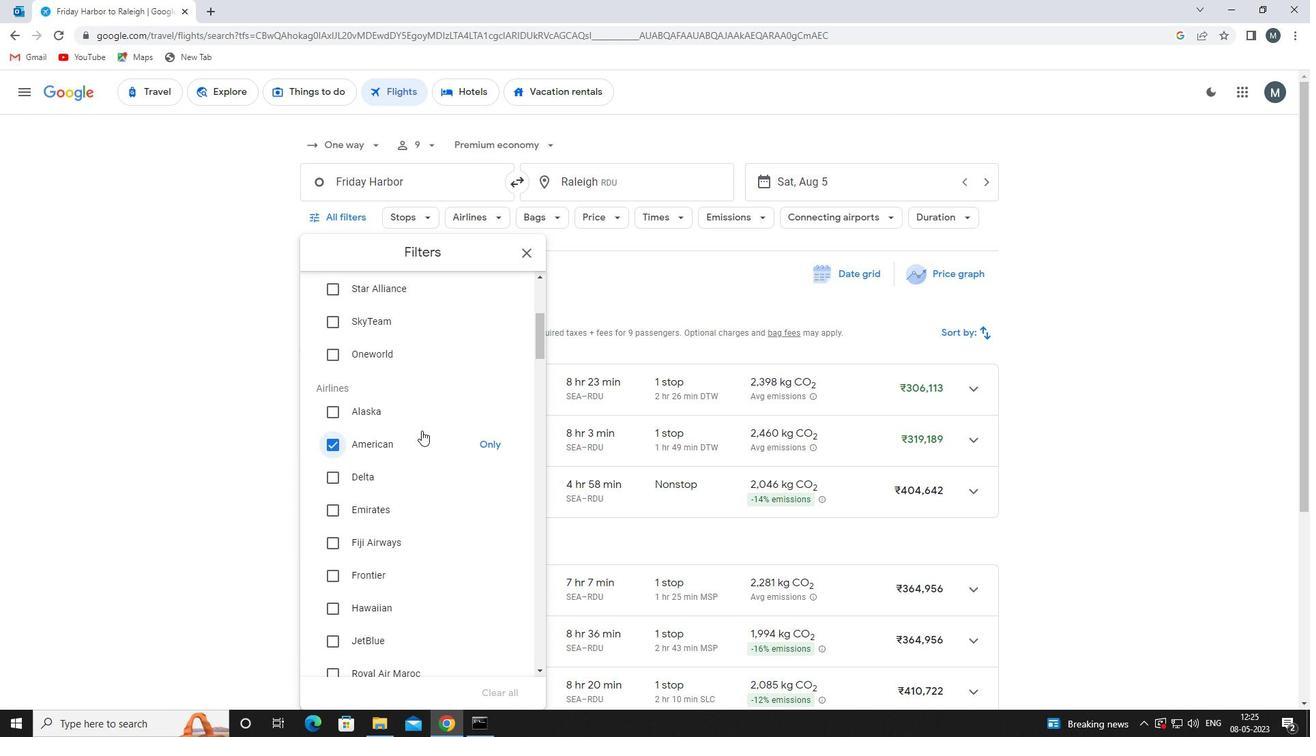 
Action: Mouse scrolled (422, 429) with delta (0, 0)
Screenshot: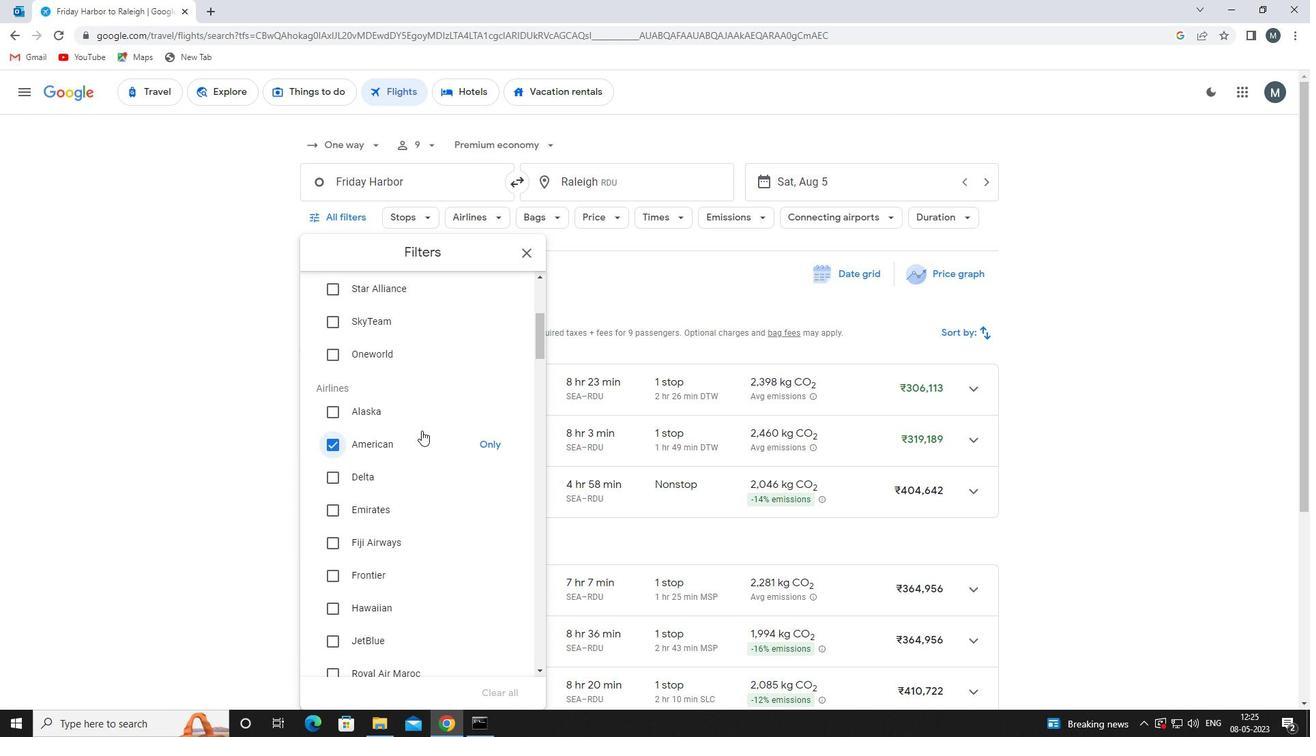 
Action: Mouse scrolled (422, 429) with delta (0, 0)
Screenshot: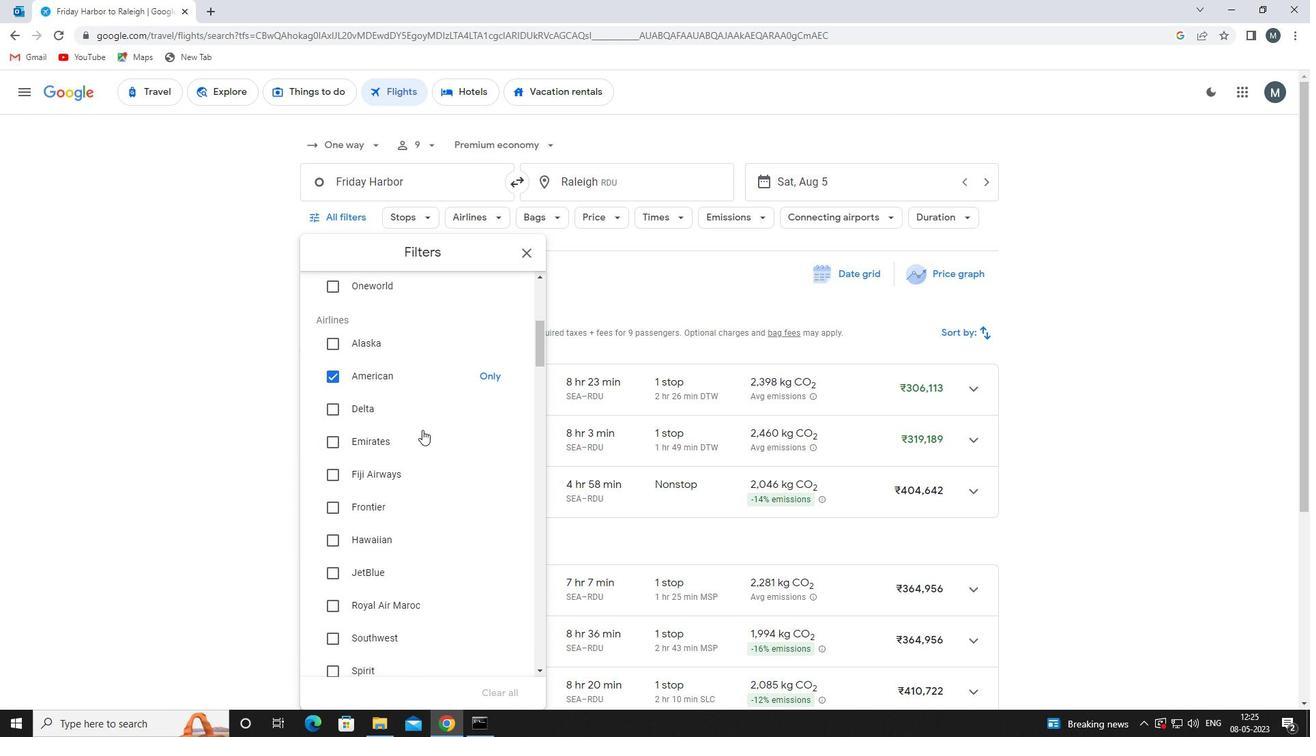 
Action: Mouse moved to (446, 426)
Screenshot: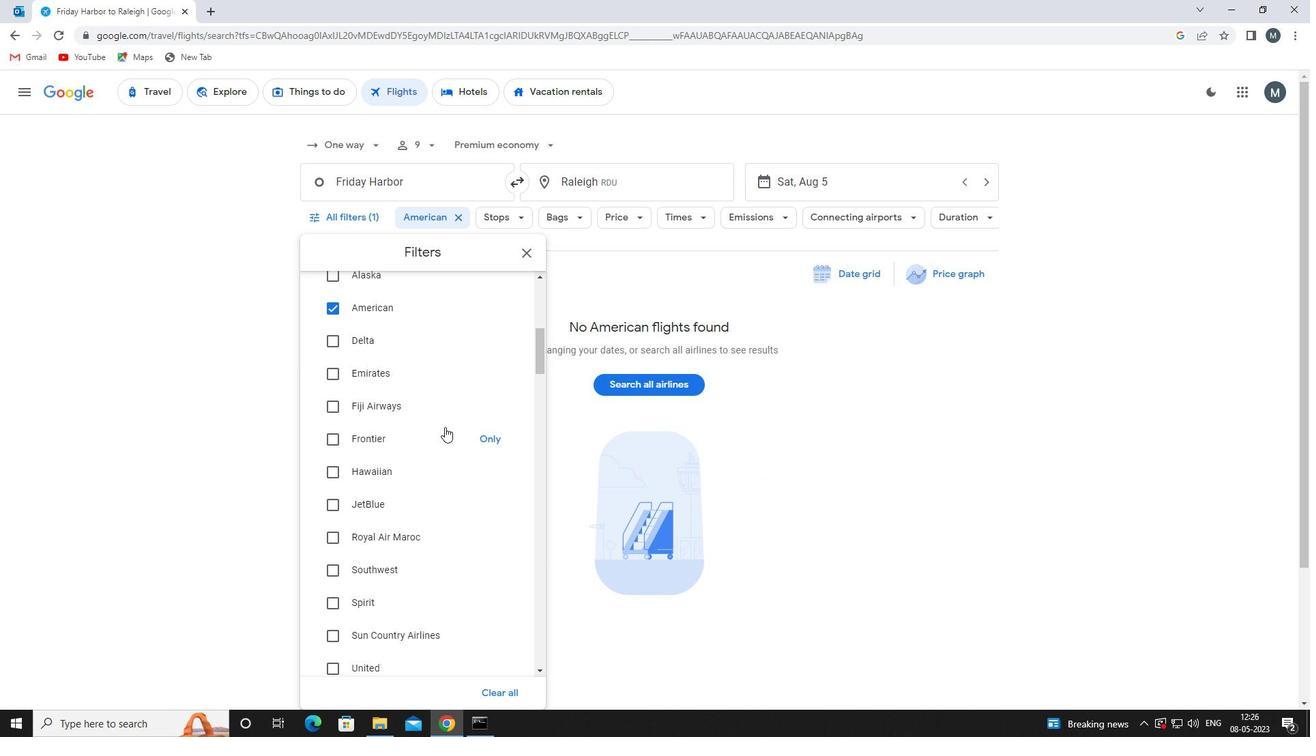 
Action: Mouse scrolled (446, 425) with delta (0, 0)
Screenshot: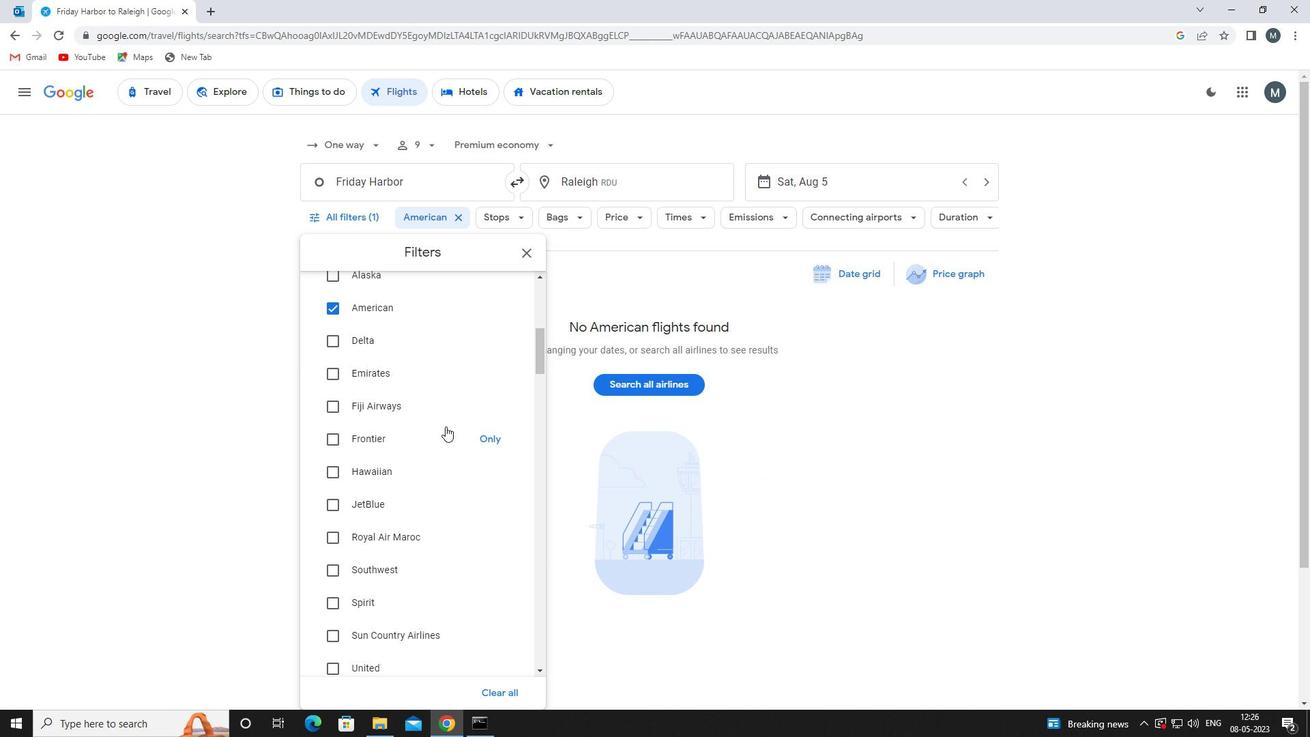
Action: Mouse scrolled (446, 425) with delta (0, 0)
Screenshot: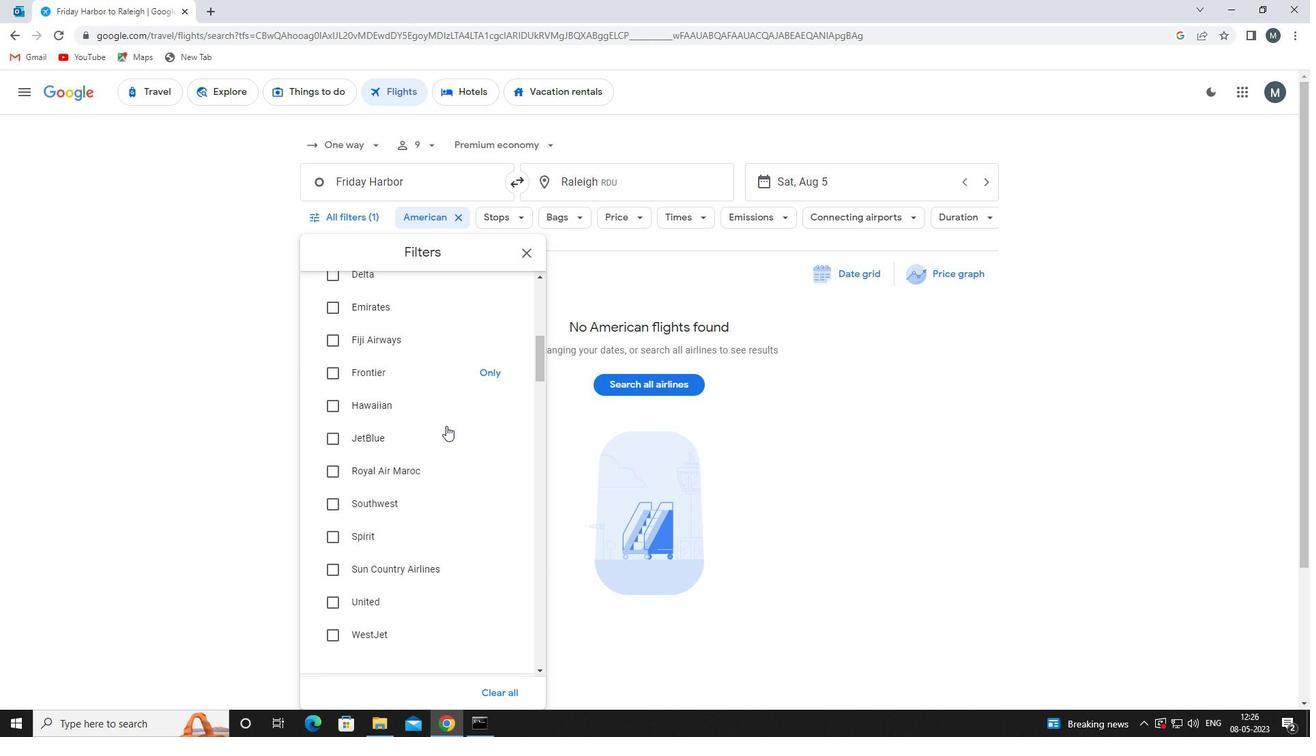 
Action: Mouse scrolled (446, 425) with delta (0, 0)
Screenshot: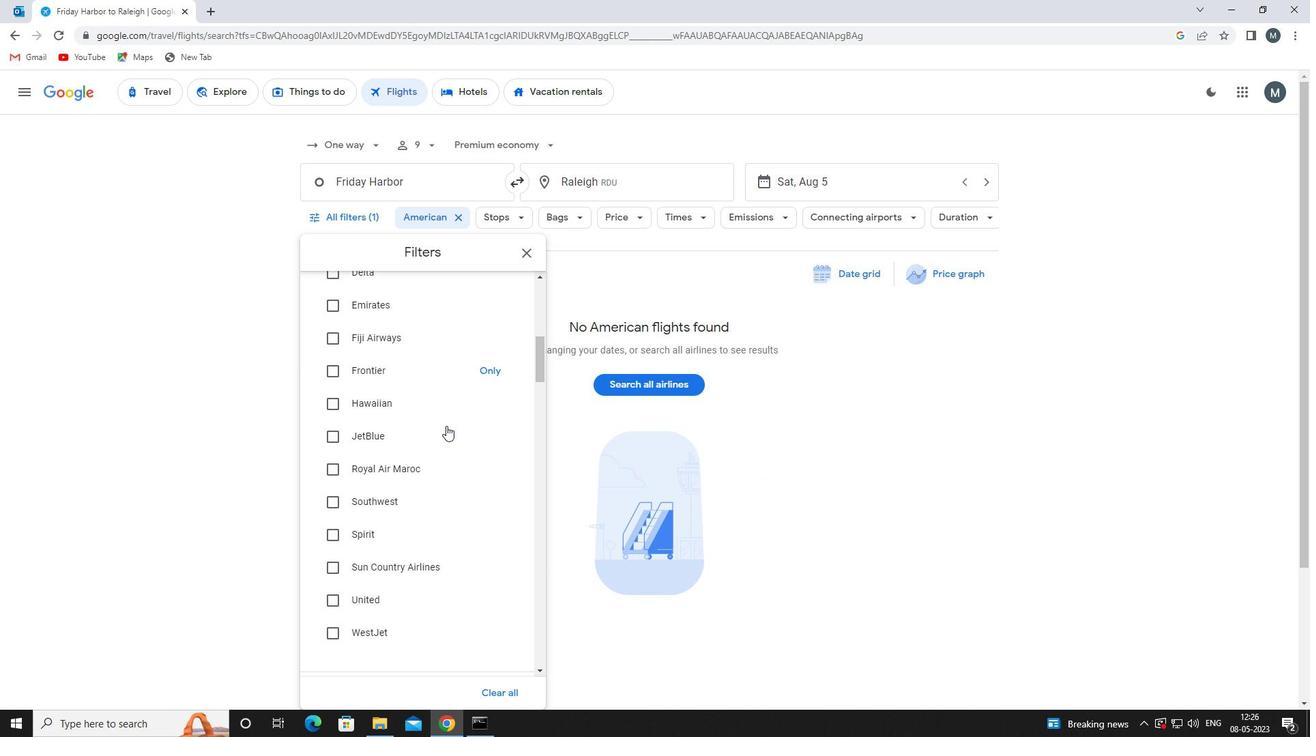 
Action: Mouse moved to (446, 425)
Screenshot: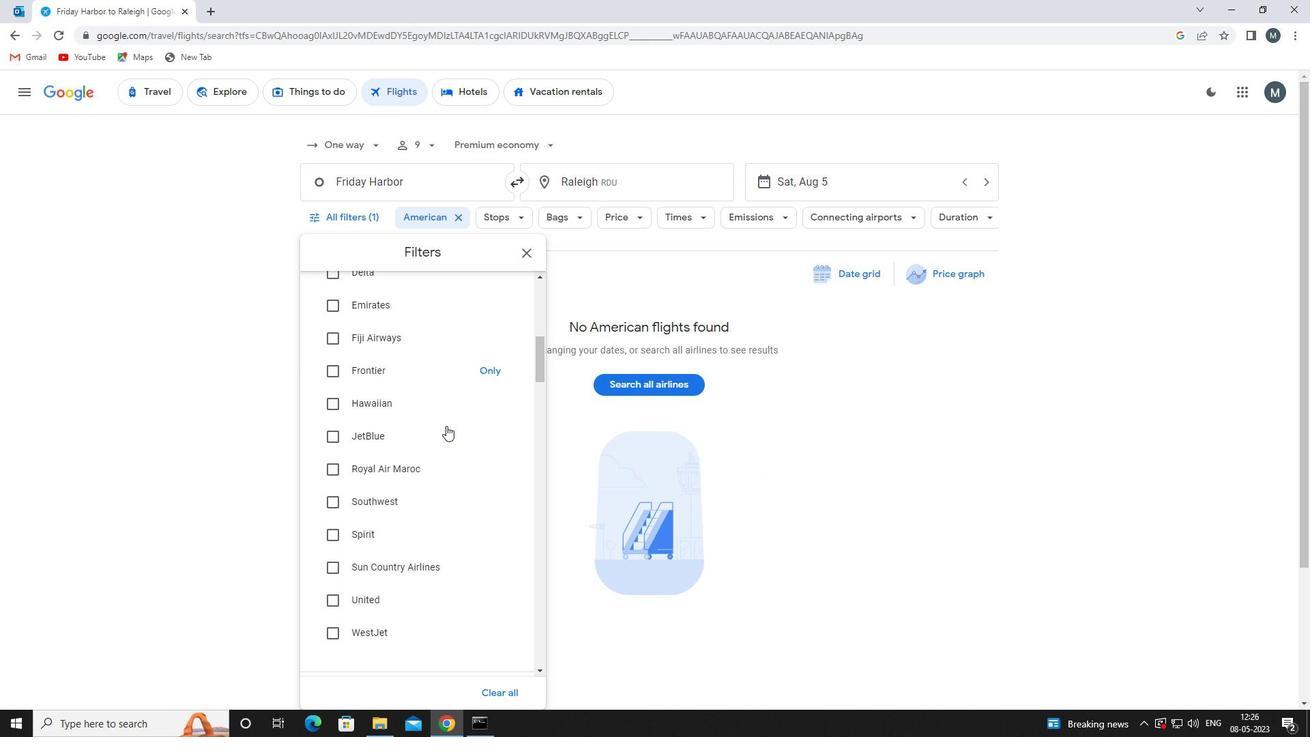 
Action: Mouse scrolled (446, 424) with delta (0, 0)
Screenshot: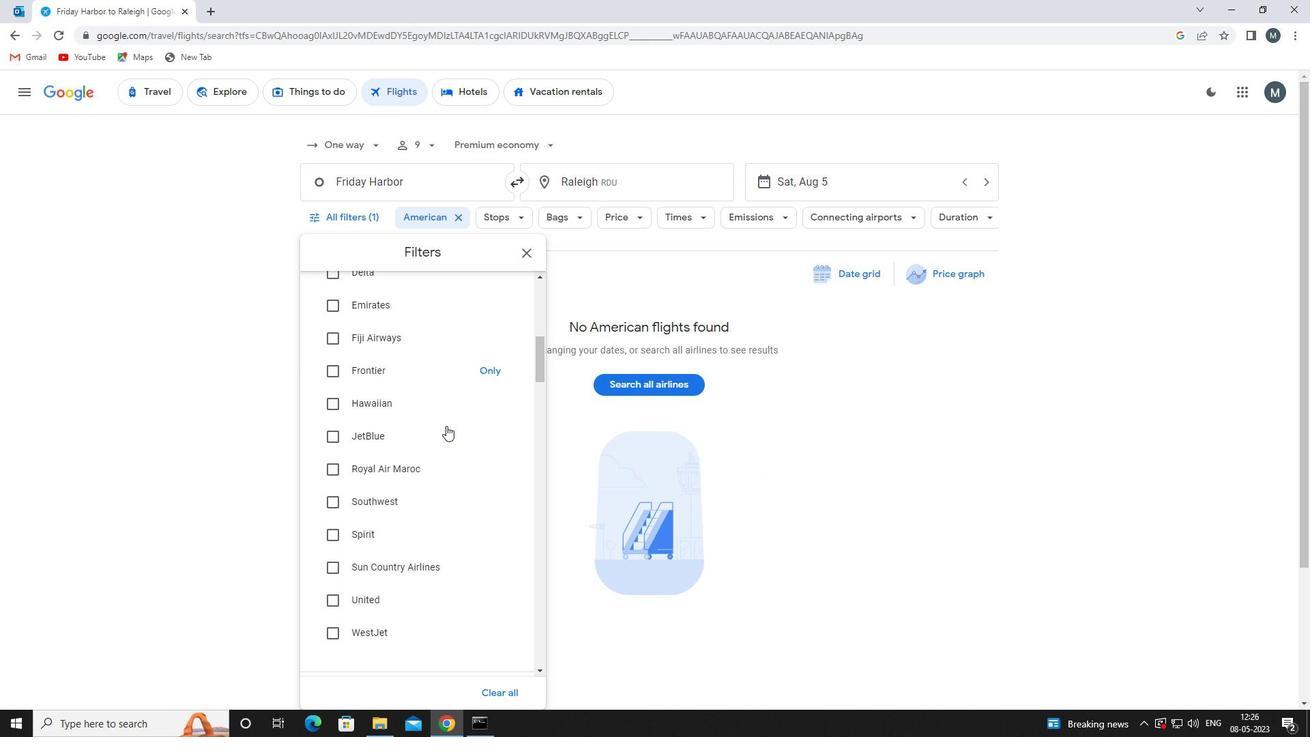 
Action: Mouse moved to (501, 551)
Screenshot: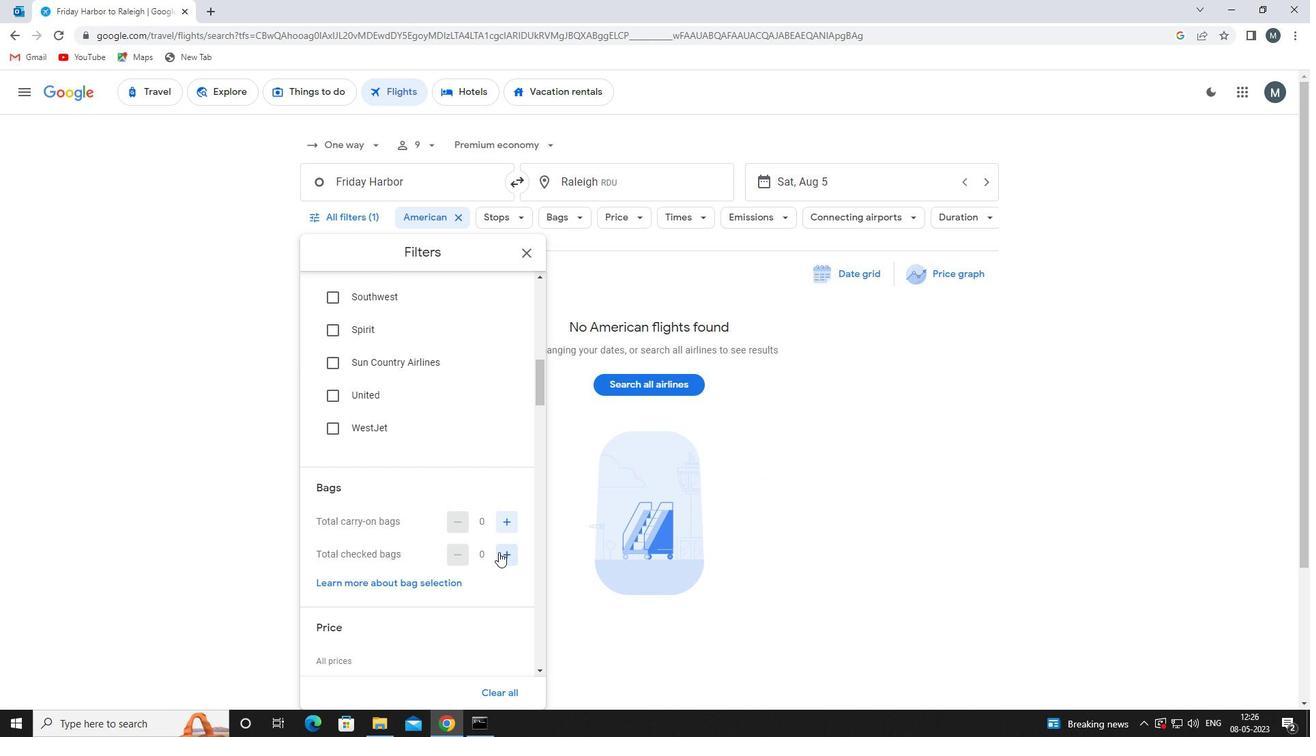 
Action: Mouse pressed left at (501, 551)
Screenshot: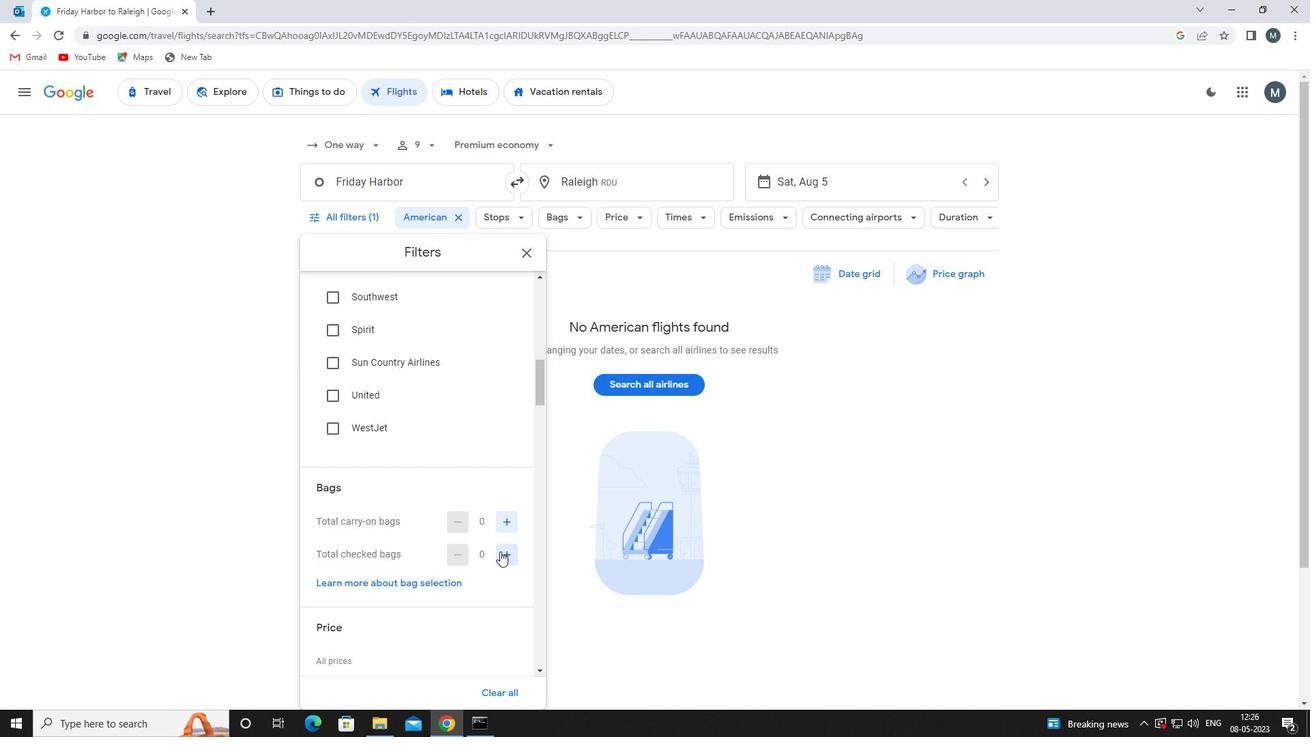 
Action: Mouse moved to (503, 551)
Screenshot: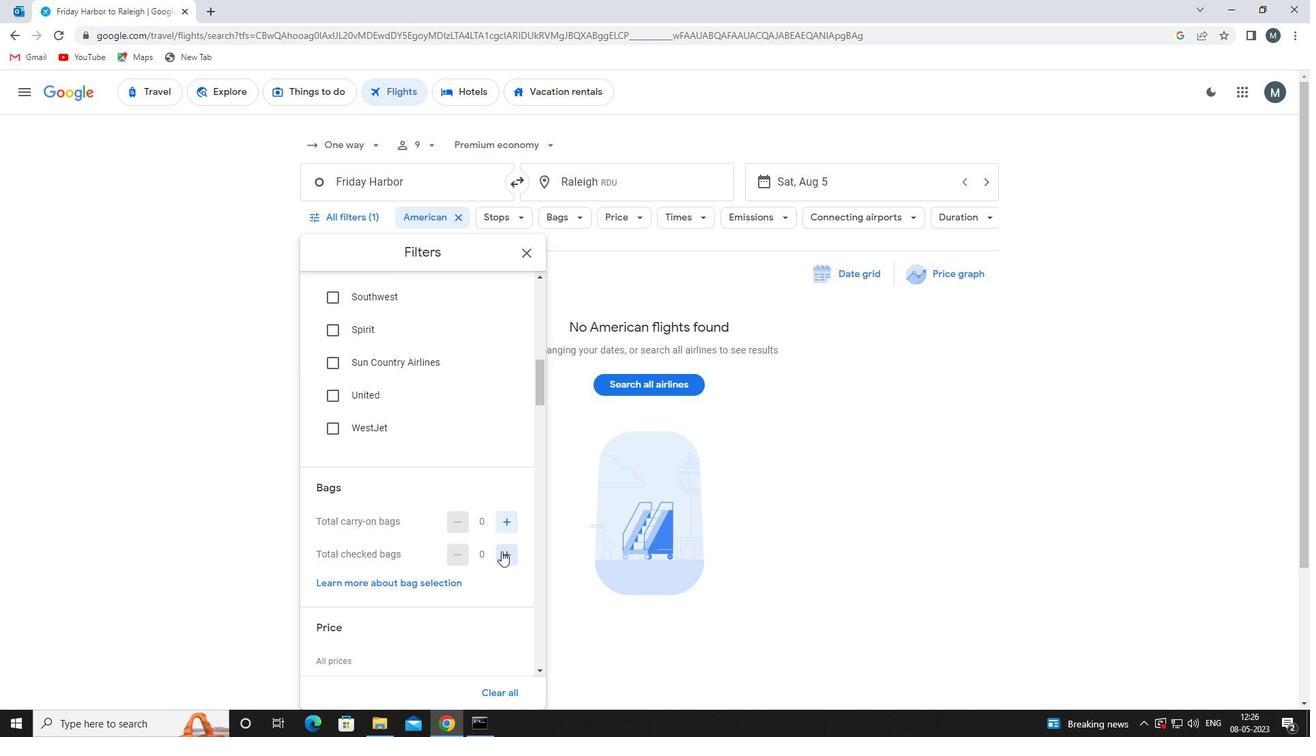 
Action: Mouse pressed left at (503, 551)
Screenshot: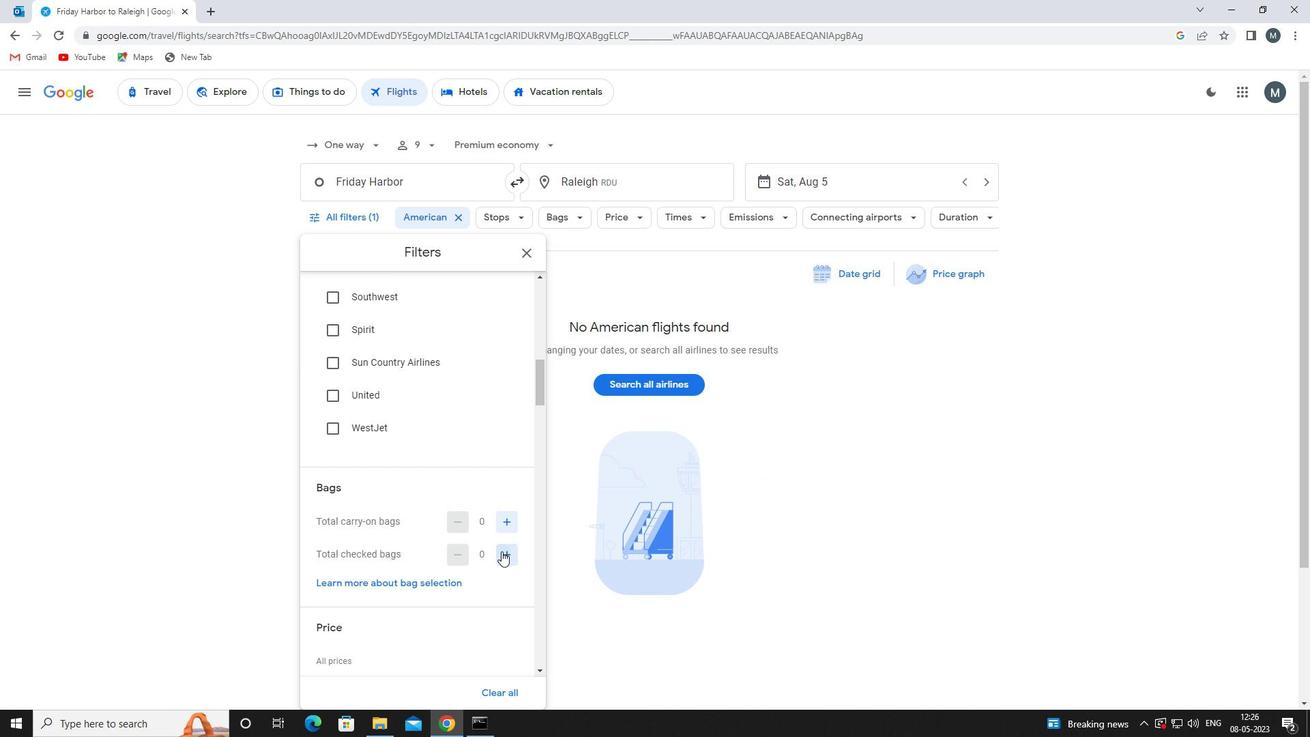 
Action: Mouse pressed left at (503, 551)
Screenshot: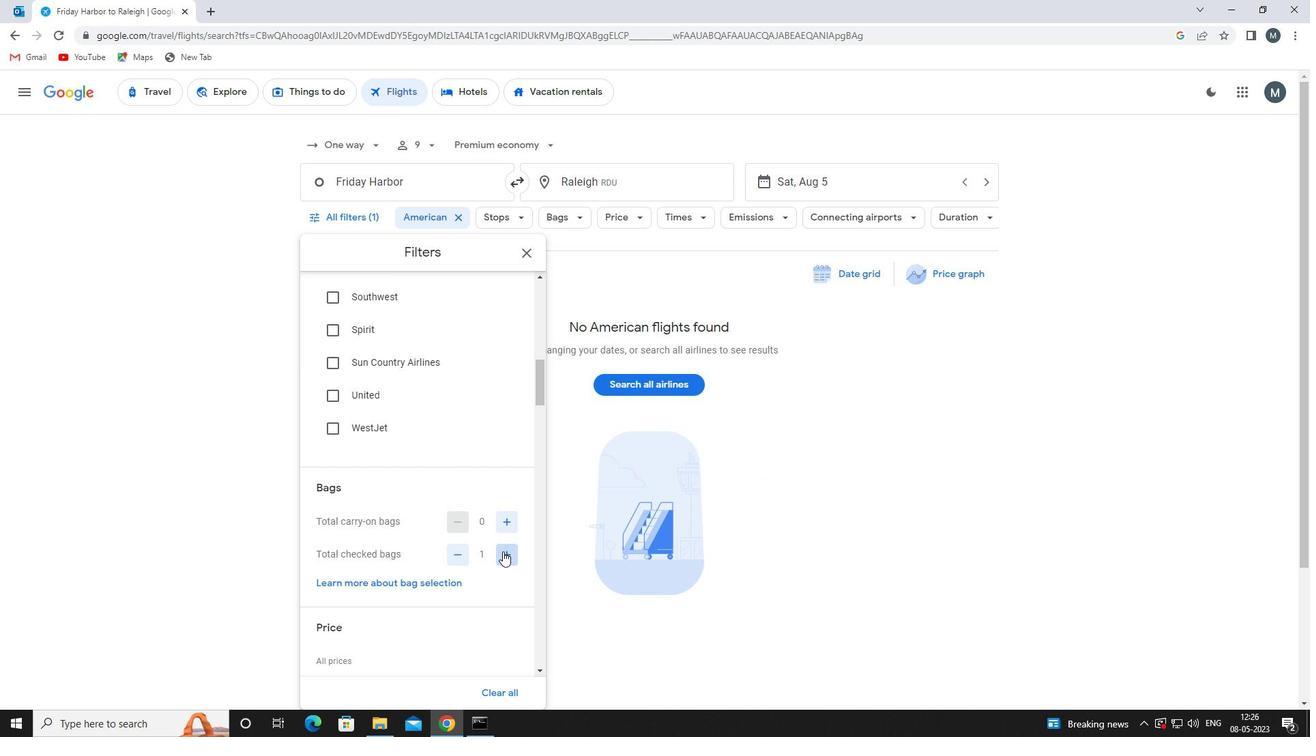 
Action: Mouse moved to (503, 551)
Screenshot: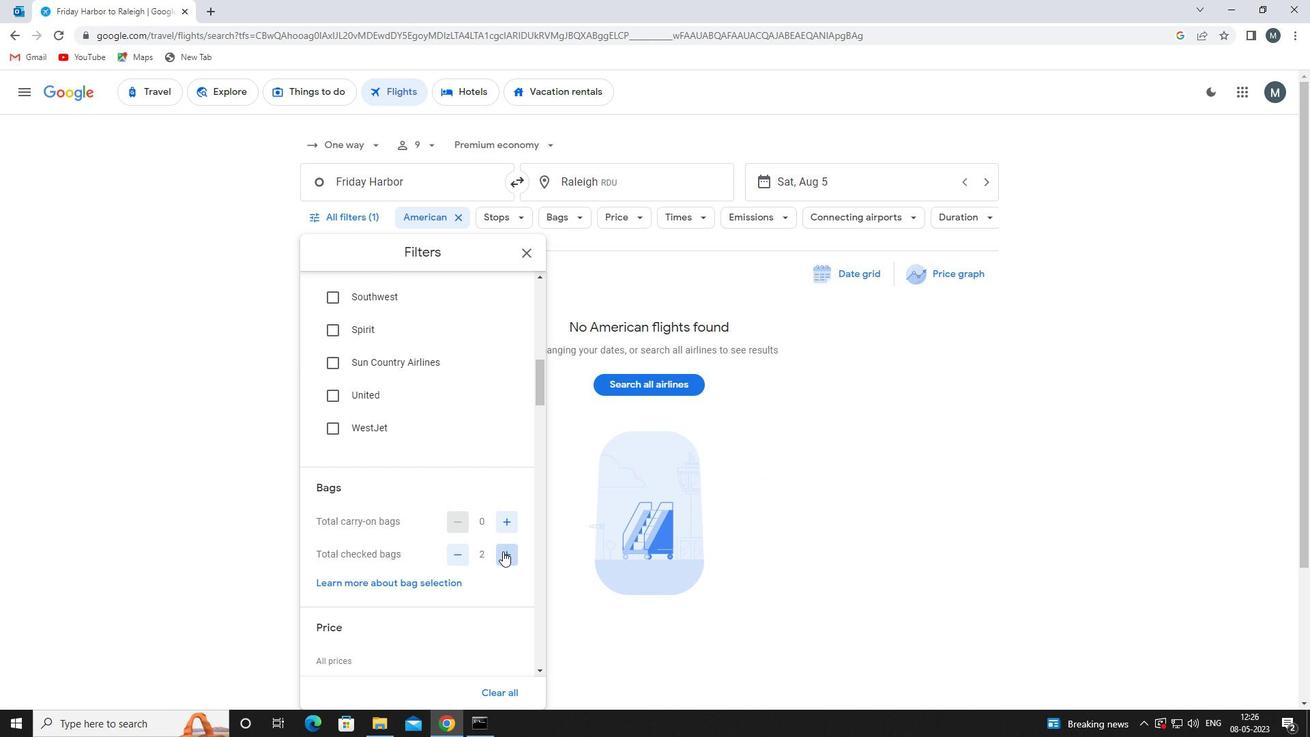 
Action: Mouse pressed left at (503, 551)
Screenshot: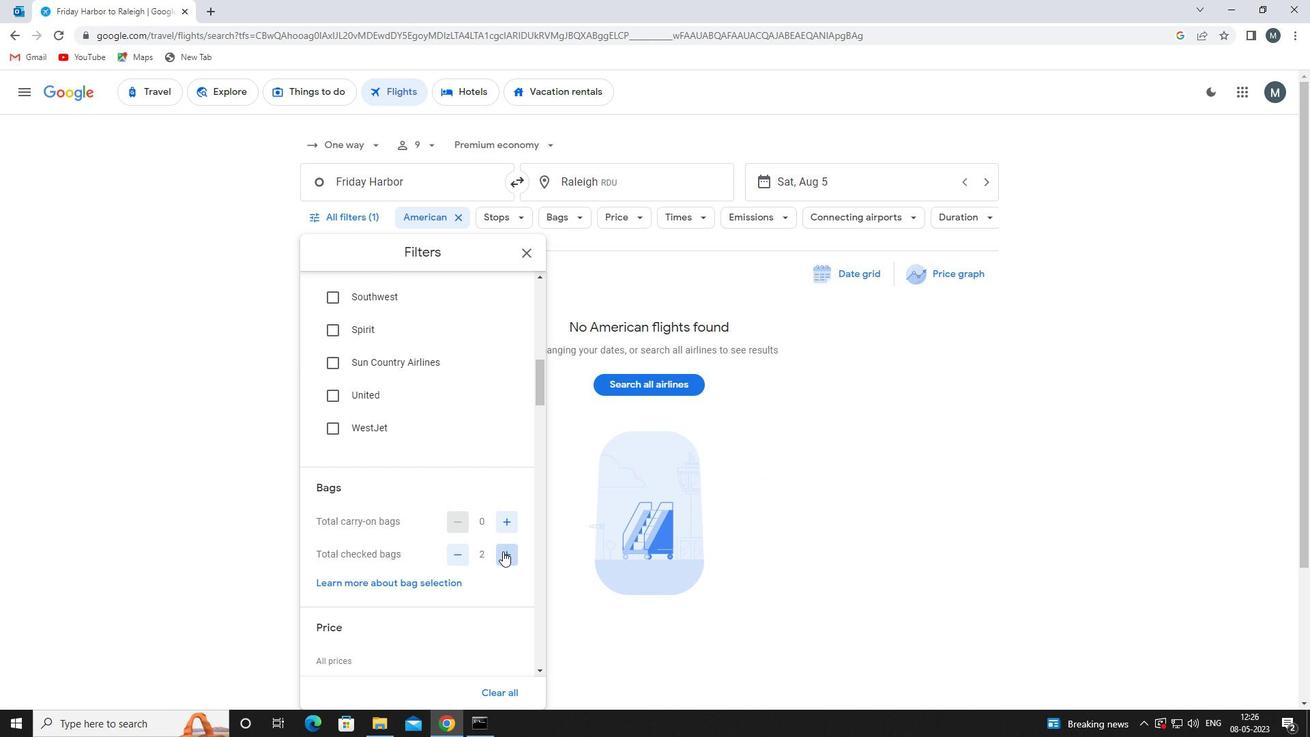 
Action: Mouse pressed left at (503, 551)
Screenshot: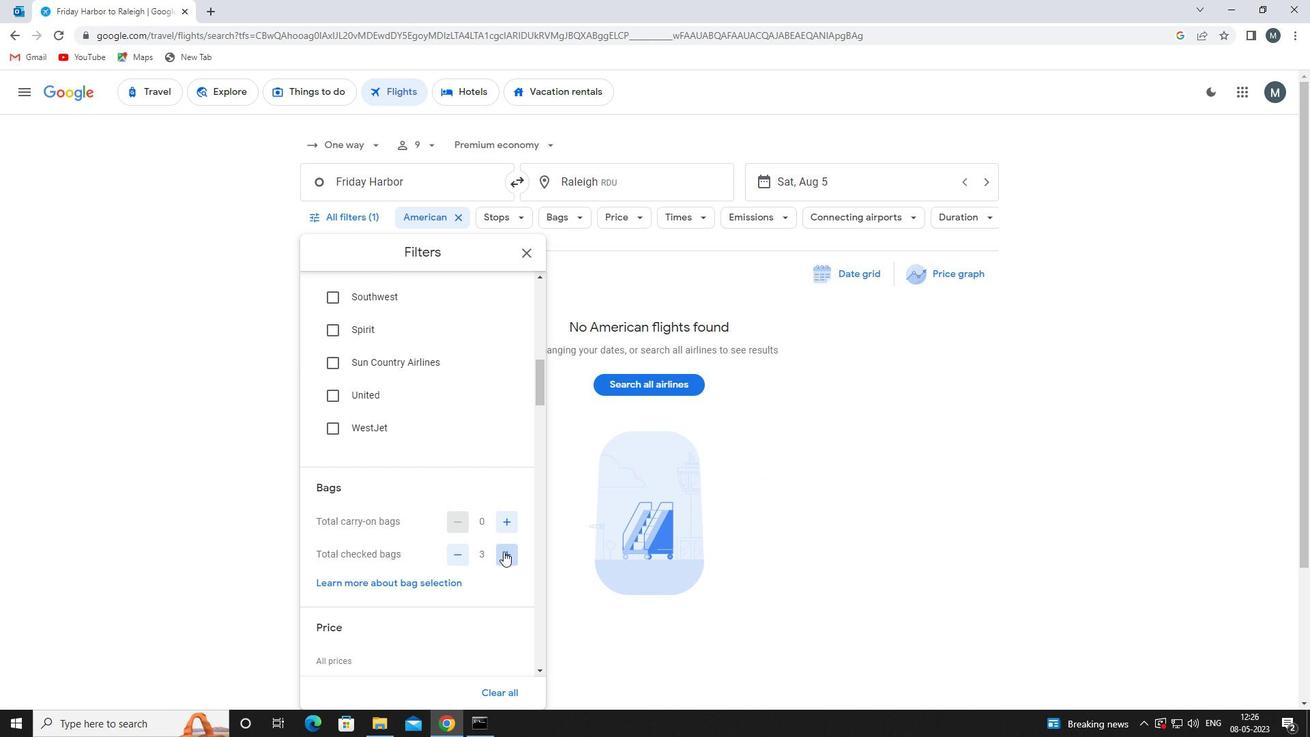 
Action: Mouse pressed left at (503, 551)
Screenshot: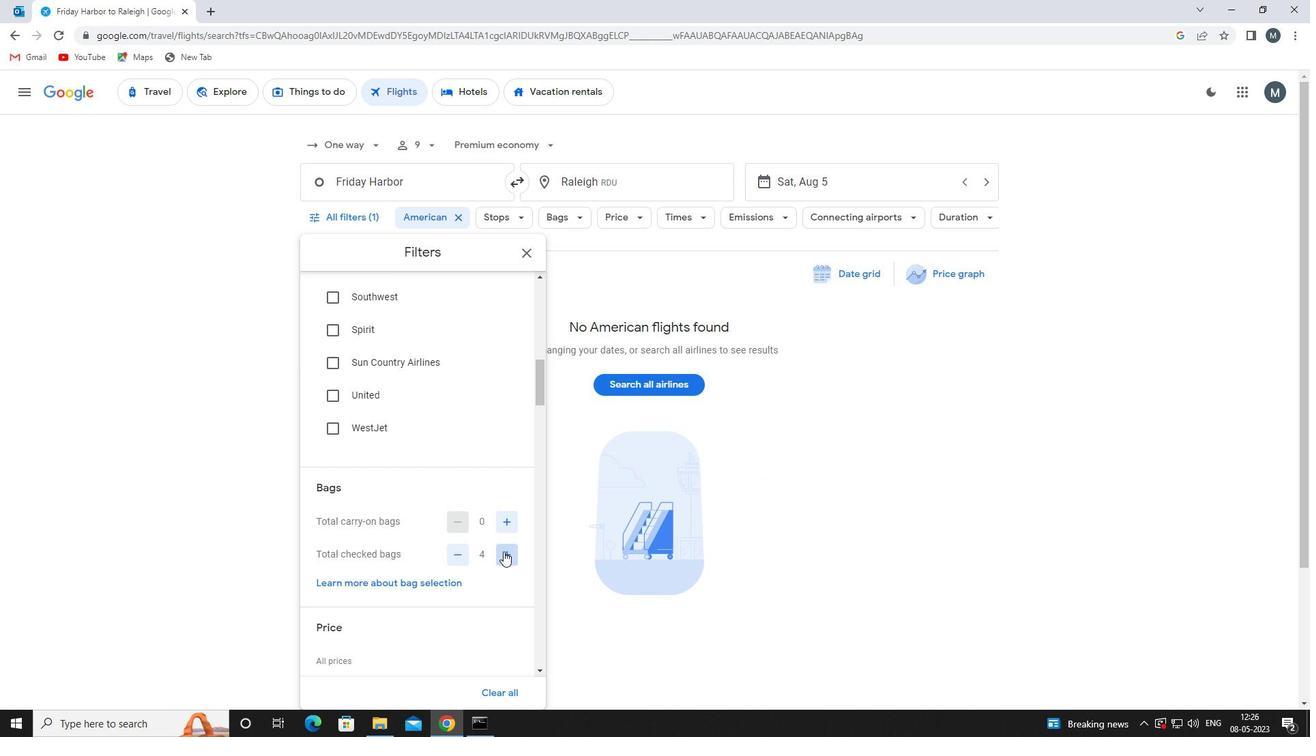 
Action: Mouse pressed left at (503, 551)
Screenshot: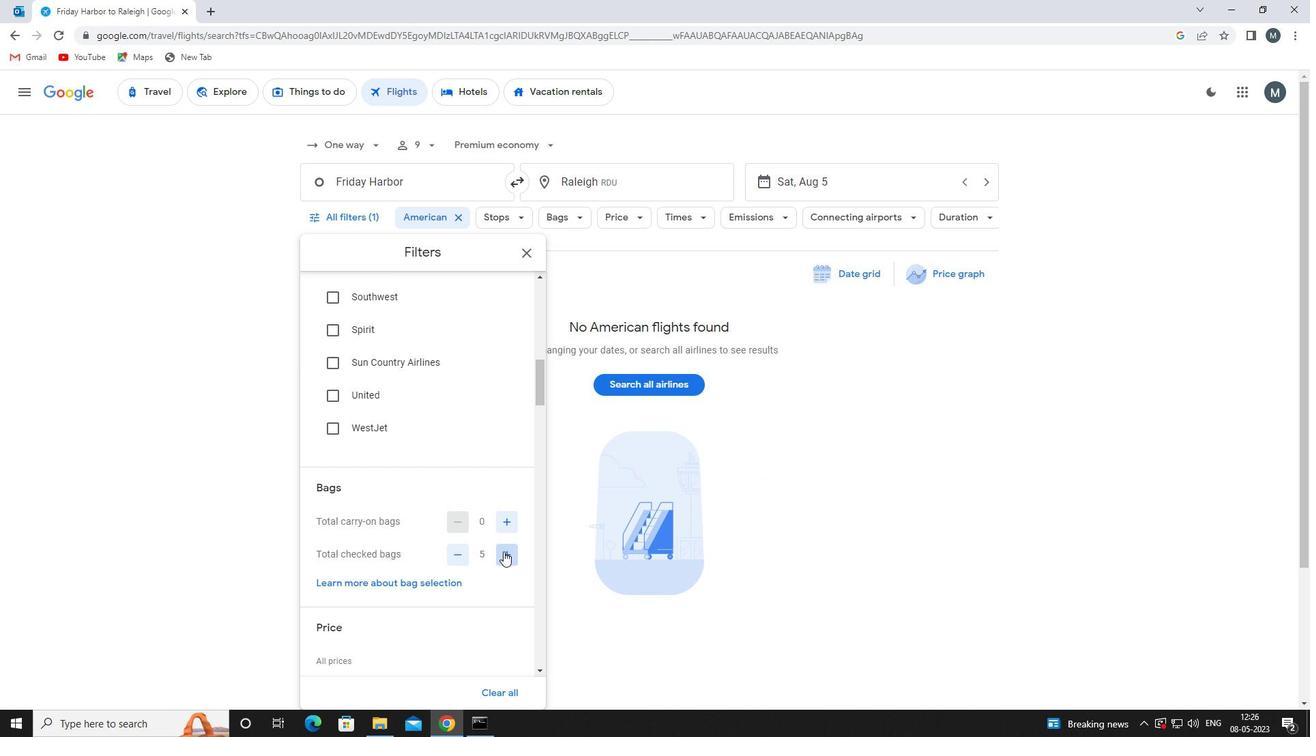 
Action: Mouse pressed left at (503, 551)
Screenshot: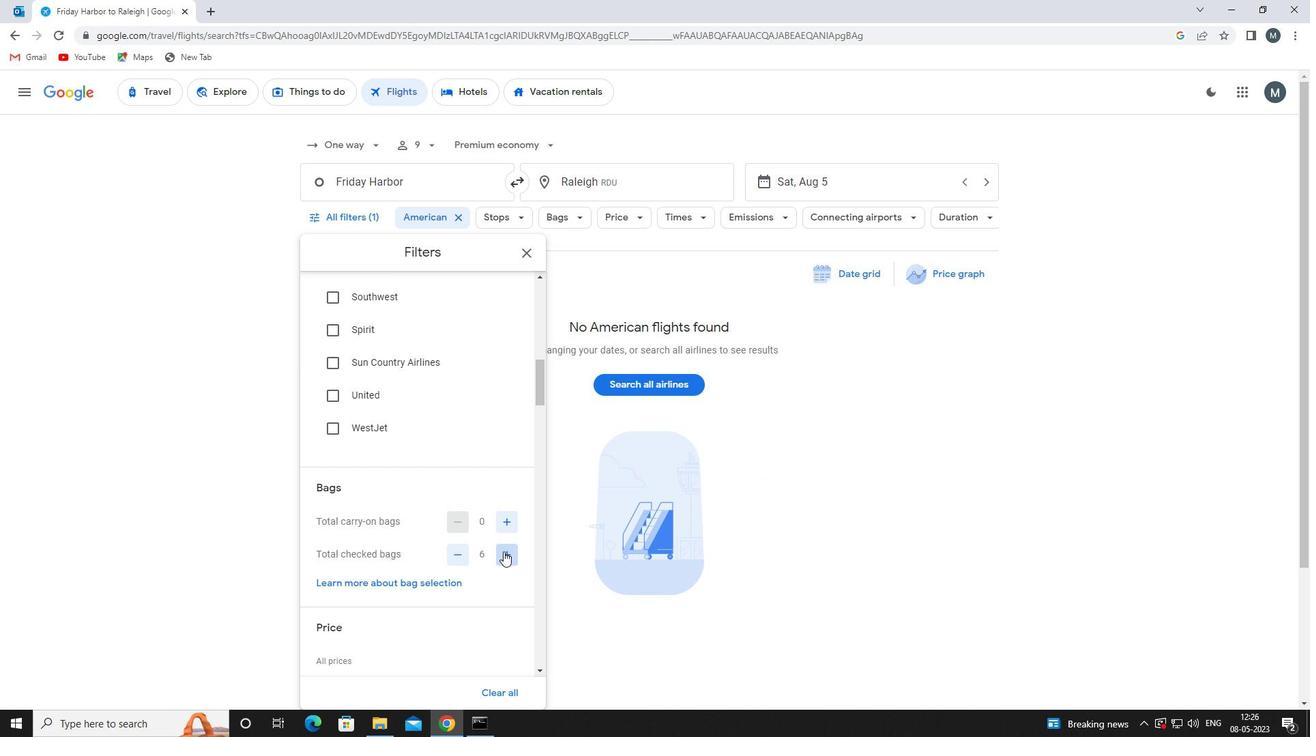 
Action: Mouse pressed left at (503, 551)
Screenshot: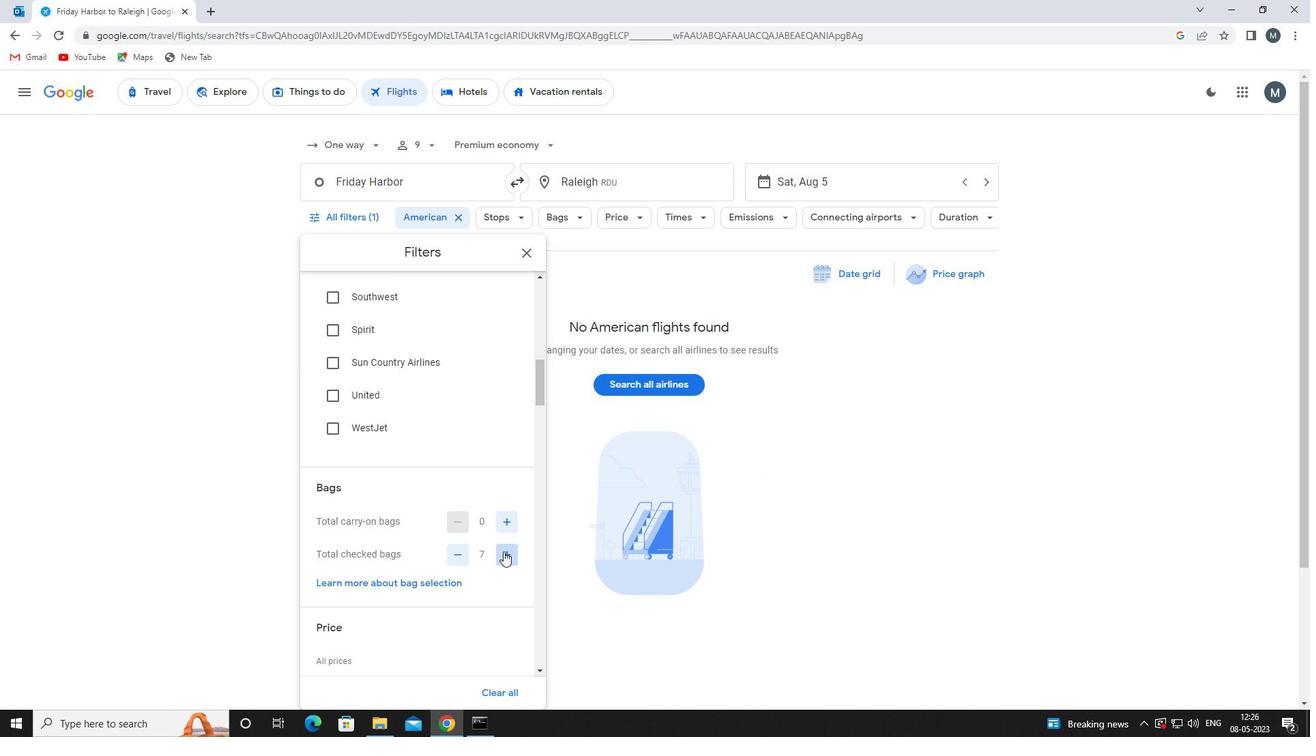 
Action: Mouse moved to (503, 551)
Screenshot: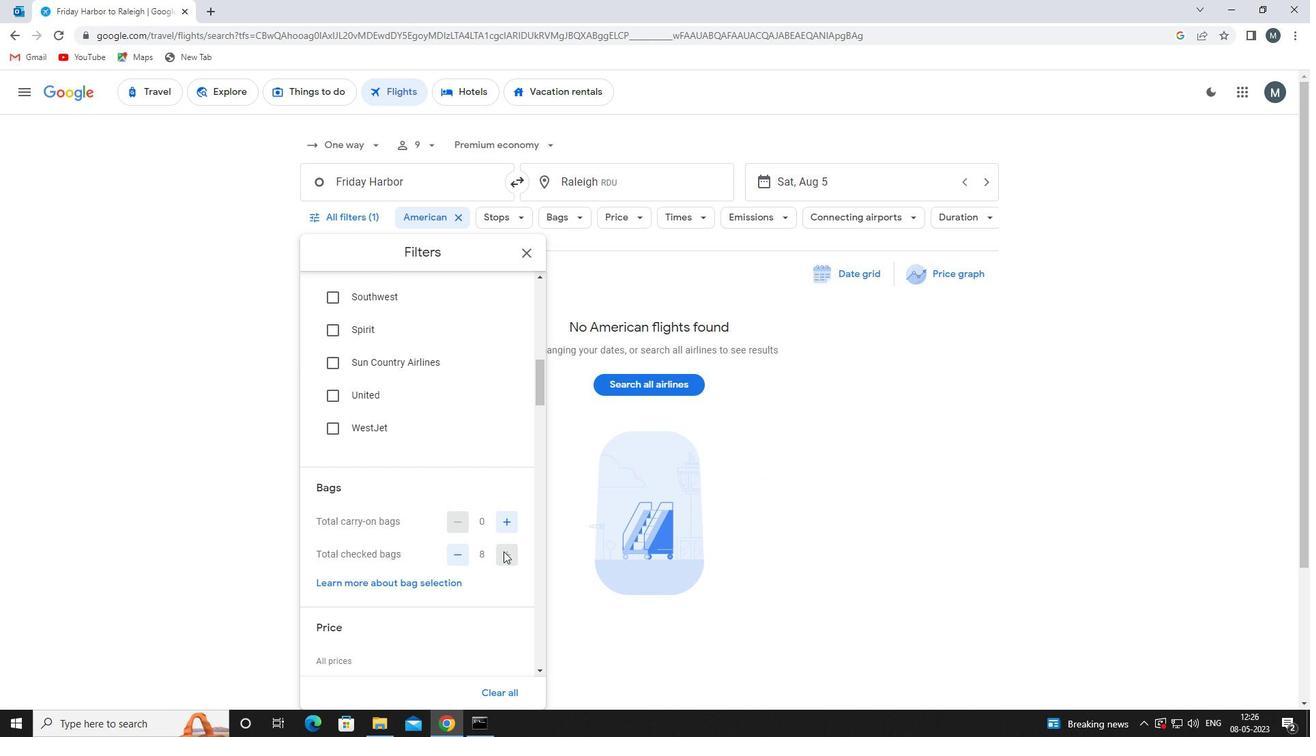 
Action: Mouse pressed left at (503, 551)
Screenshot: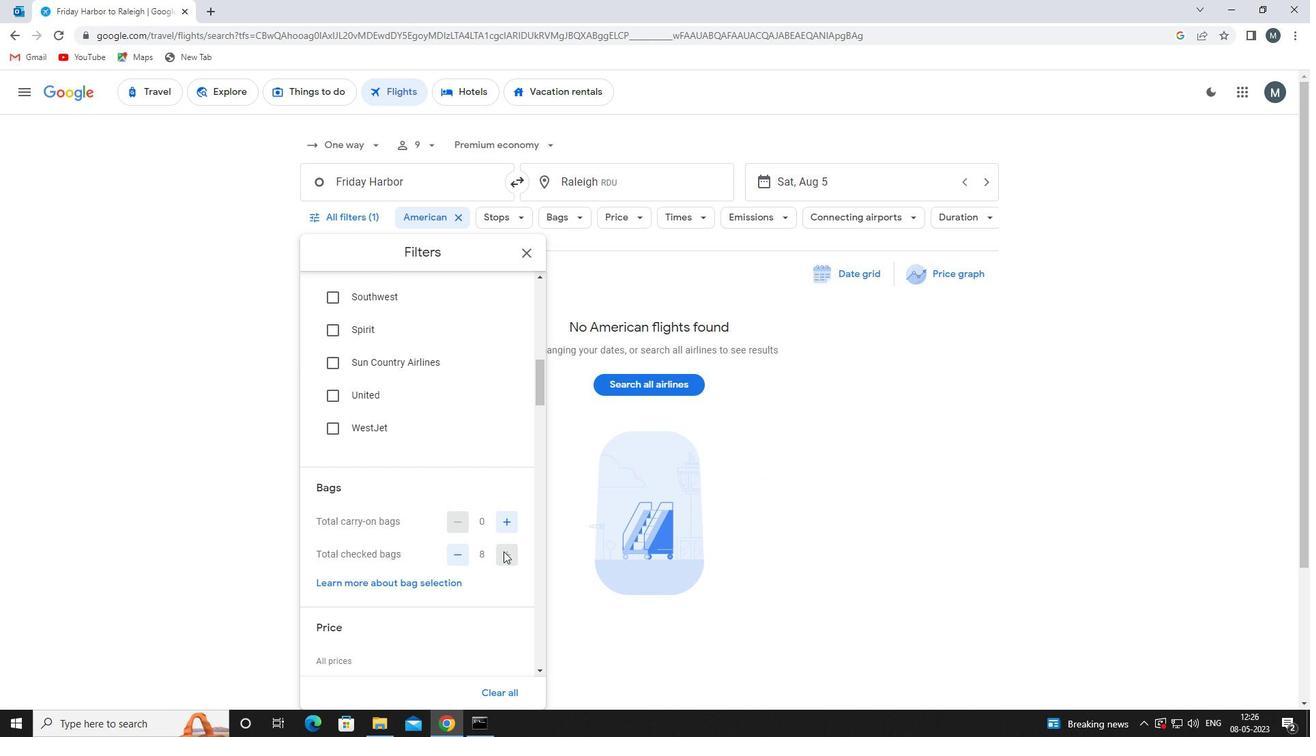 
Action: Mouse moved to (447, 510)
Screenshot: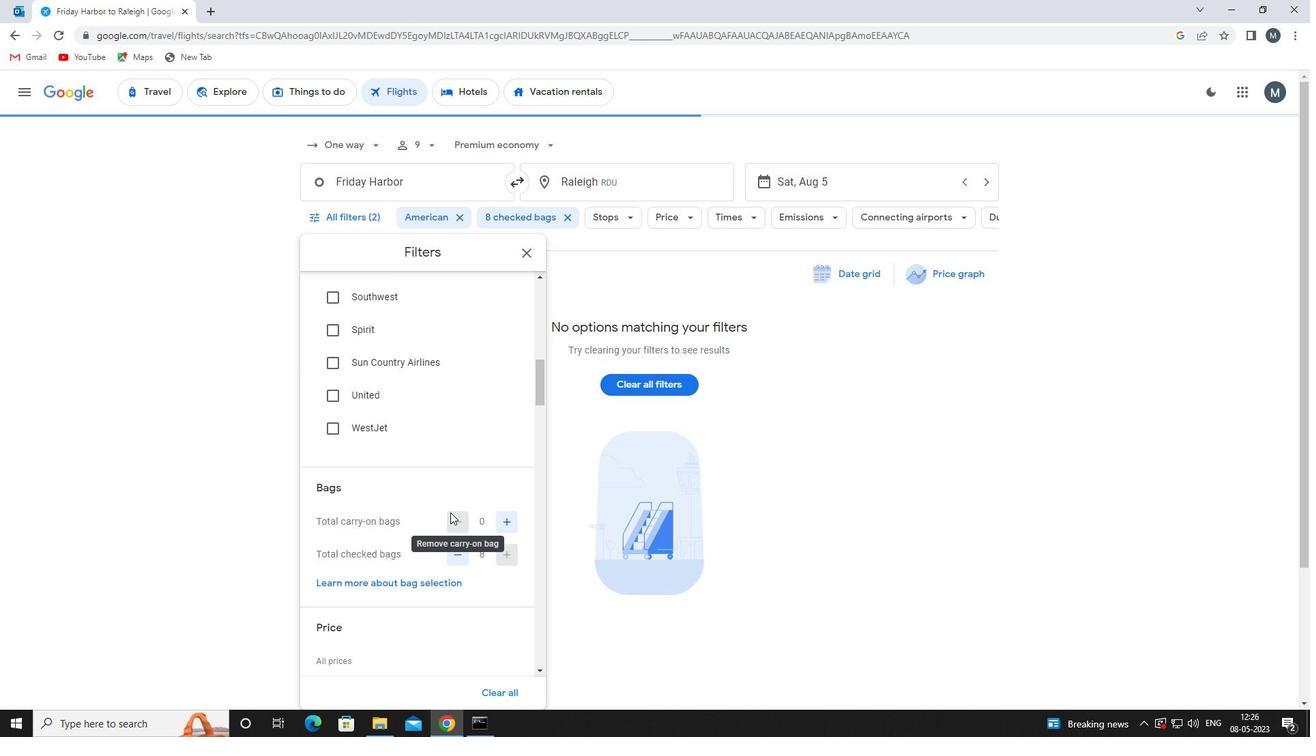 
Action: Mouse scrolled (447, 509) with delta (0, 0)
Screenshot: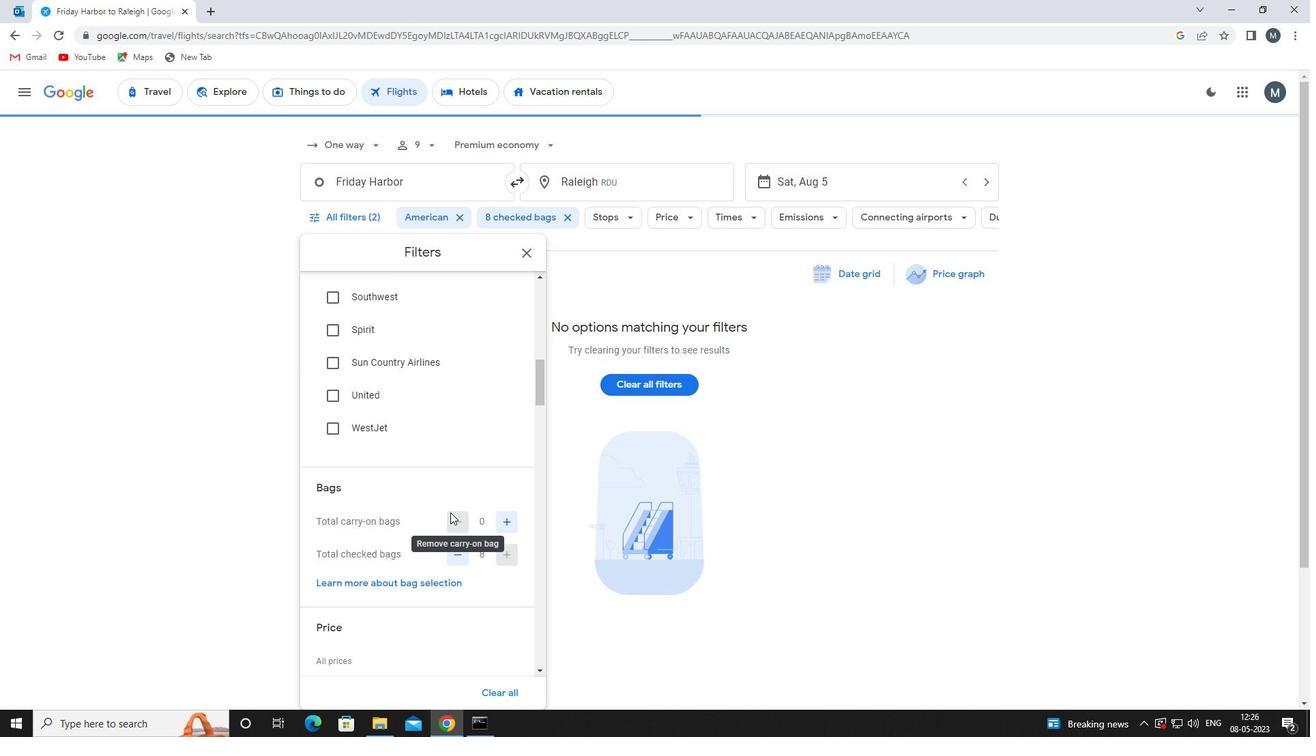 
Action: Mouse moved to (445, 509)
Screenshot: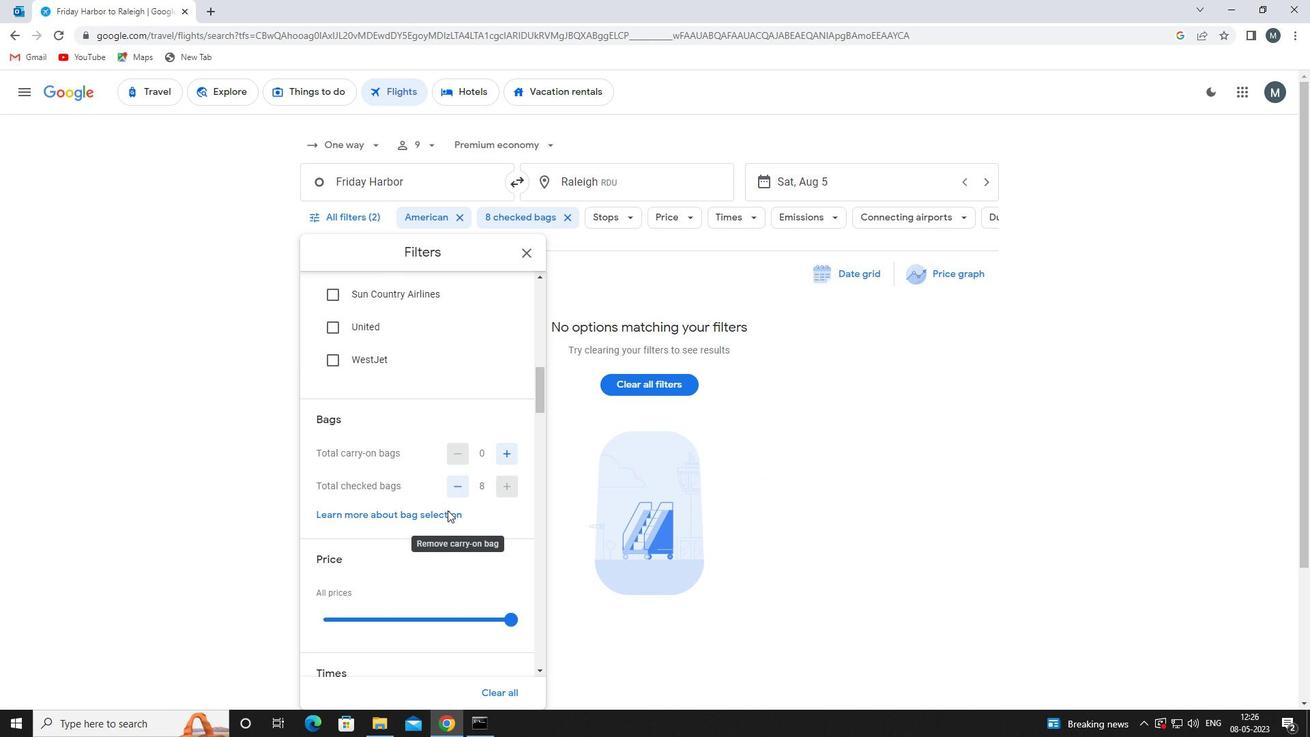 
Action: Mouse scrolled (445, 508) with delta (0, 0)
Screenshot: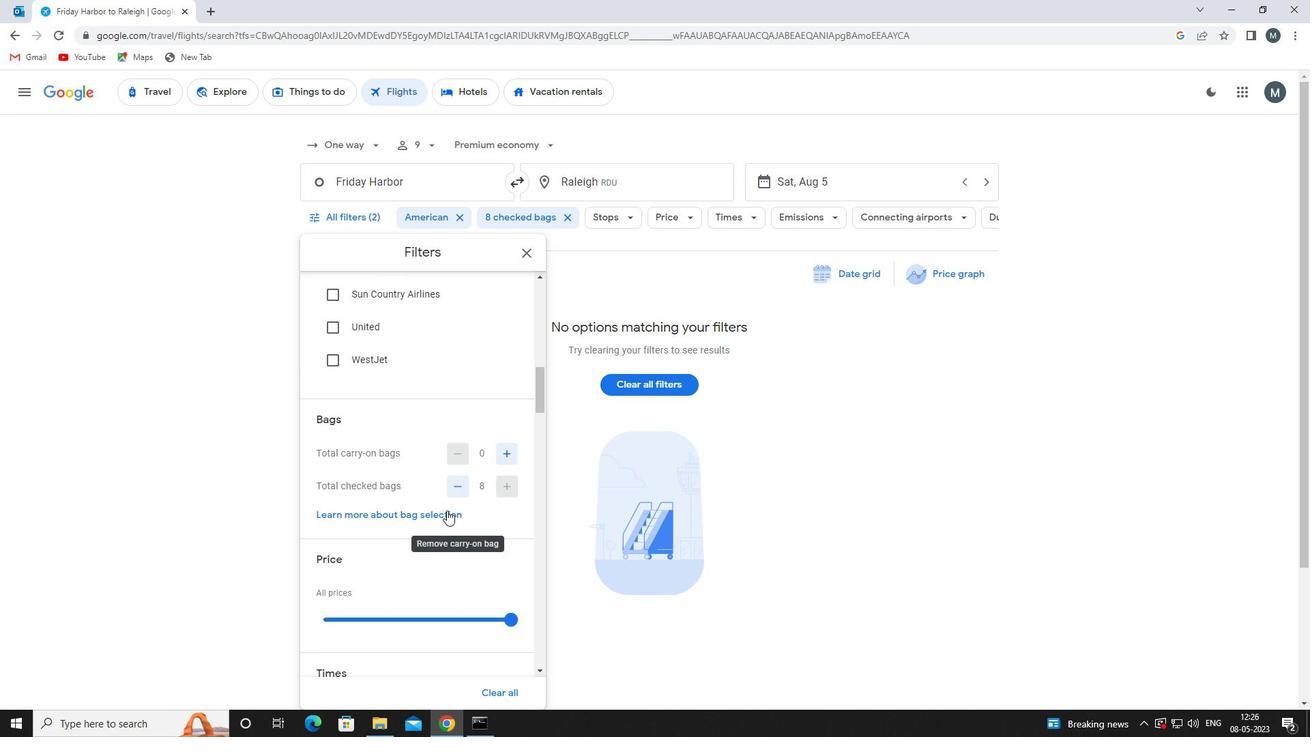 
Action: Mouse moved to (443, 509)
Screenshot: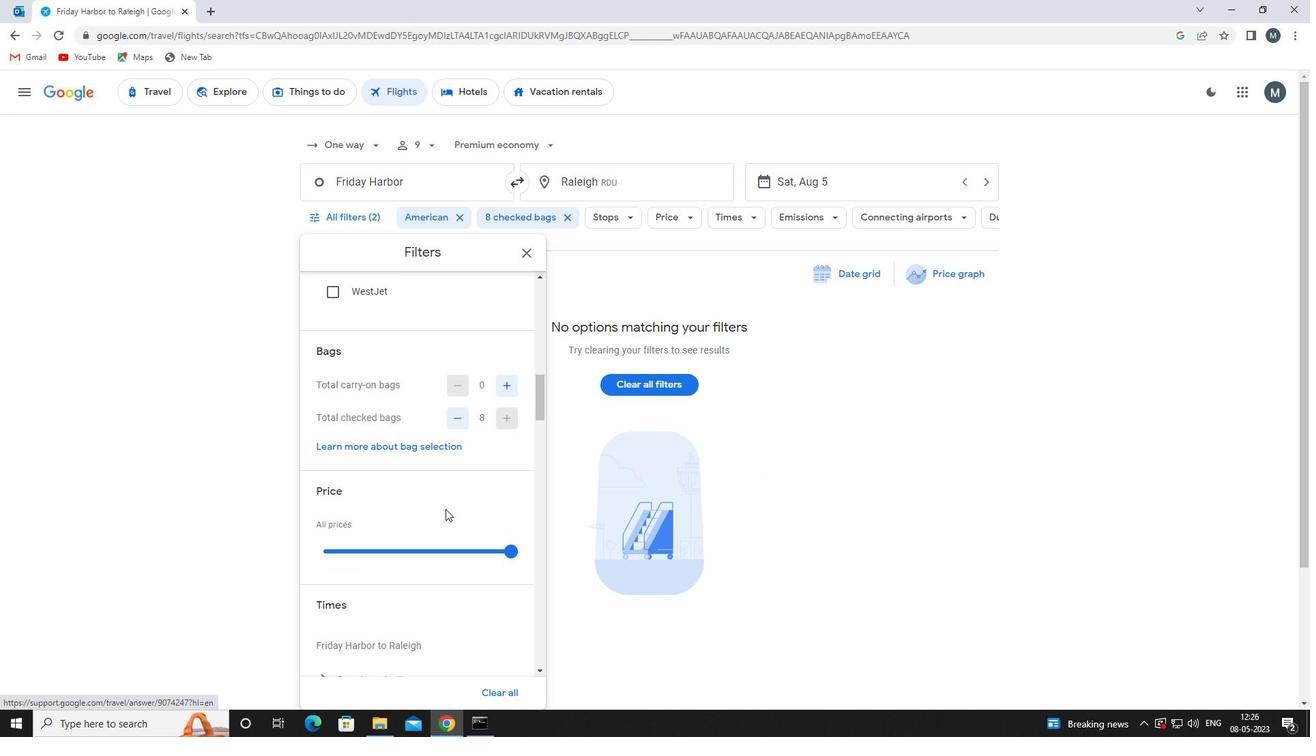 
Action: Mouse scrolled (443, 508) with delta (0, 0)
Screenshot: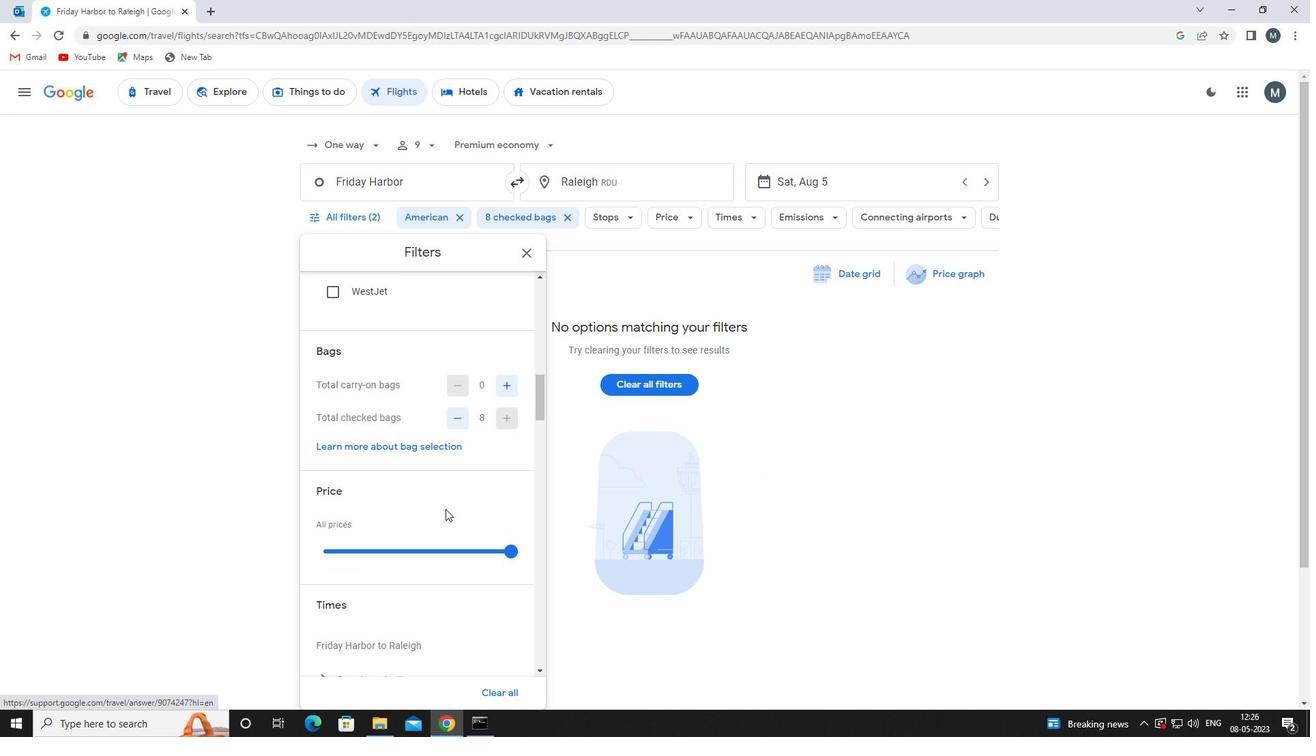 
Action: Mouse moved to (373, 473)
Screenshot: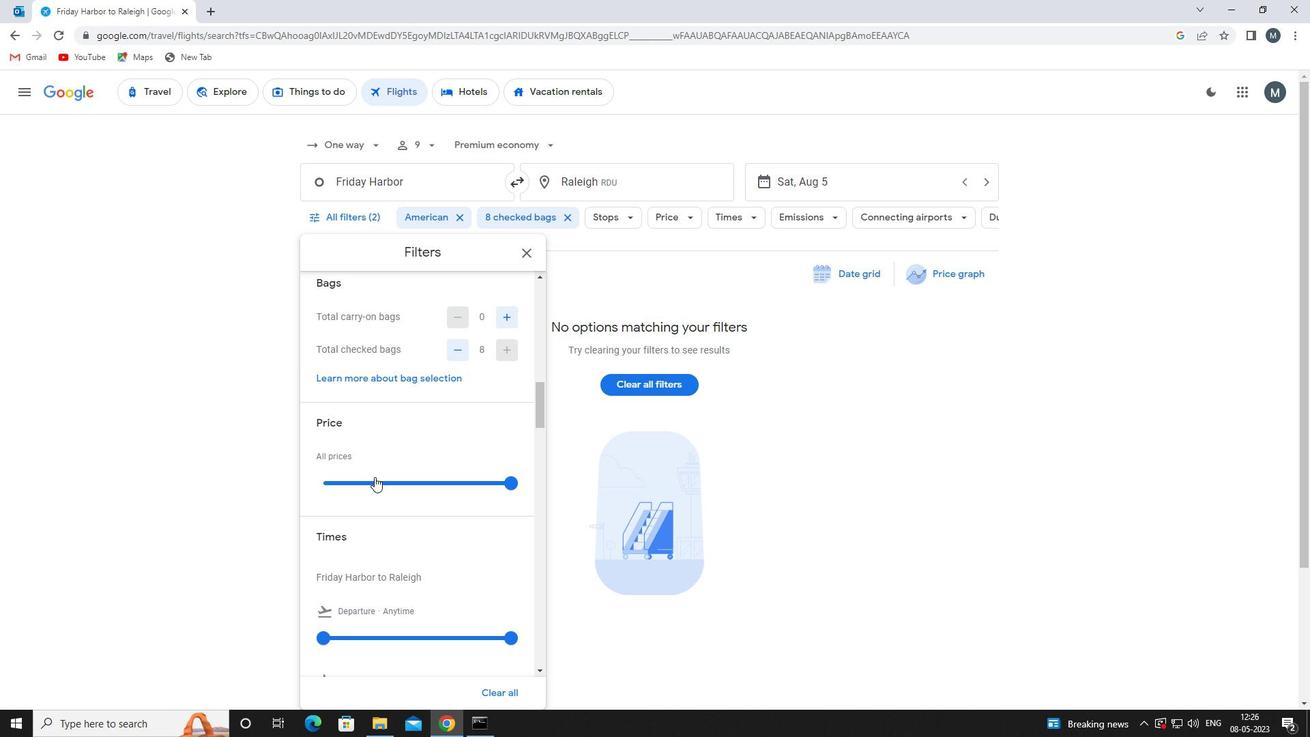 
Action: Mouse pressed left at (373, 473)
Screenshot: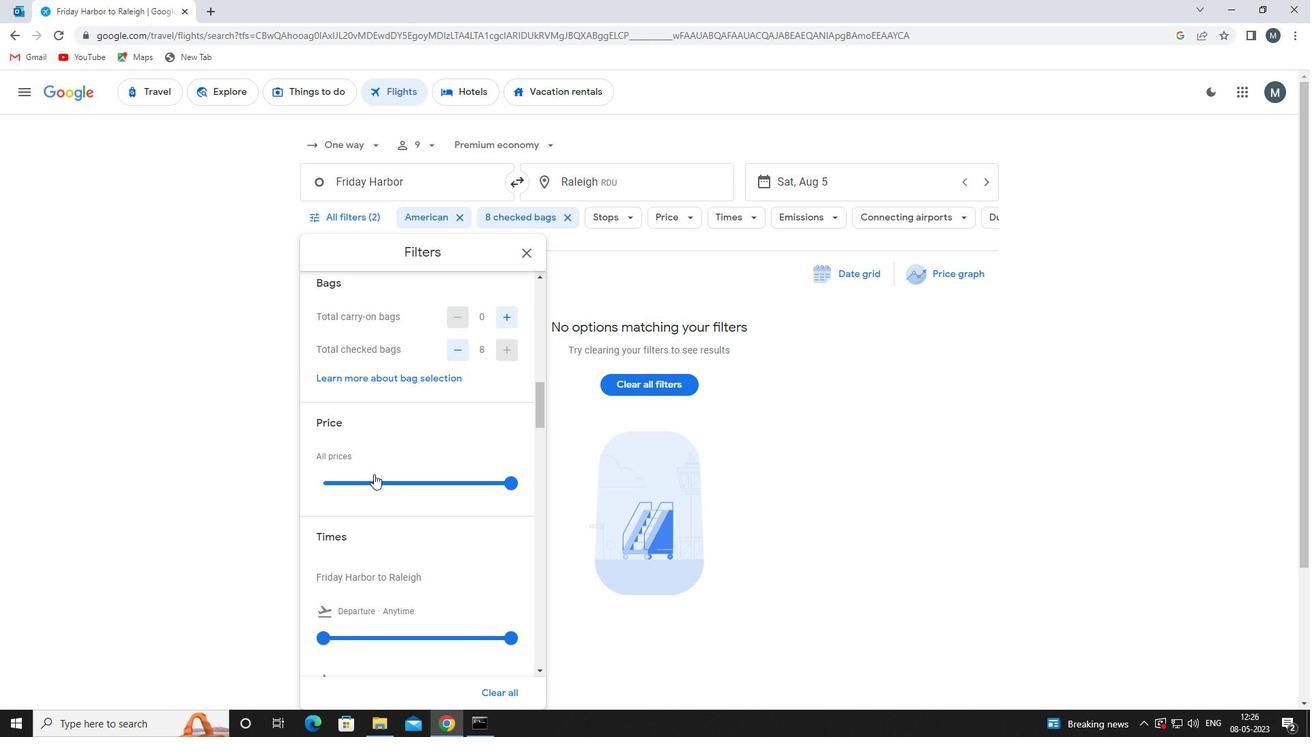 
Action: Mouse moved to (372, 475)
Screenshot: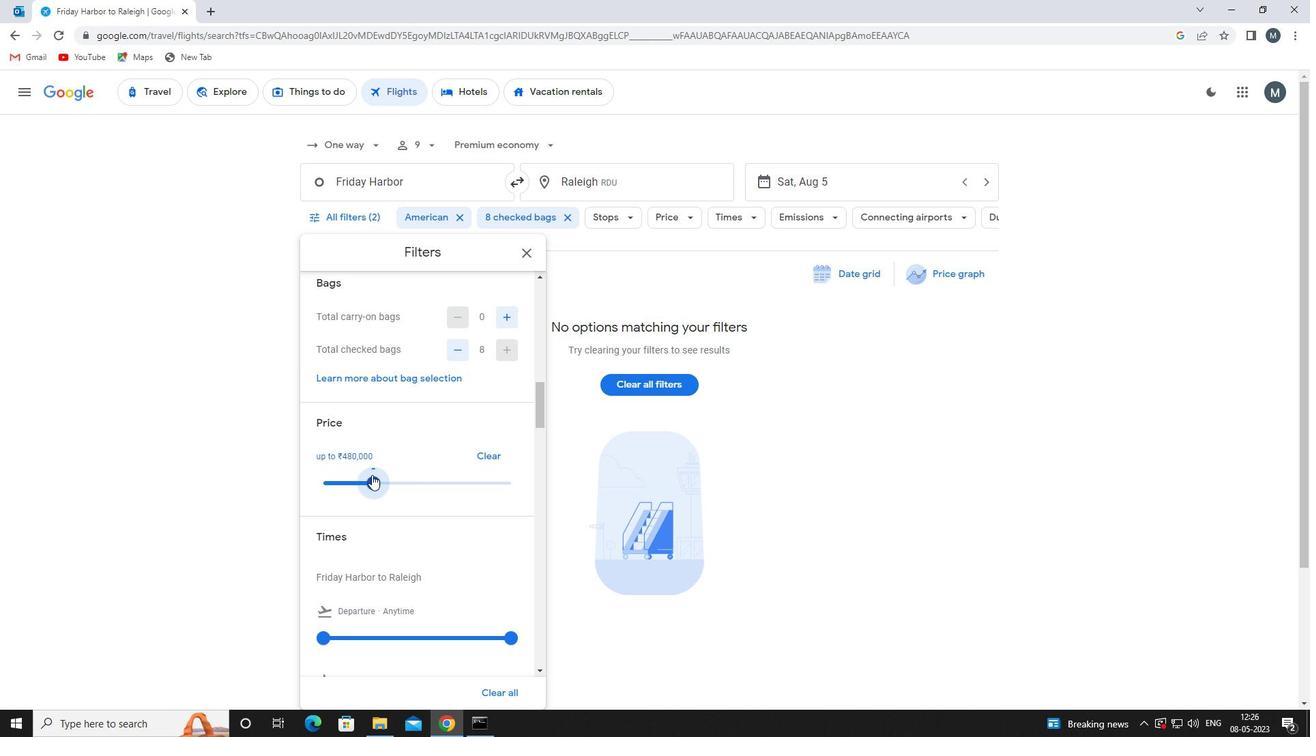 
Action: Mouse pressed left at (372, 475)
Screenshot: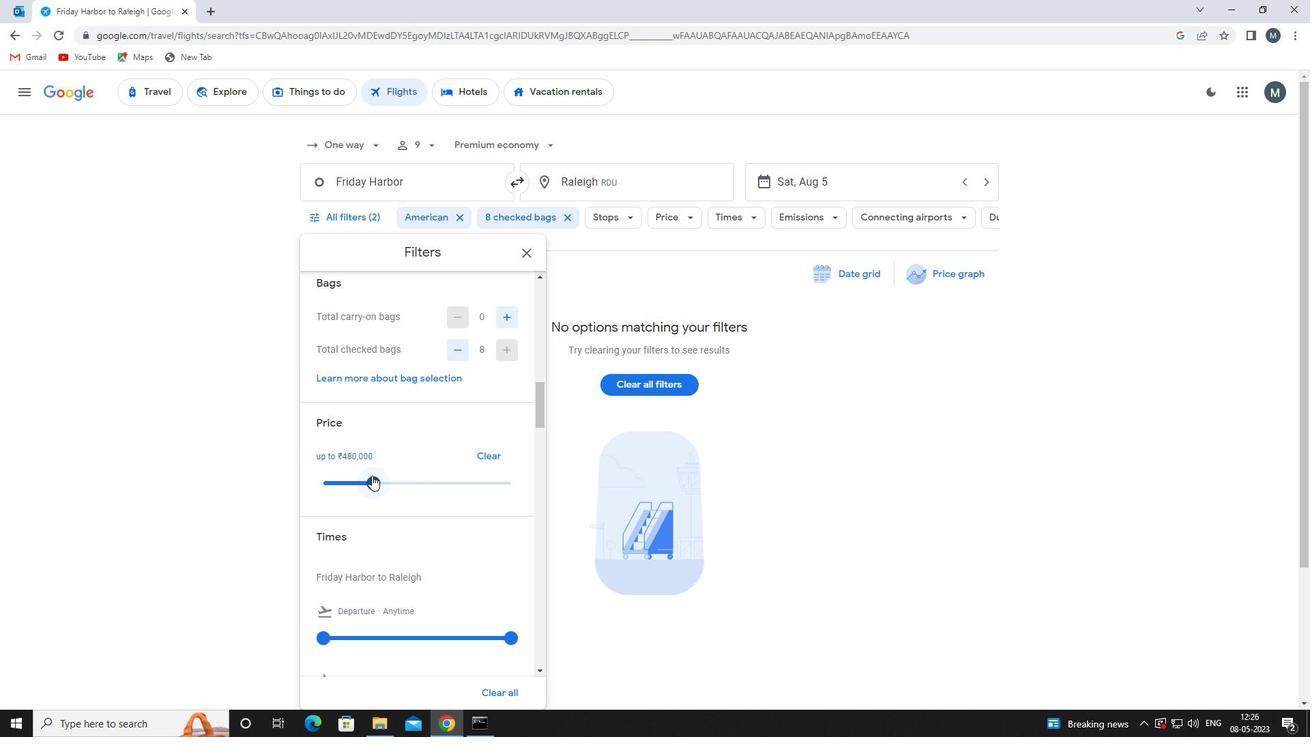 
Action: Mouse moved to (395, 466)
Screenshot: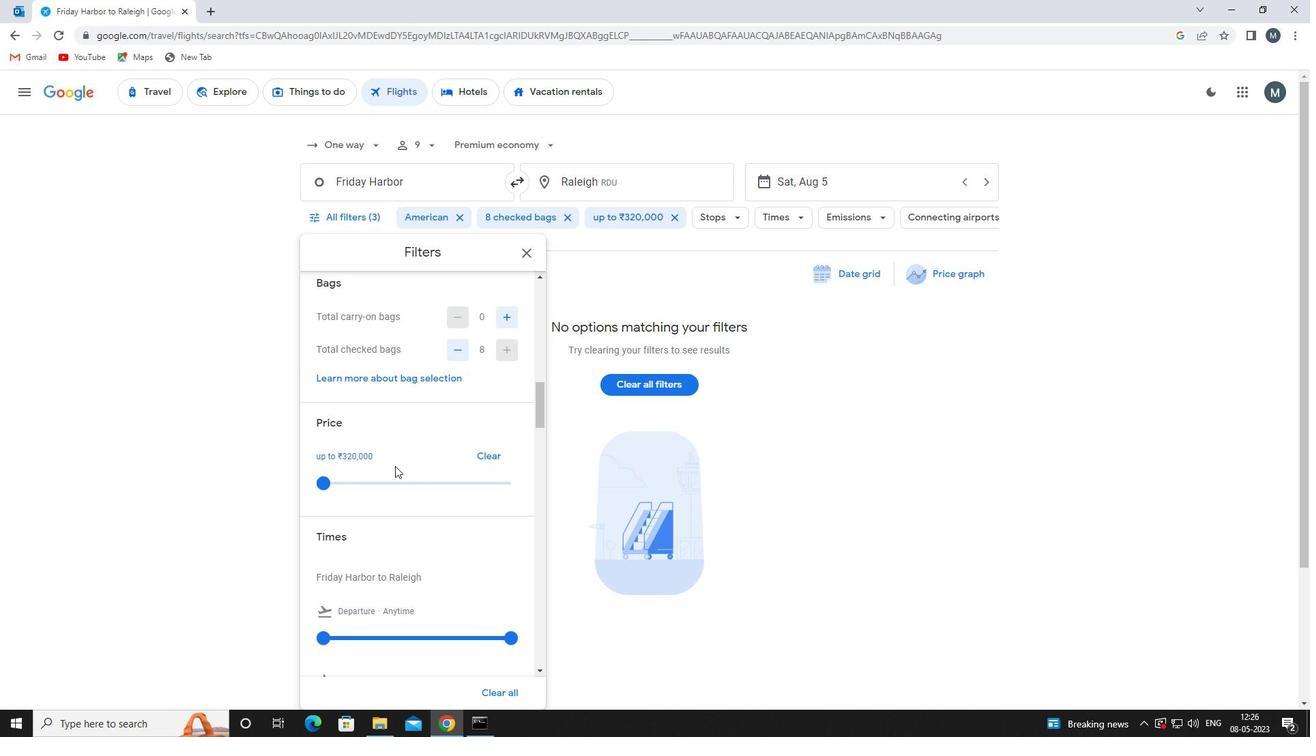 
Action: Mouse scrolled (395, 465) with delta (0, 0)
Screenshot: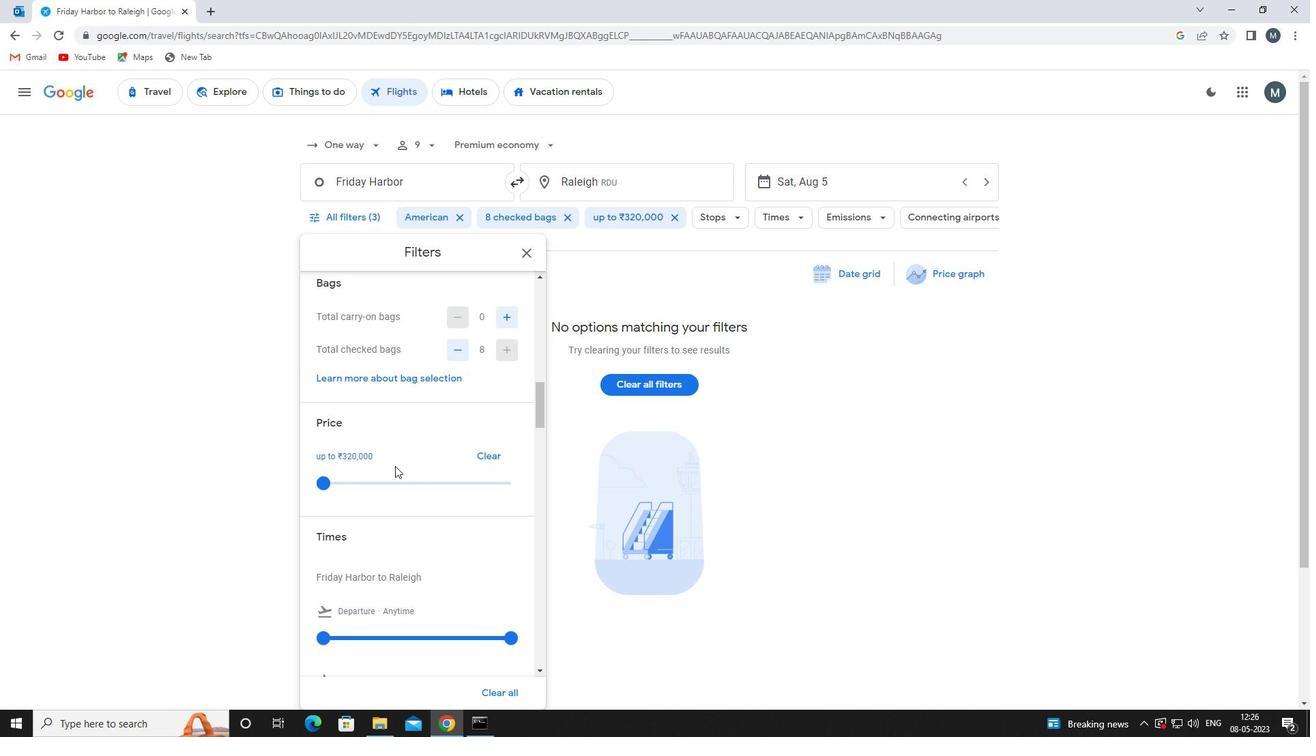 
Action: Mouse moved to (393, 466)
Screenshot: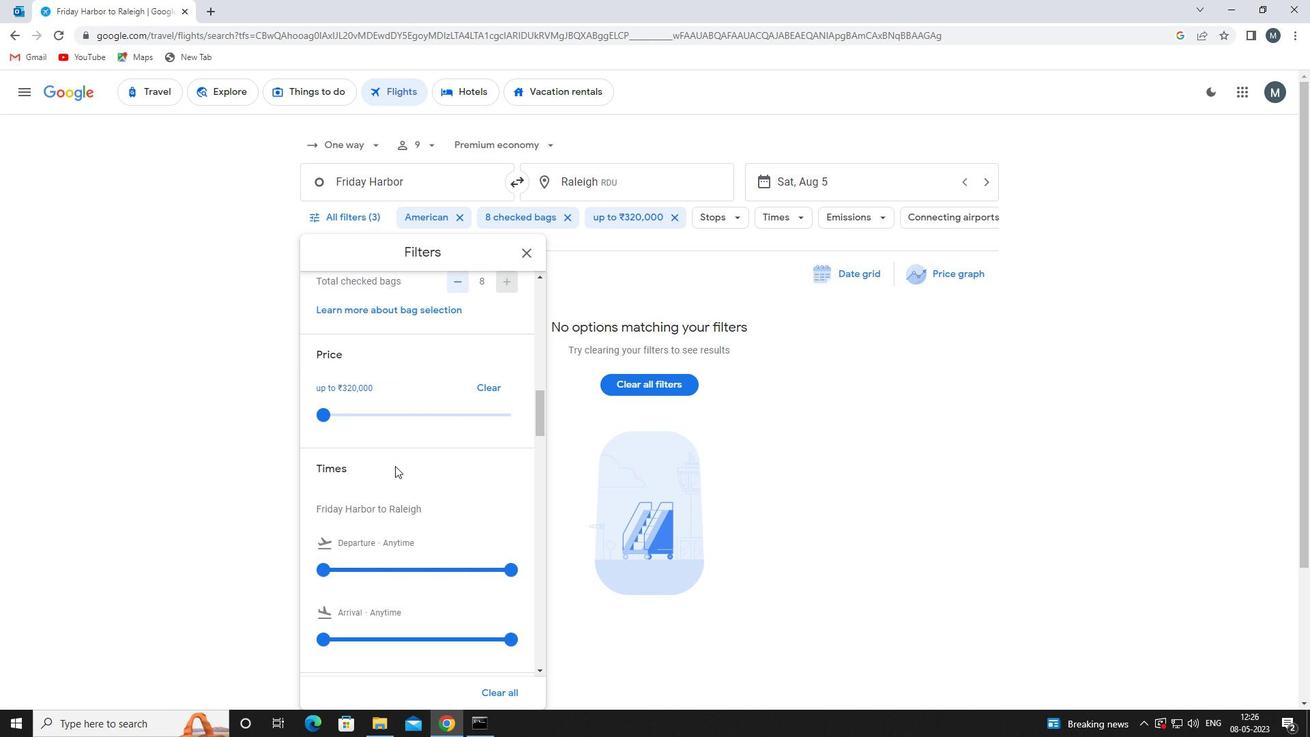 
Action: Mouse scrolled (393, 465) with delta (0, 0)
Screenshot: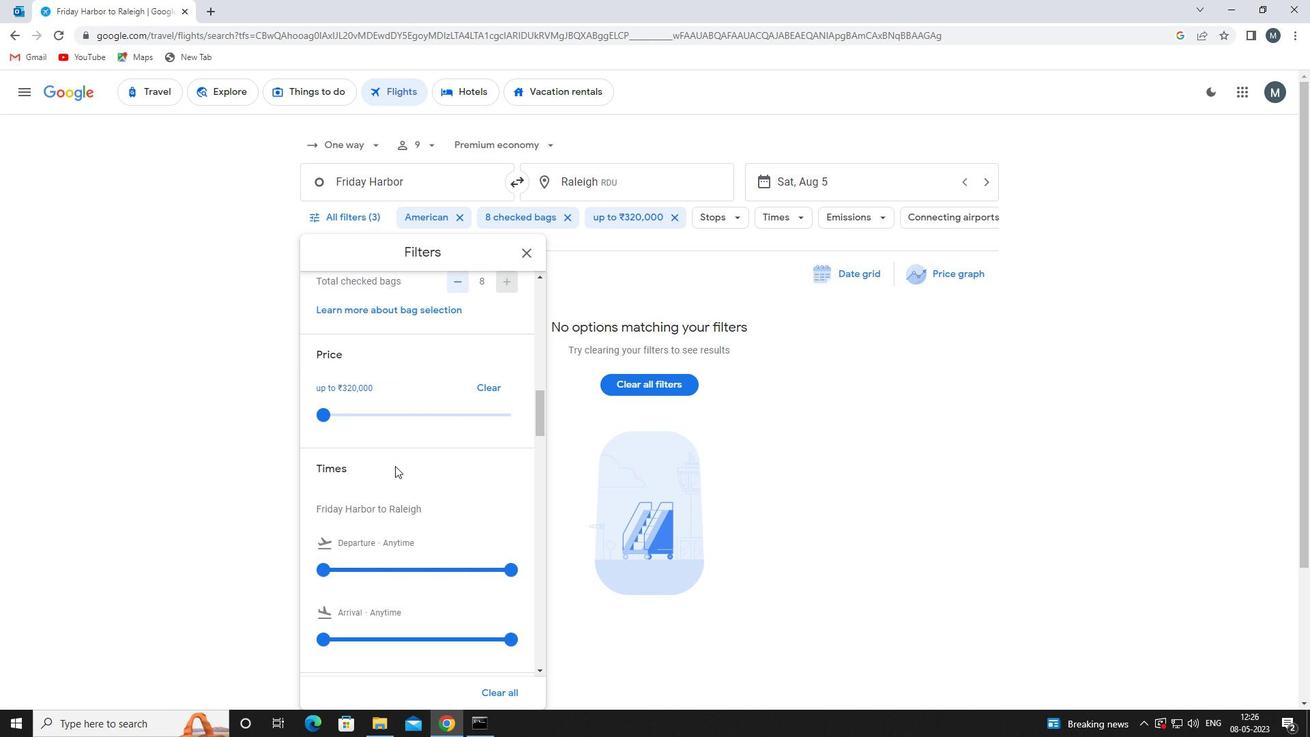 
Action: Mouse moved to (322, 500)
Screenshot: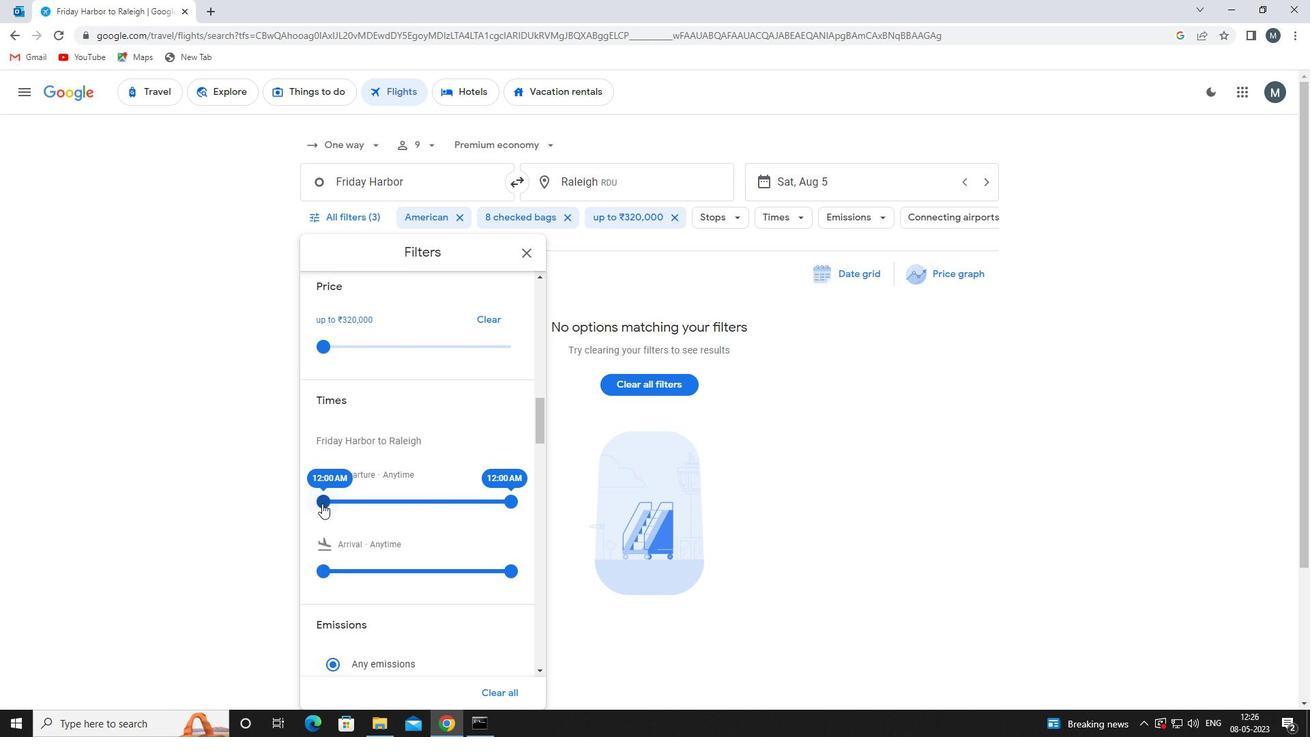 
Action: Mouse pressed left at (322, 500)
Screenshot: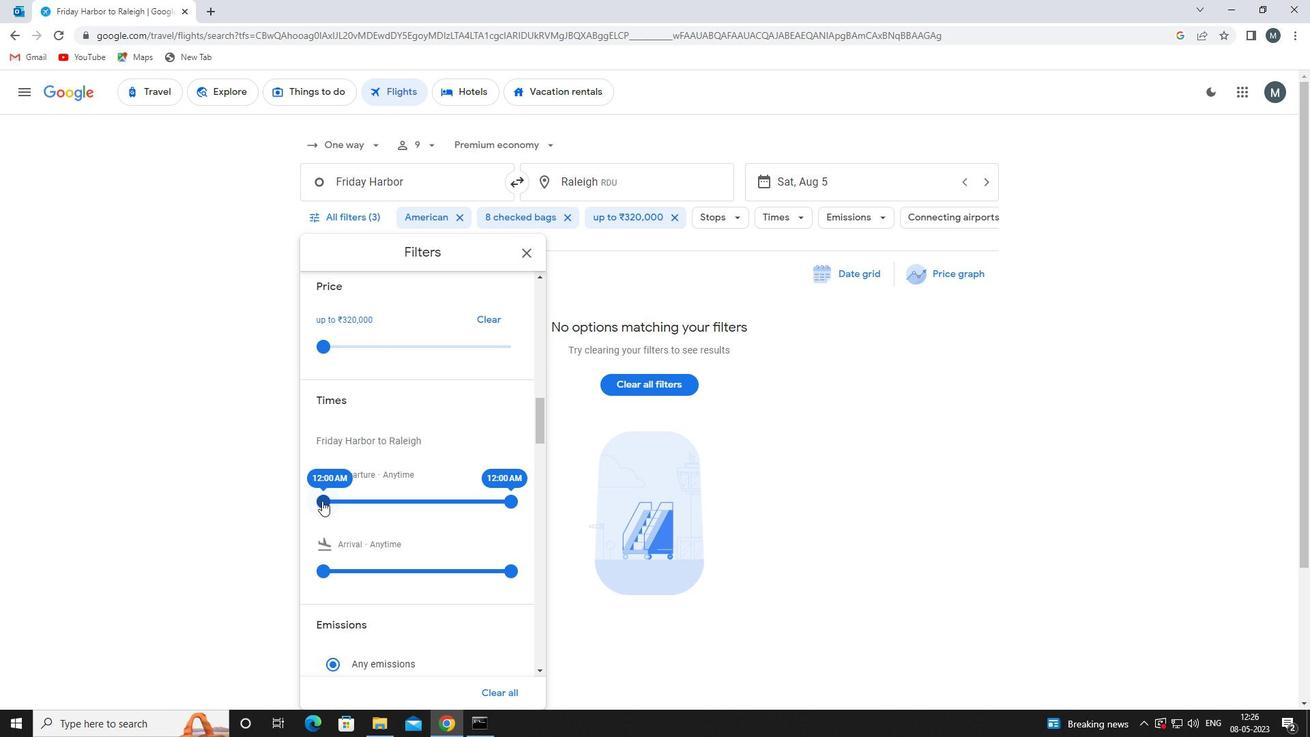 
Action: Mouse moved to (514, 499)
Screenshot: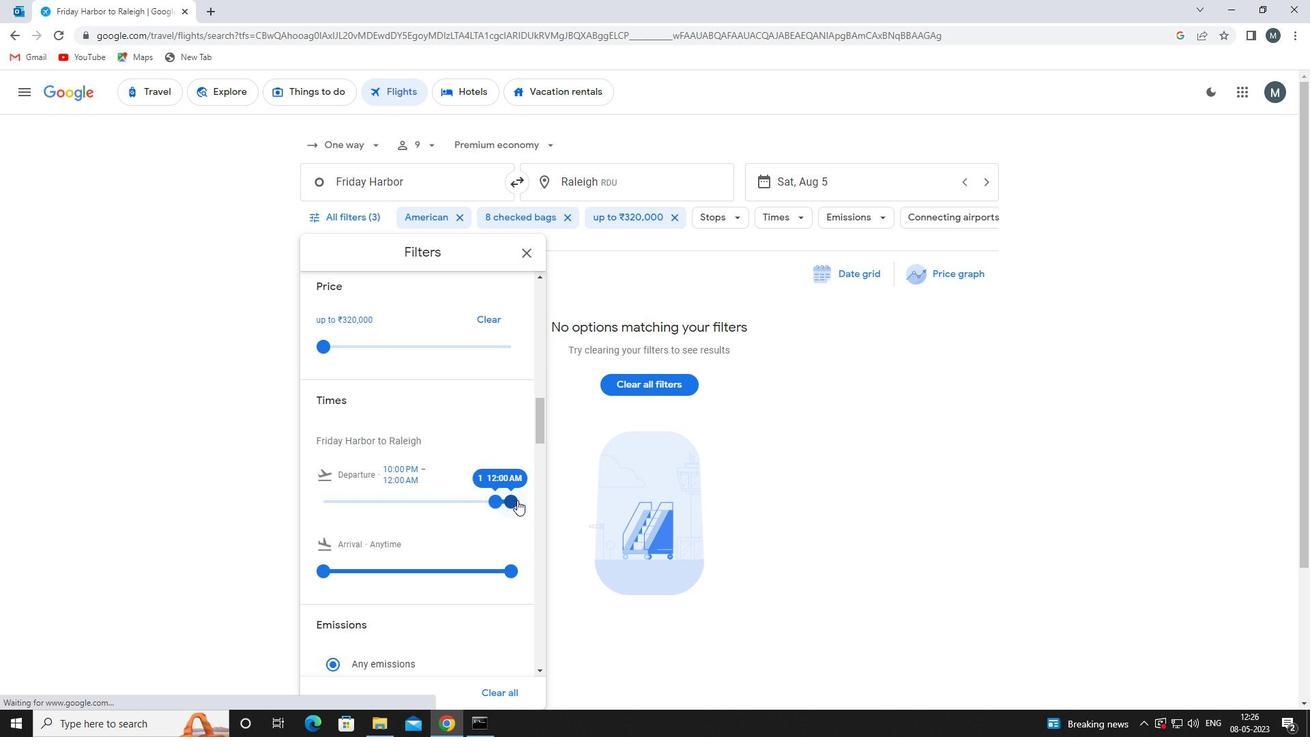 
Action: Mouse pressed left at (514, 499)
Screenshot: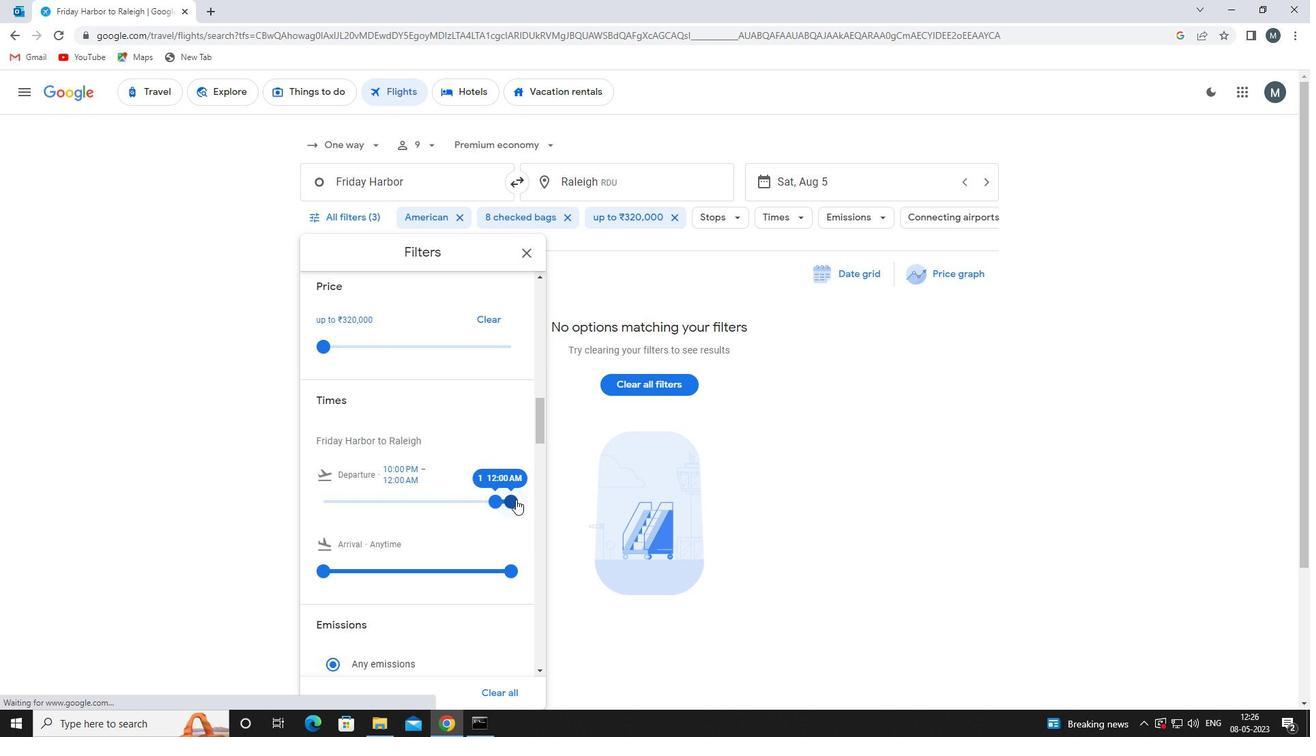 
Action: Mouse moved to (484, 494)
Screenshot: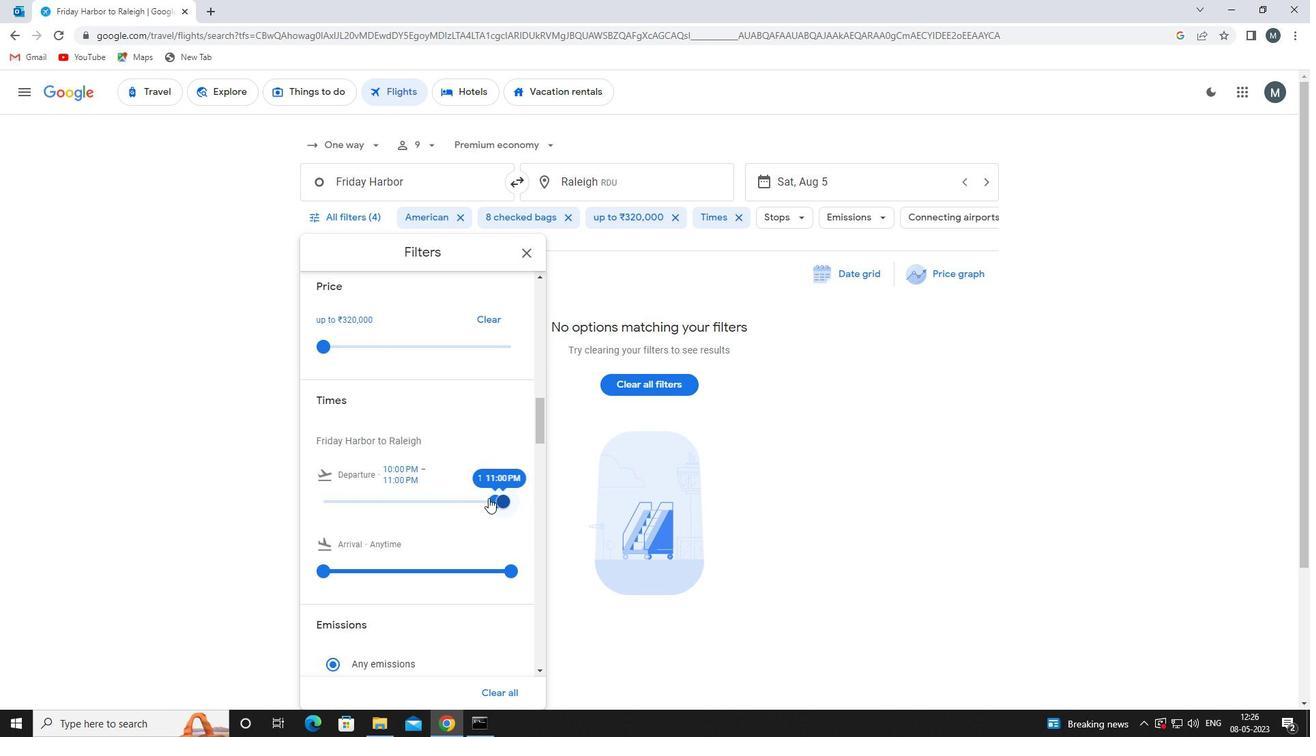 
Action: Mouse scrolled (484, 493) with delta (0, 0)
Screenshot: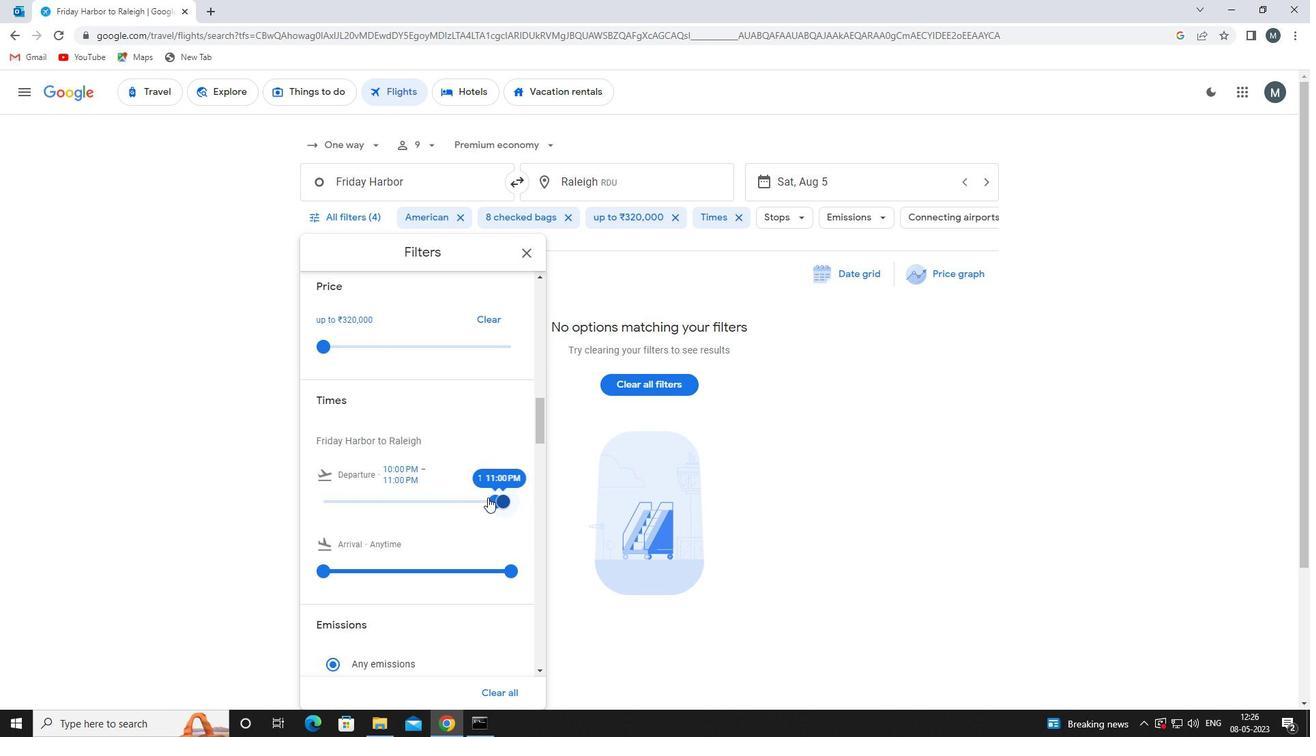 
Action: Mouse moved to (484, 493)
Screenshot: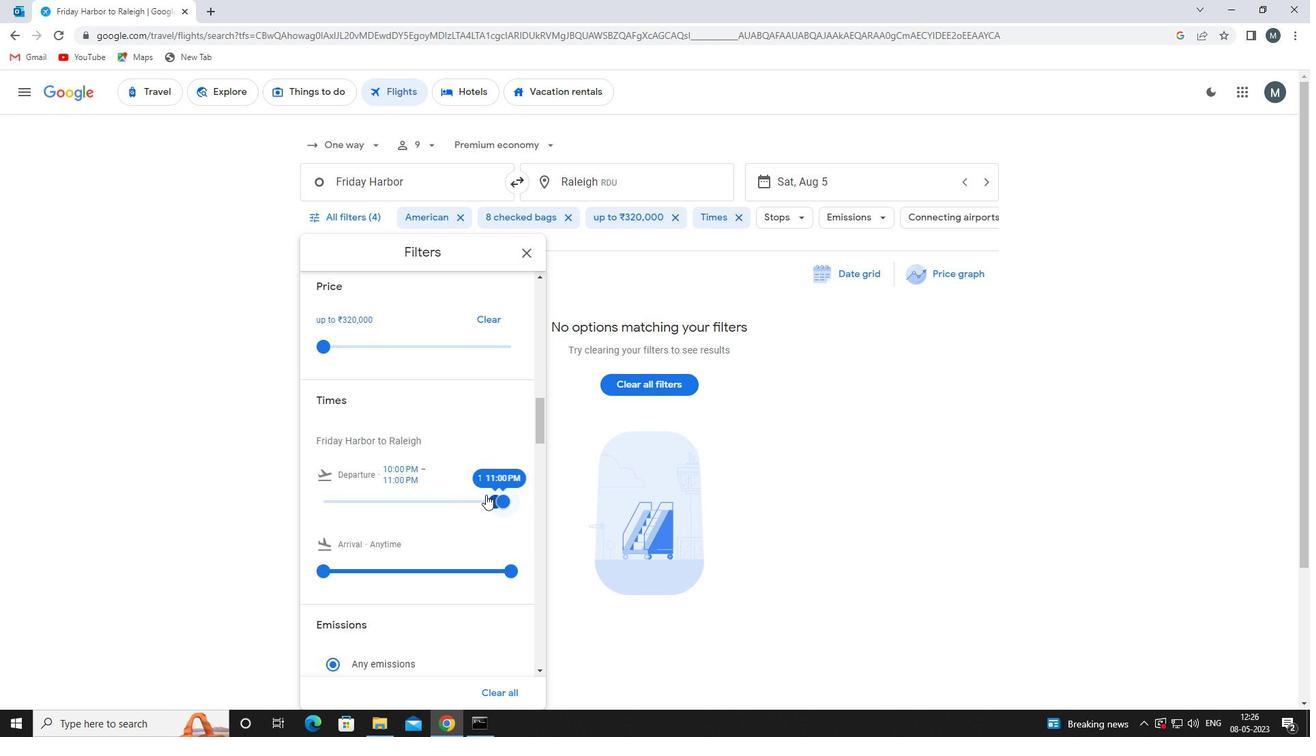 
Action: Mouse scrolled (484, 492) with delta (0, 0)
Screenshot: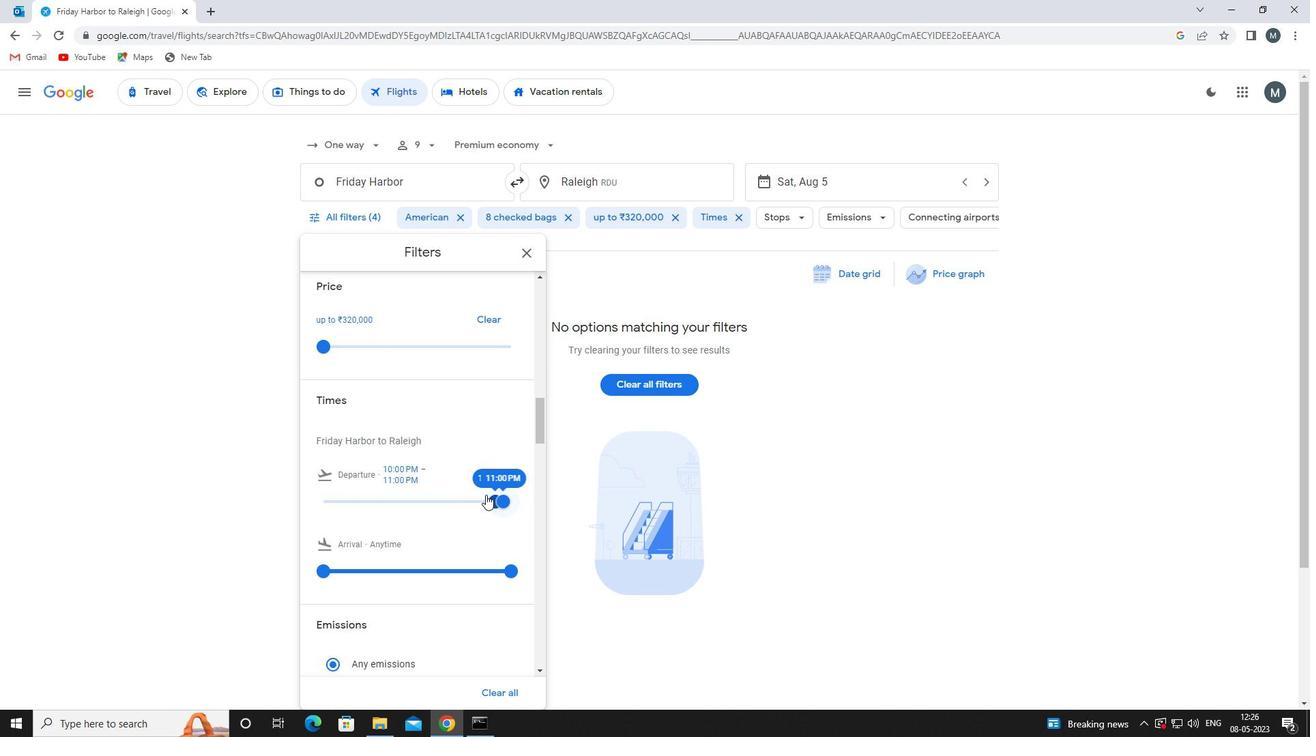 
Action: Mouse moved to (529, 262)
Screenshot: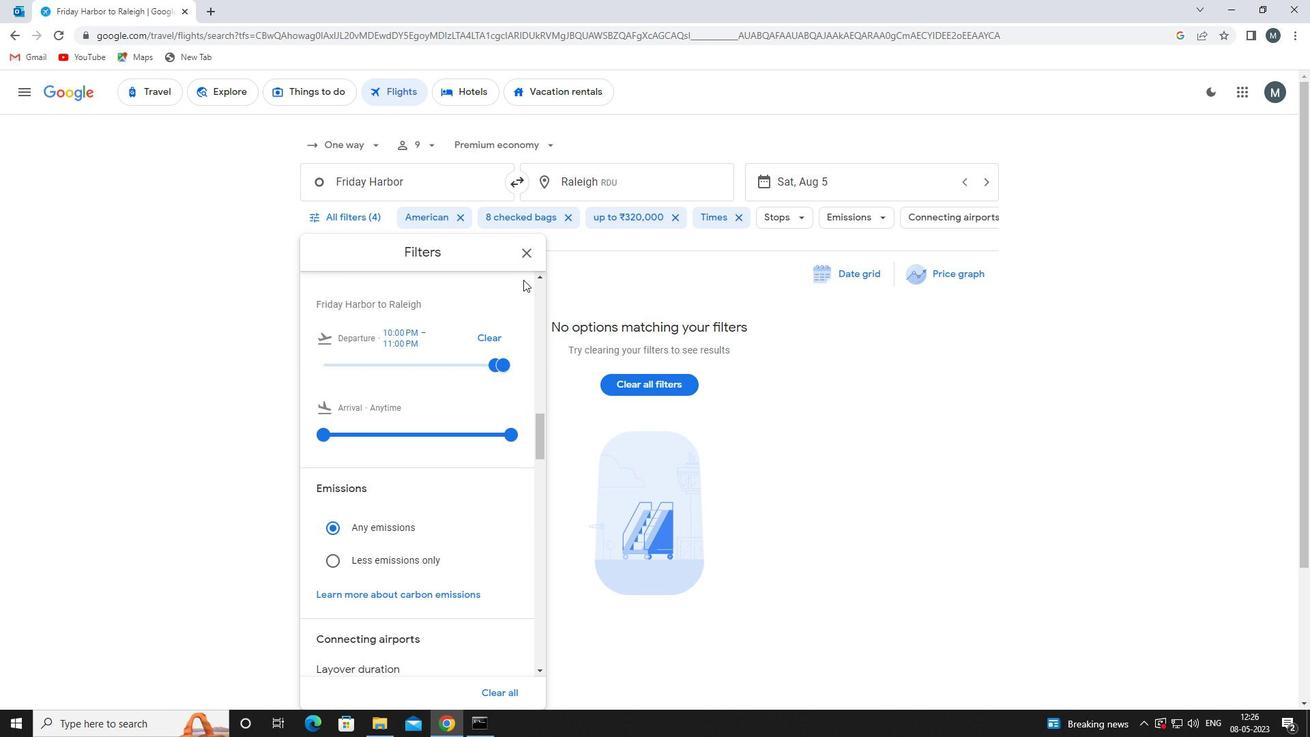 
Action: Mouse pressed left at (529, 262)
Screenshot: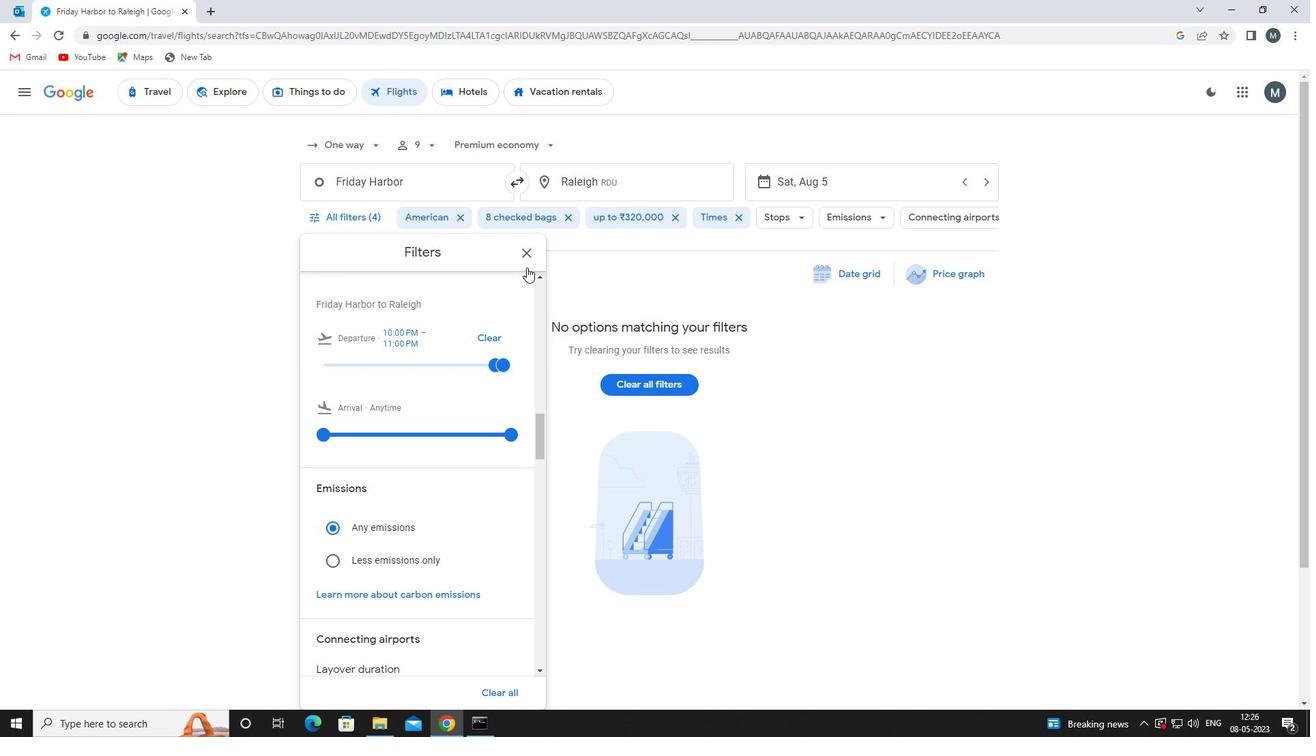 
Action: Mouse moved to (527, 261)
Screenshot: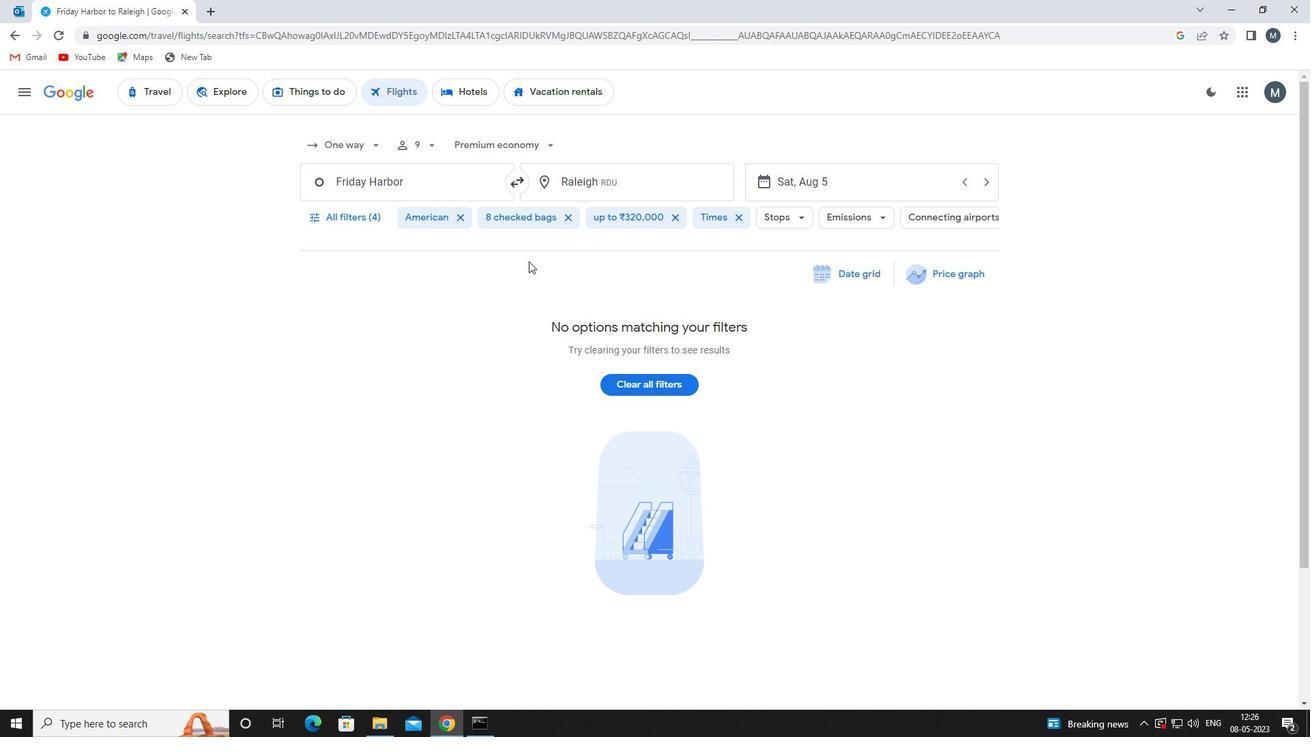 
